 Task: Look for space in Bobrov, Russia from 8th August, 2023 to 15th August, 2023 for 9 adults in price range Rs.10000 to Rs.14000. Place can be shared room with 5 bedrooms having 9 beds and 5 bathrooms. Property type can be house, flat, guest house. Amenities needed are: wifi, TV, free parkinig on premises, gym, breakfast. Booking option can be shelf check-in. Required host language is English.
Action: Mouse moved to (417, 89)
Screenshot: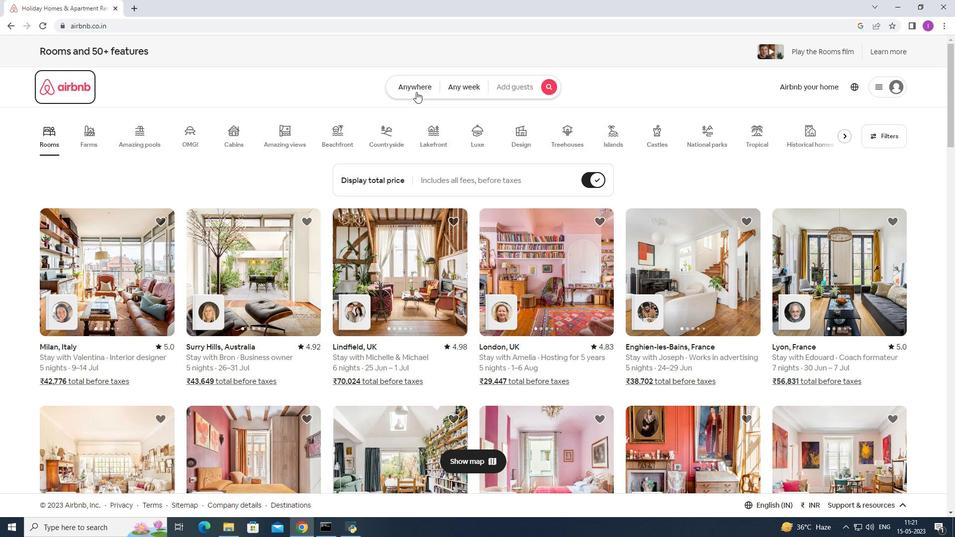 
Action: Mouse pressed left at (417, 89)
Screenshot: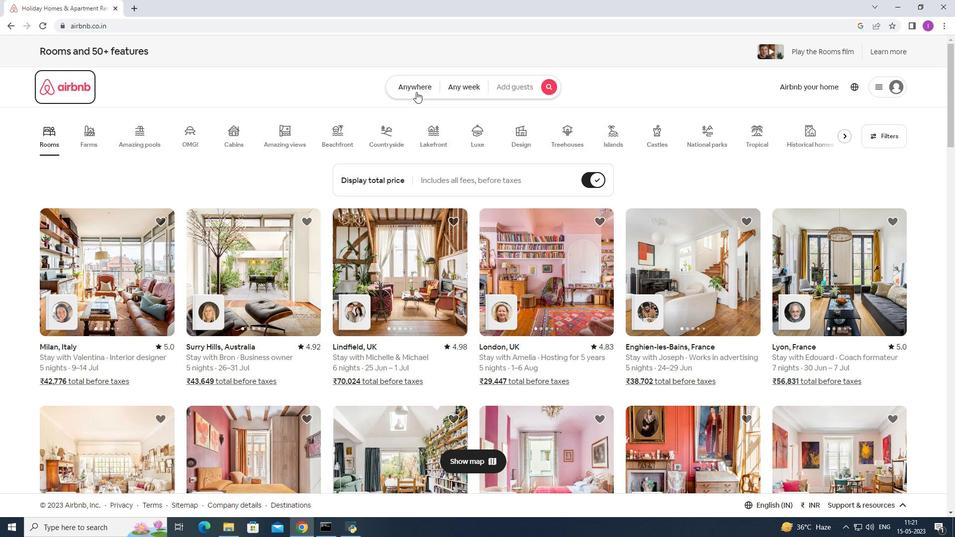 
Action: Mouse moved to (348, 129)
Screenshot: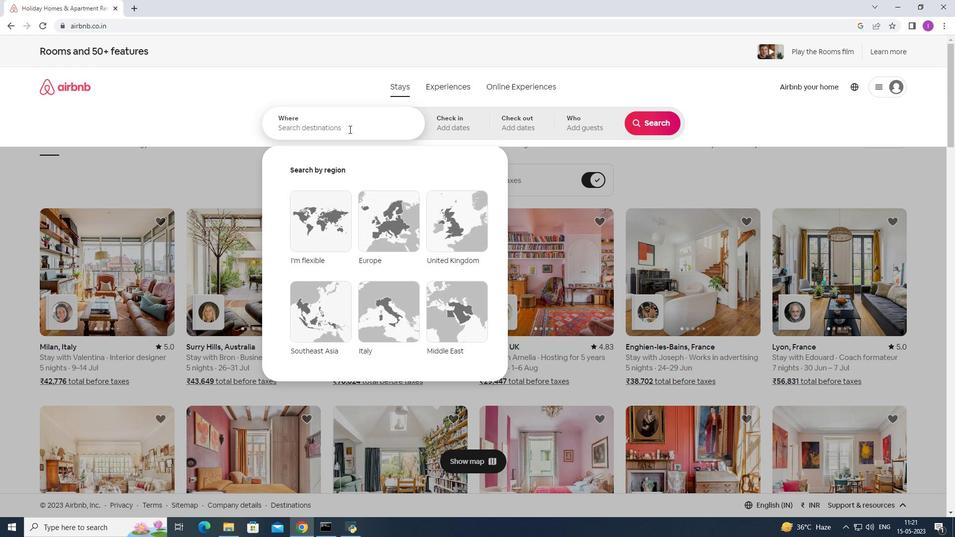 
Action: Mouse pressed left at (348, 129)
Screenshot: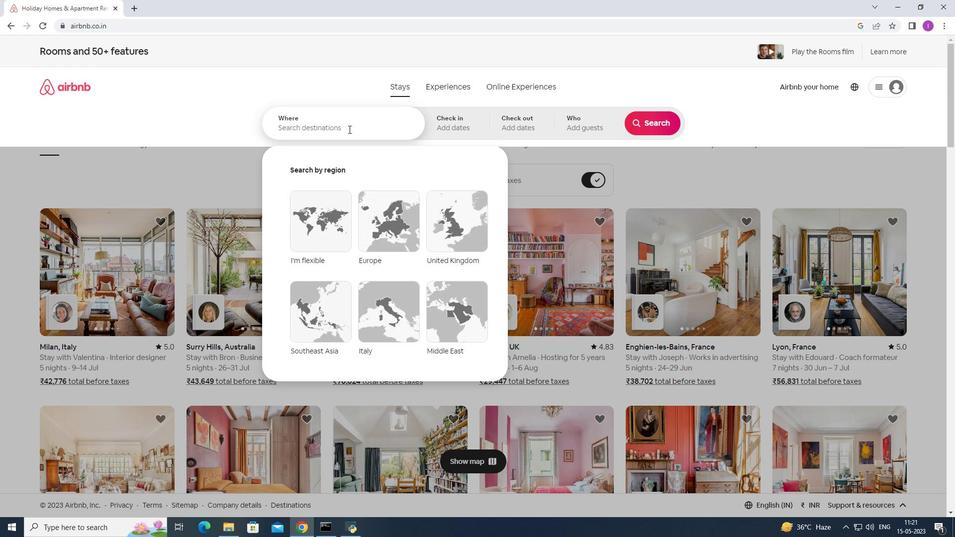 
Action: Mouse moved to (348, 121)
Screenshot: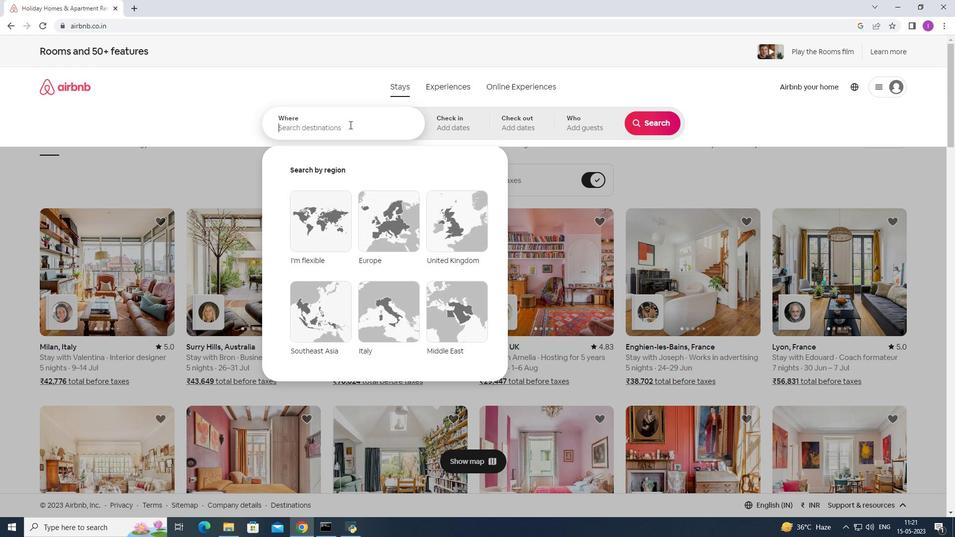 
Action: Key pressed <Key.shift>Bobrov,<Key.shift>Russia
Screenshot: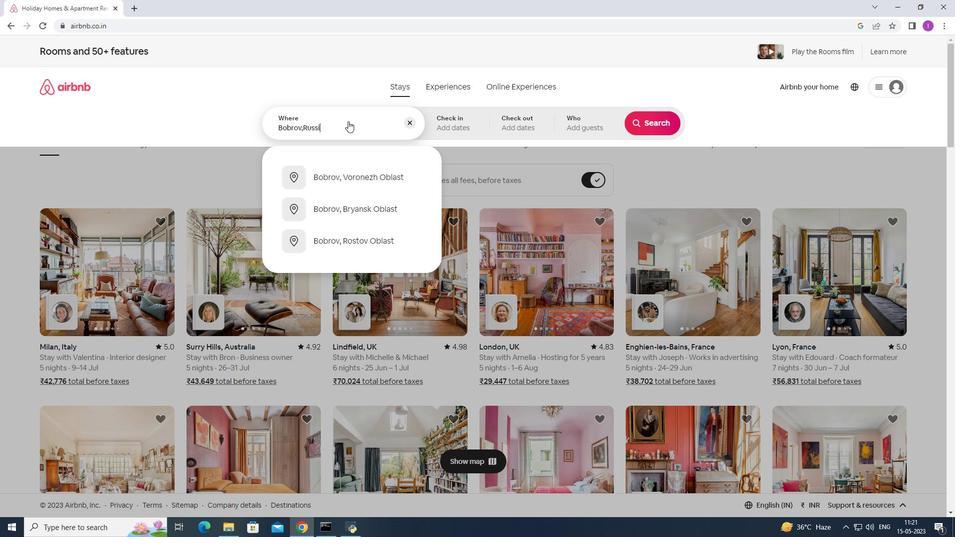 
Action: Mouse moved to (459, 118)
Screenshot: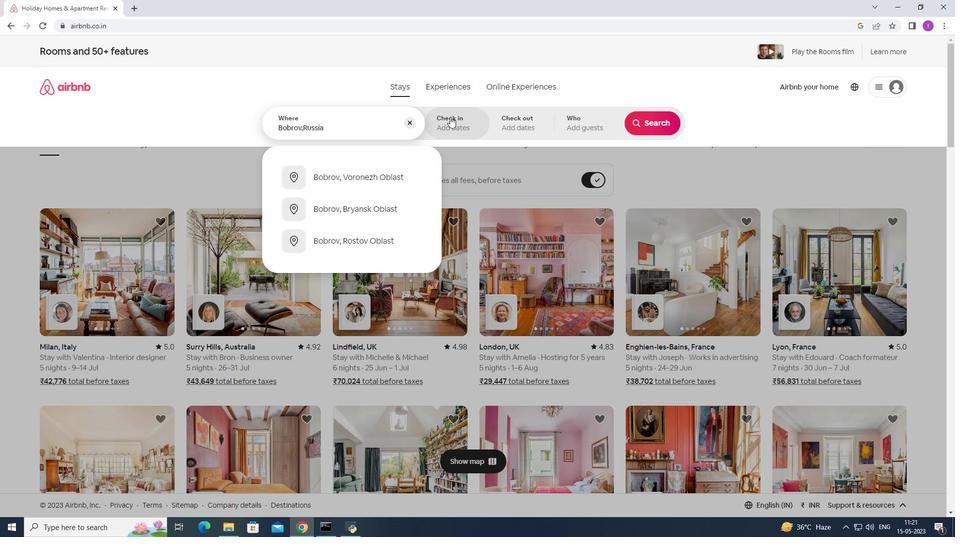 
Action: Mouse pressed left at (459, 118)
Screenshot: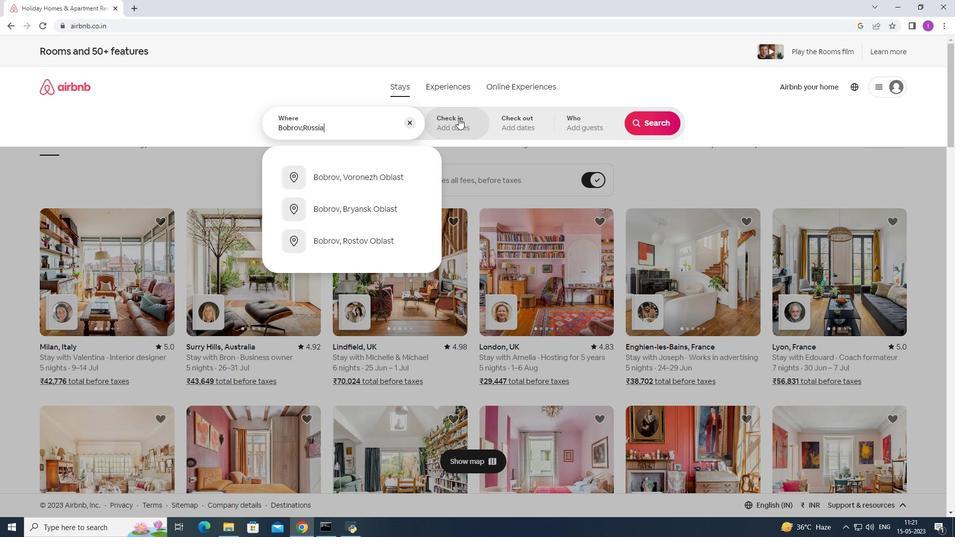 
Action: Mouse moved to (649, 208)
Screenshot: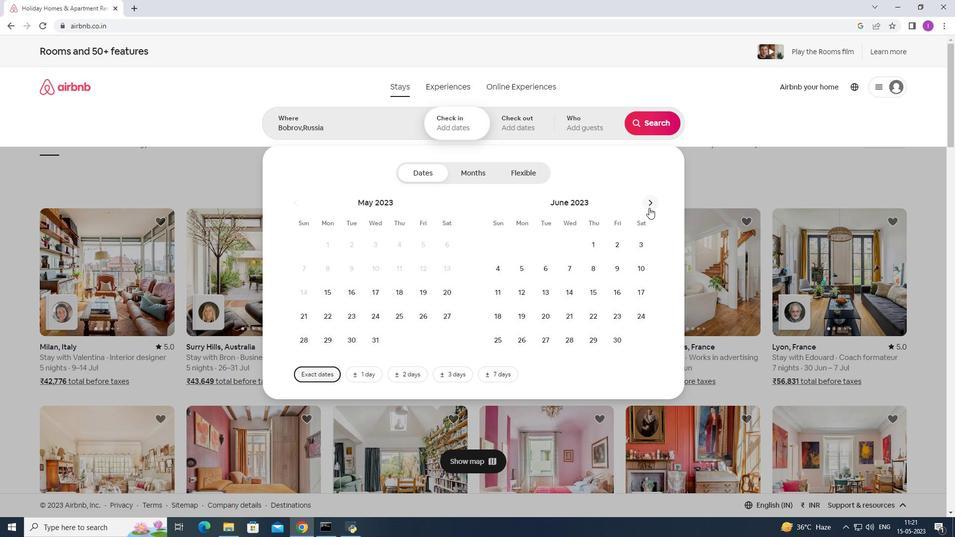 
Action: Mouse pressed left at (649, 208)
Screenshot: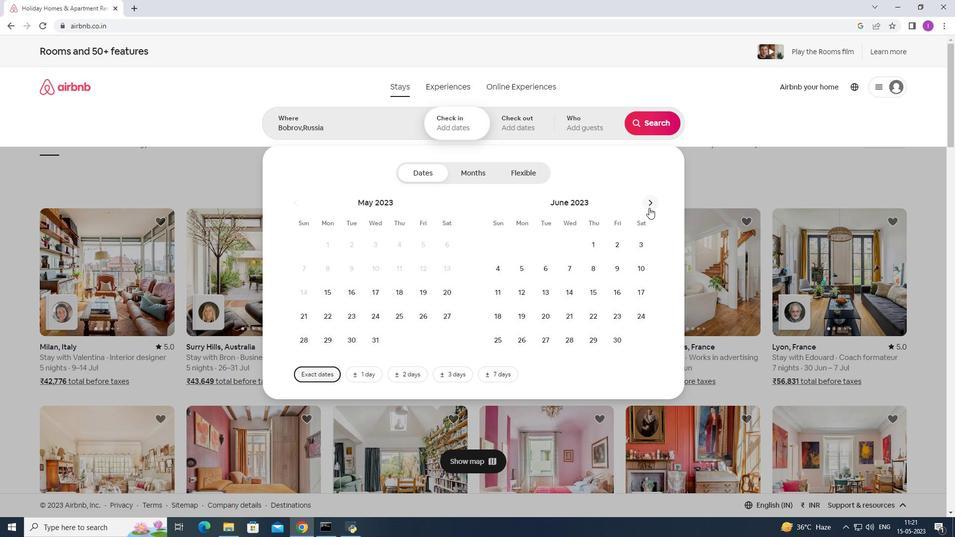
Action: Mouse moved to (650, 206)
Screenshot: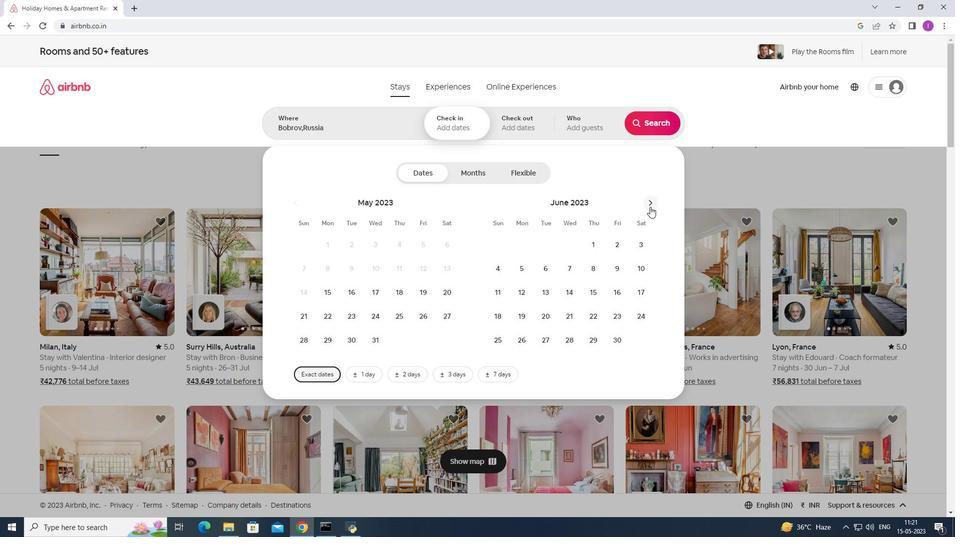 
Action: Mouse pressed left at (650, 206)
Screenshot: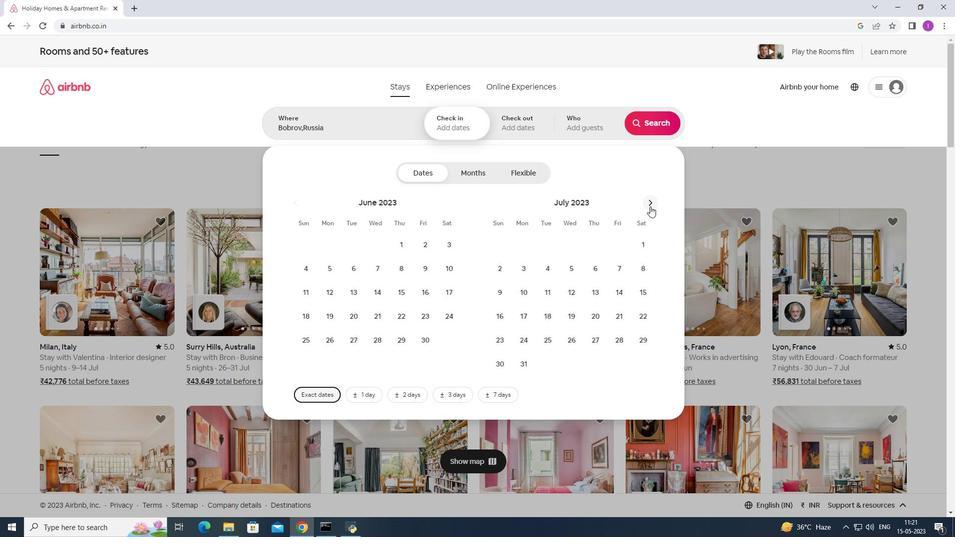 
Action: Mouse pressed left at (650, 206)
Screenshot: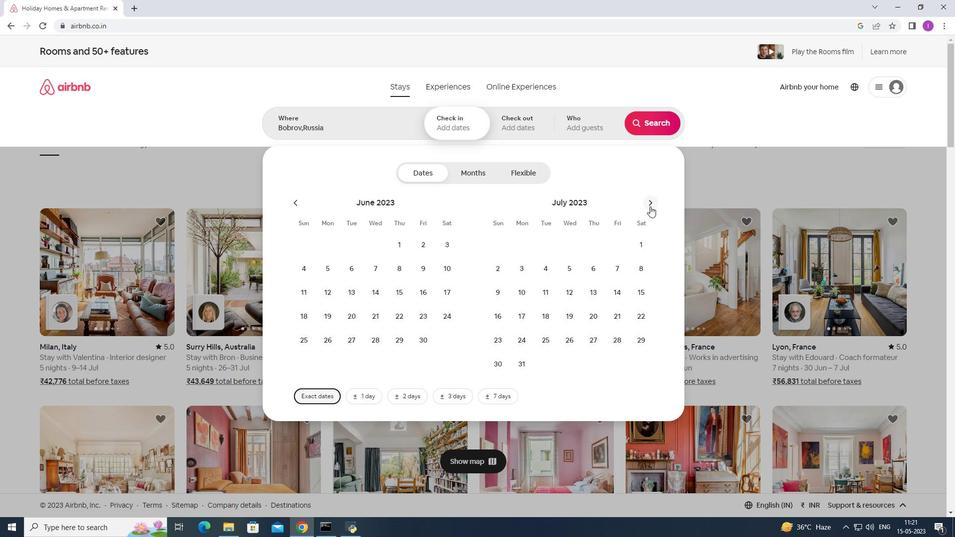 
Action: Mouse moved to (356, 270)
Screenshot: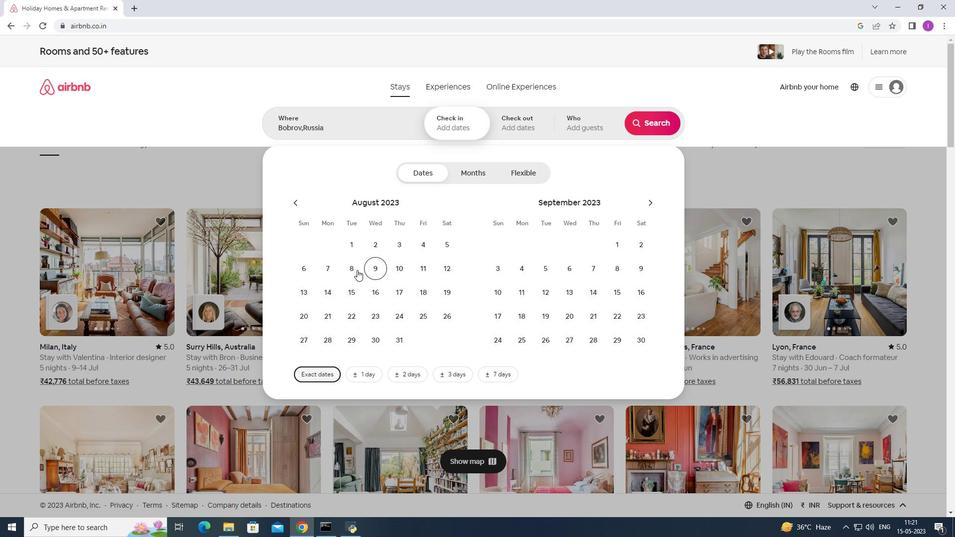 
Action: Mouse pressed left at (356, 270)
Screenshot: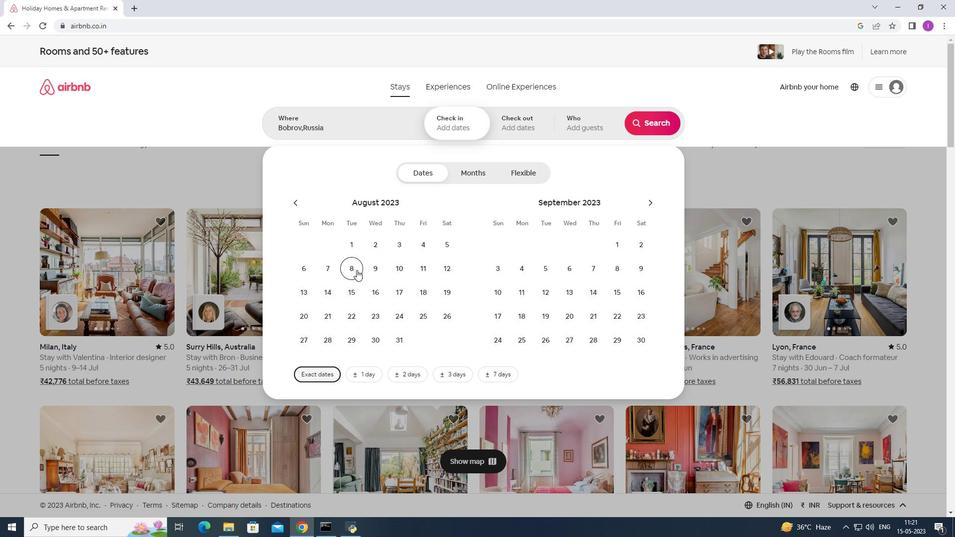 
Action: Mouse moved to (358, 290)
Screenshot: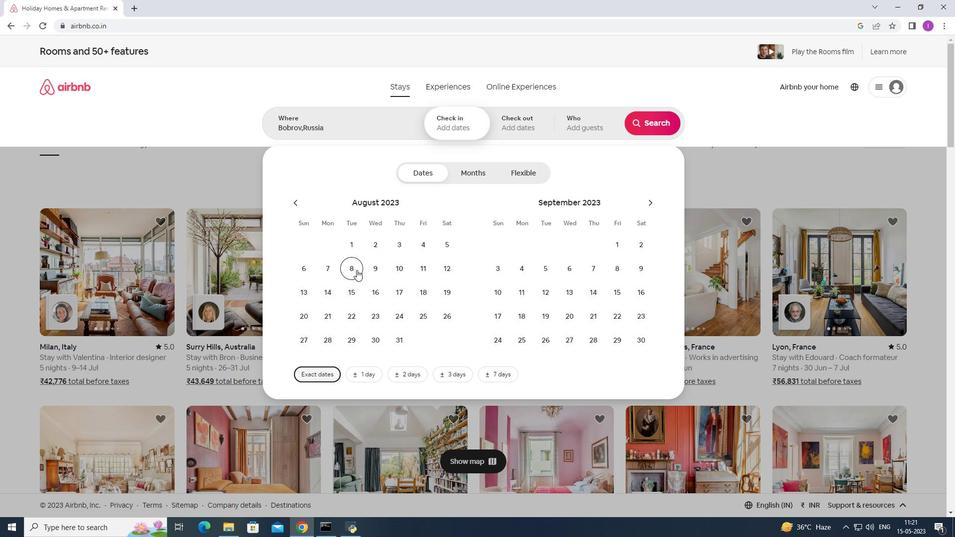 
Action: Mouse pressed left at (358, 290)
Screenshot: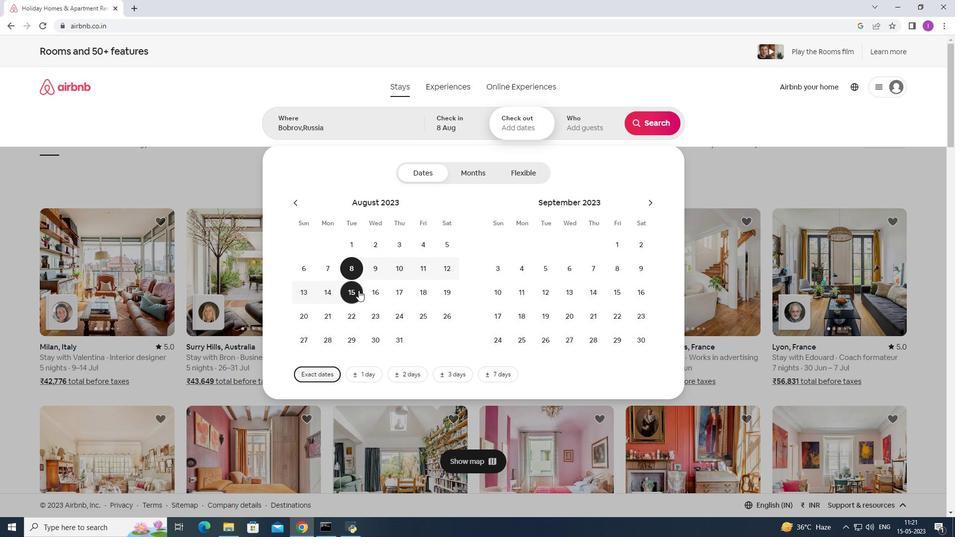 
Action: Mouse moved to (593, 122)
Screenshot: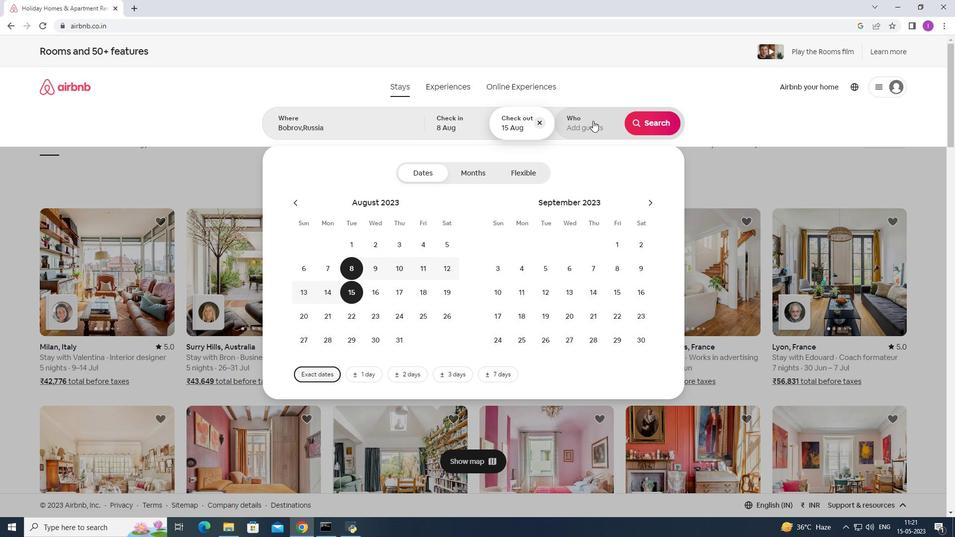 
Action: Mouse pressed left at (593, 122)
Screenshot: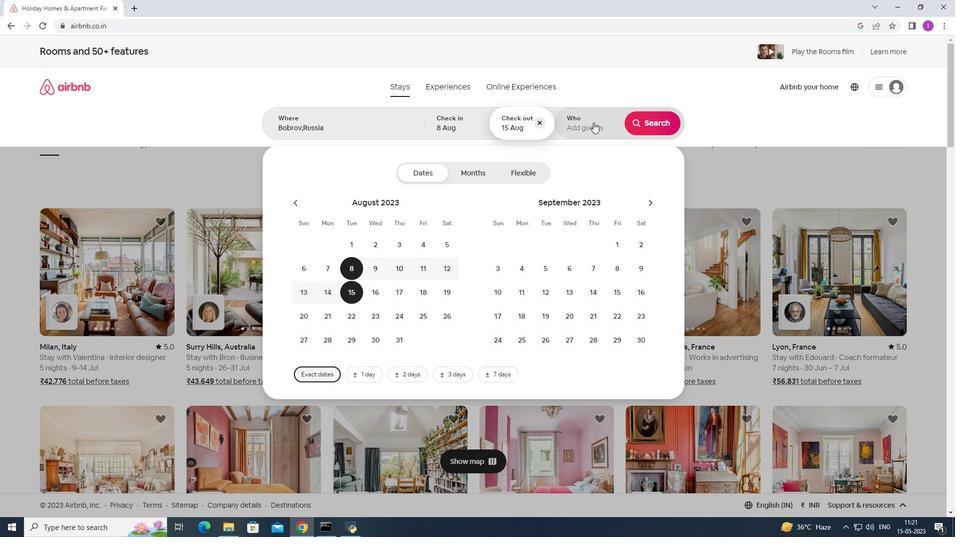 
Action: Mouse moved to (655, 179)
Screenshot: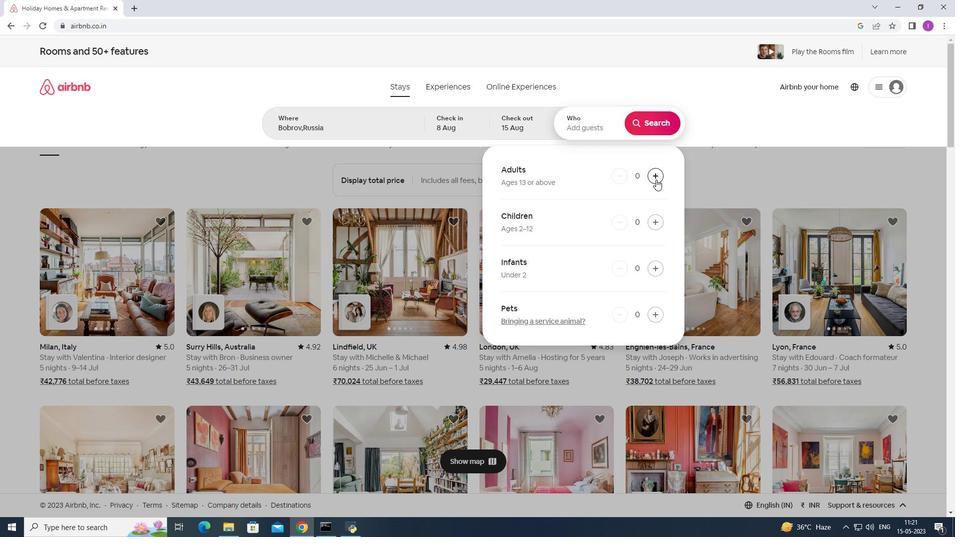 
Action: Mouse pressed left at (655, 179)
Screenshot: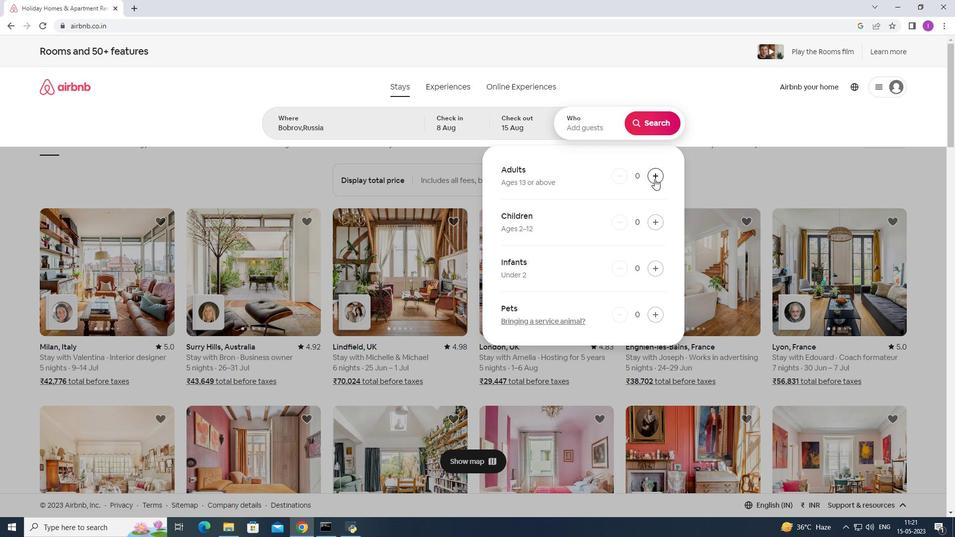 
Action: Mouse pressed left at (655, 179)
Screenshot: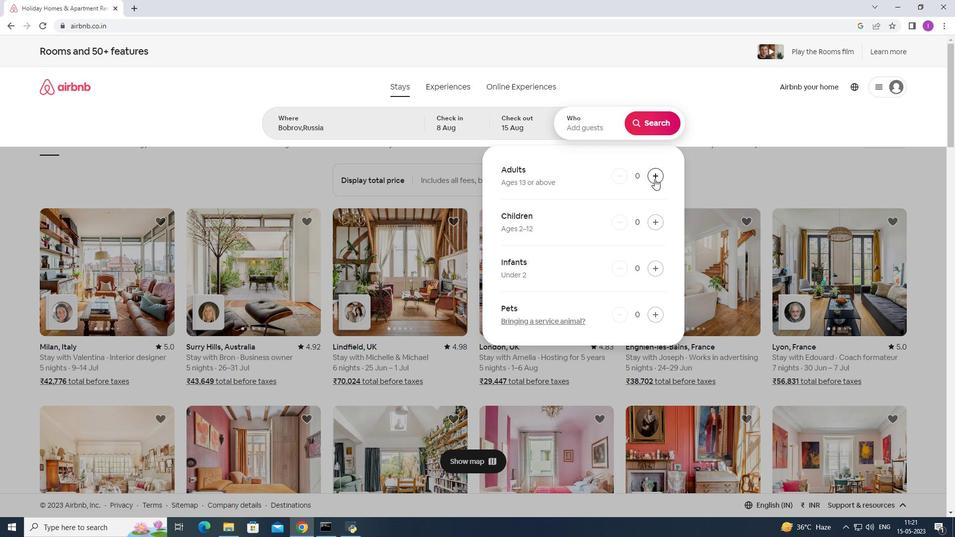 
Action: Mouse moved to (654, 179)
Screenshot: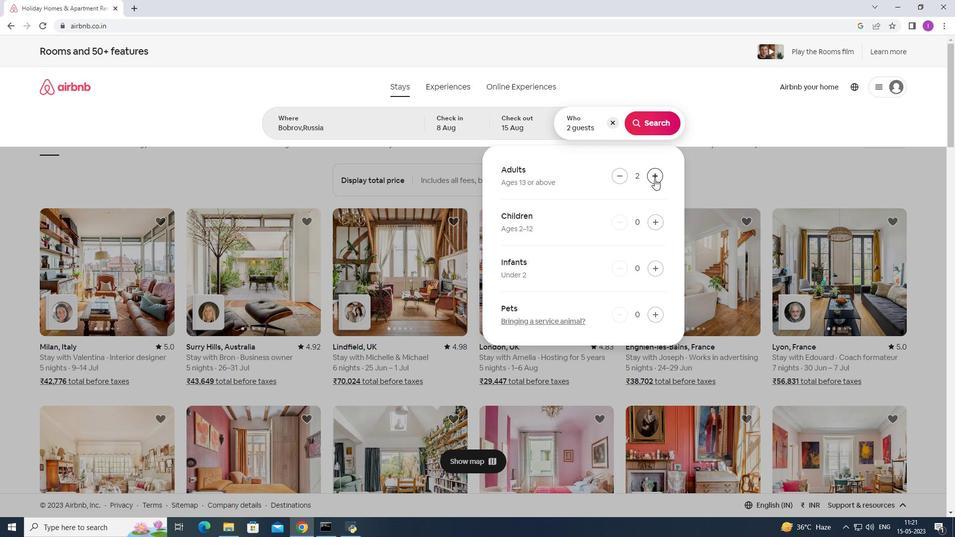 
Action: Mouse pressed left at (654, 179)
Screenshot: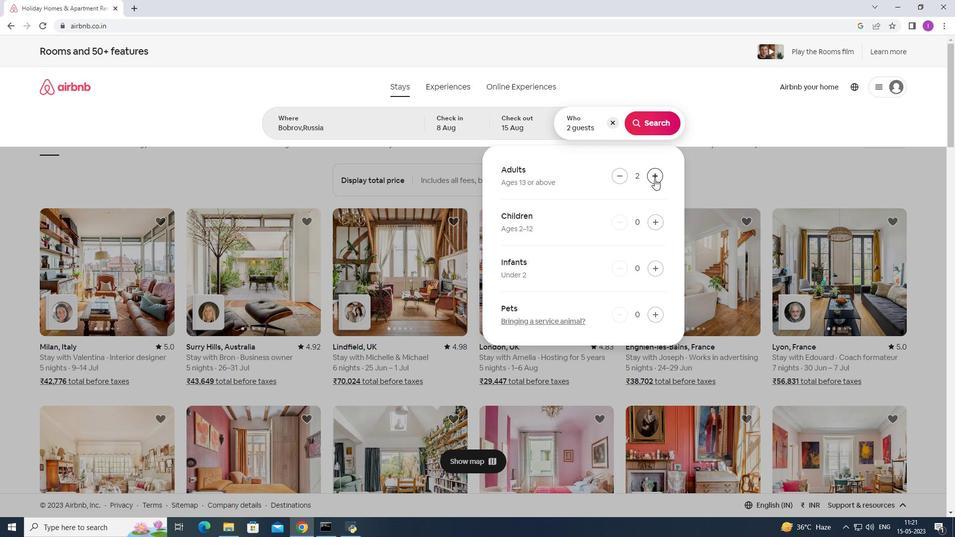 
Action: Mouse pressed left at (654, 179)
Screenshot: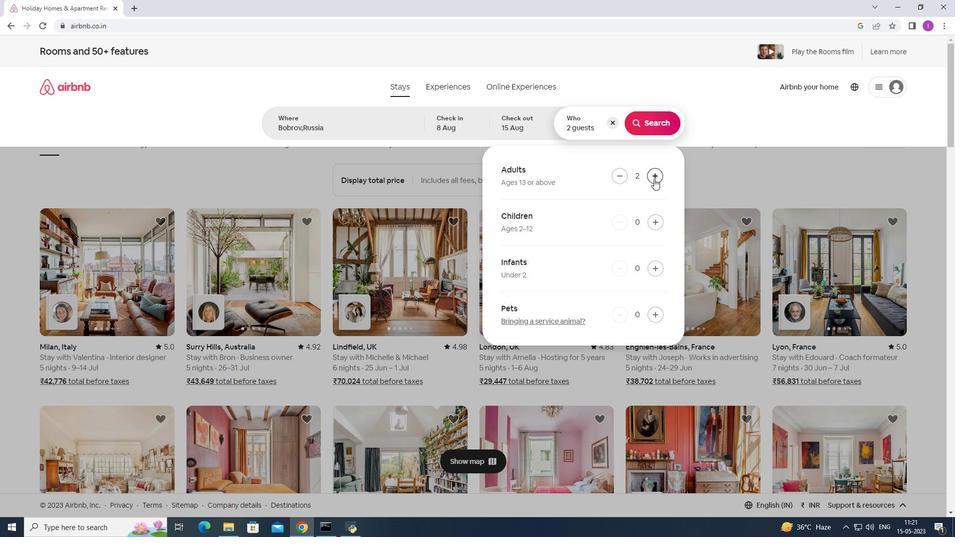
Action: Mouse pressed left at (654, 179)
Screenshot: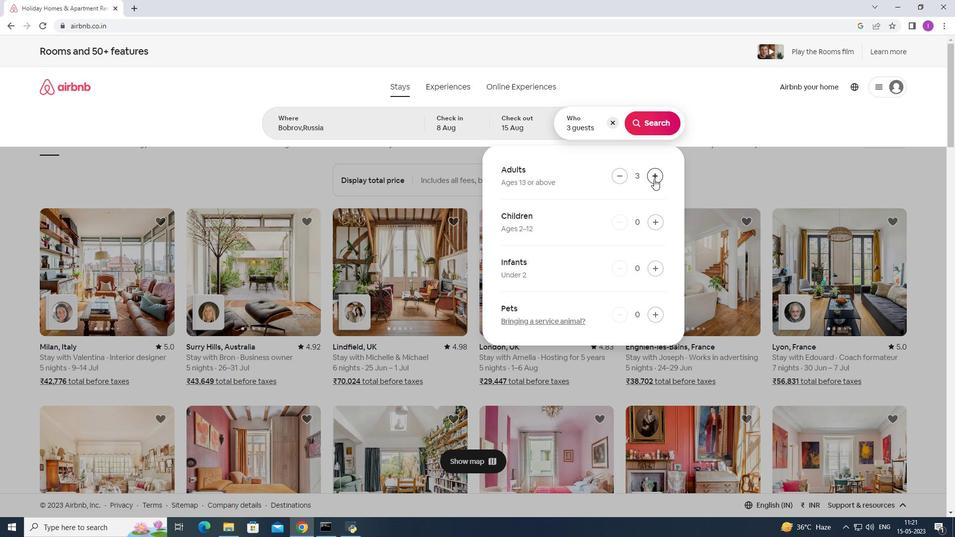 
Action: Mouse pressed left at (654, 179)
Screenshot: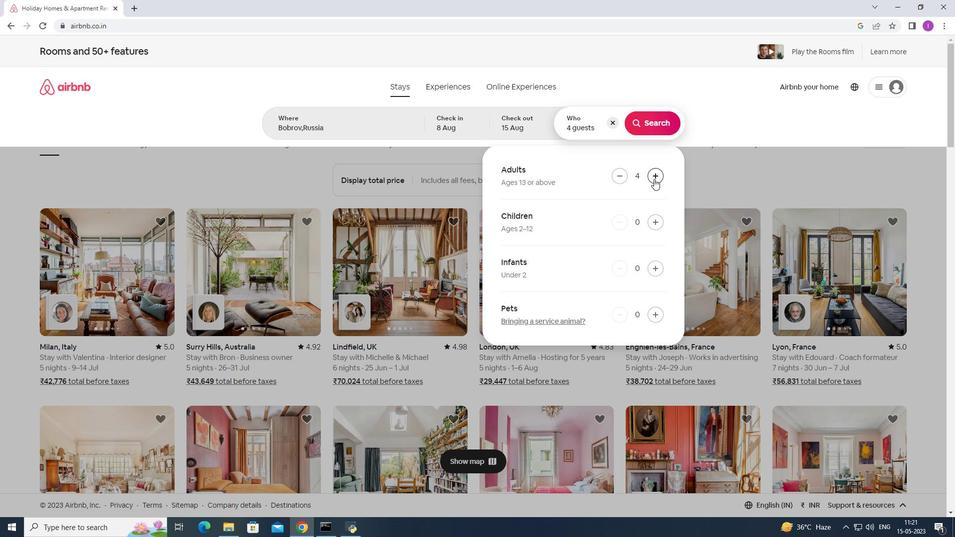 
Action: Mouse pressed left at (654, 179)
Screenshot: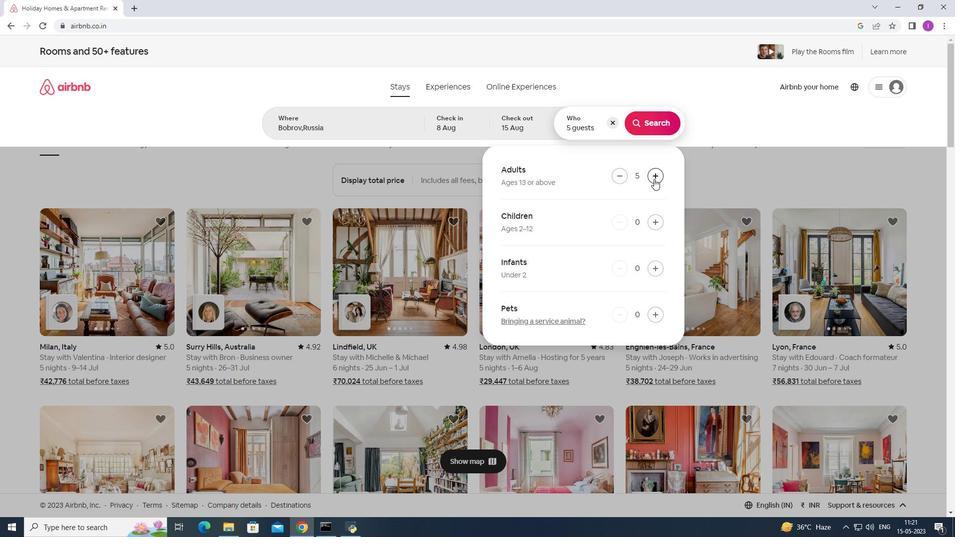 
Action: Mouse pressed left at (654, 179)
Screenshot: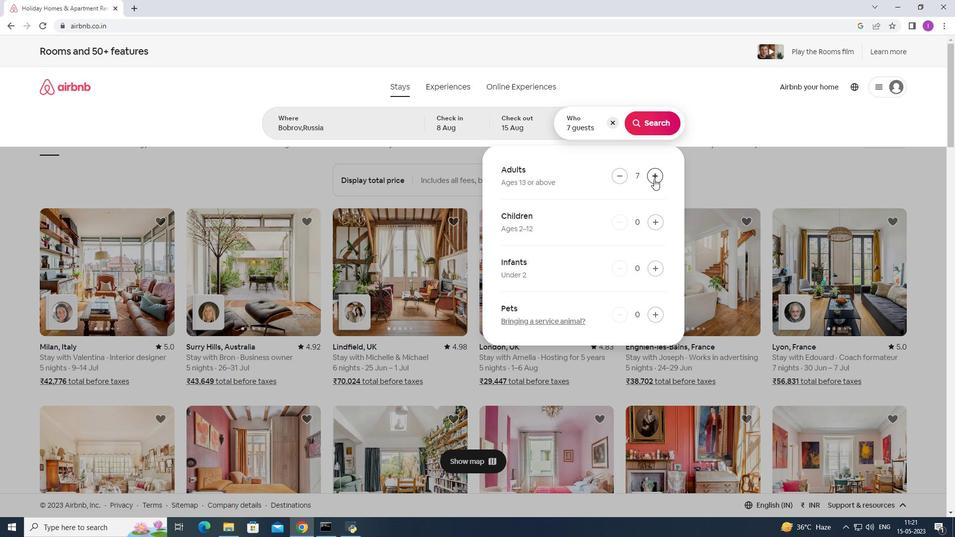 
Action: Mouse moved to (656, 175)
Screenshot: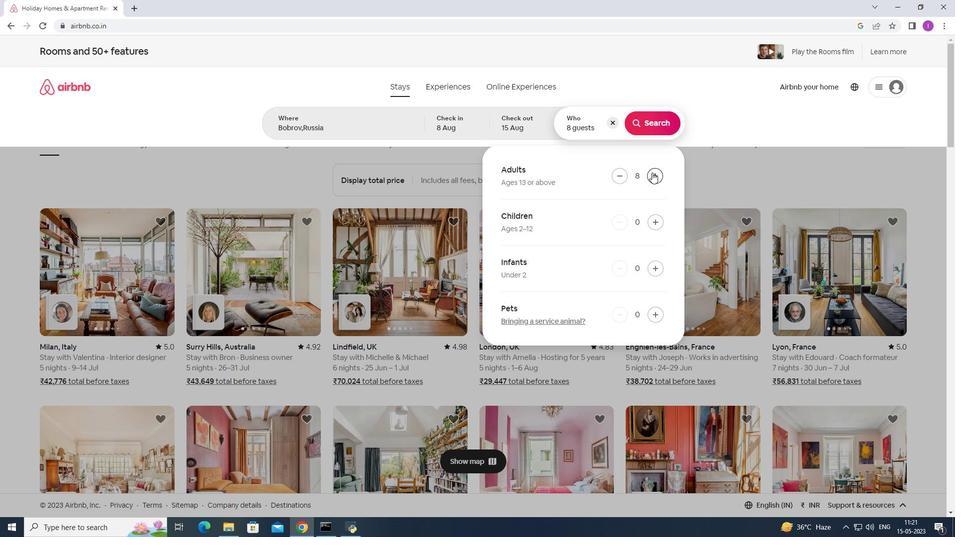 
Action: Mouse pressed left at (656, 175)
Screenshot: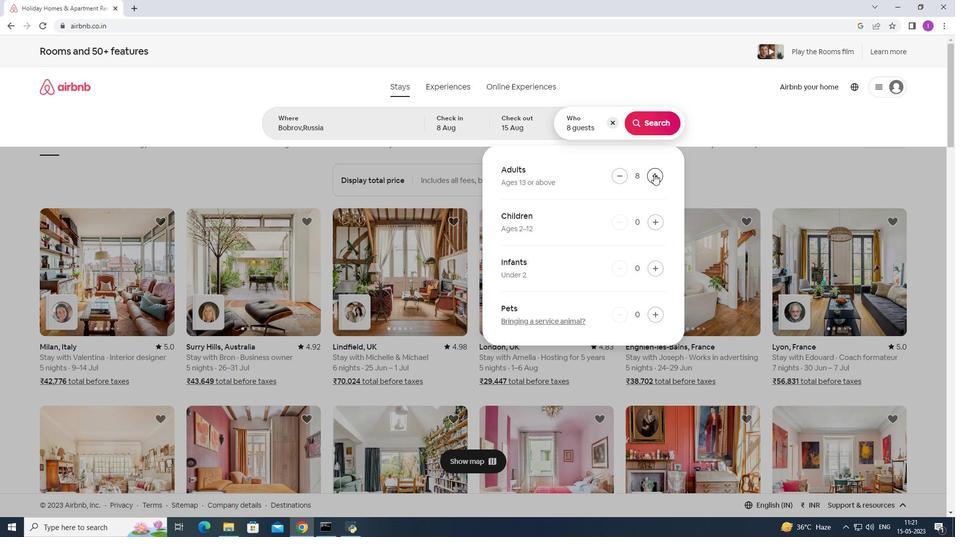 
Action: Mouse moved to (649, 127)
Screenshot: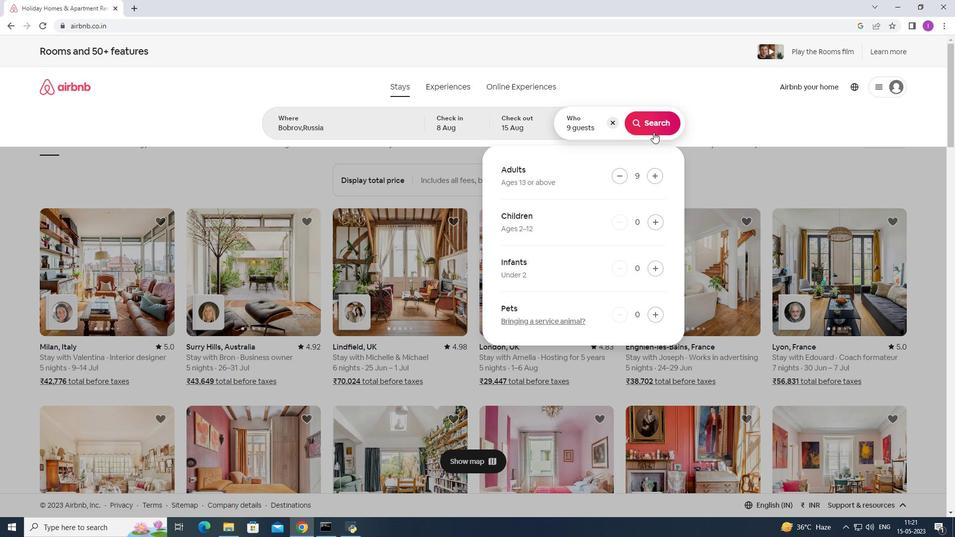 
Action: Mouse pressed left at (649, 127)
Screenshot: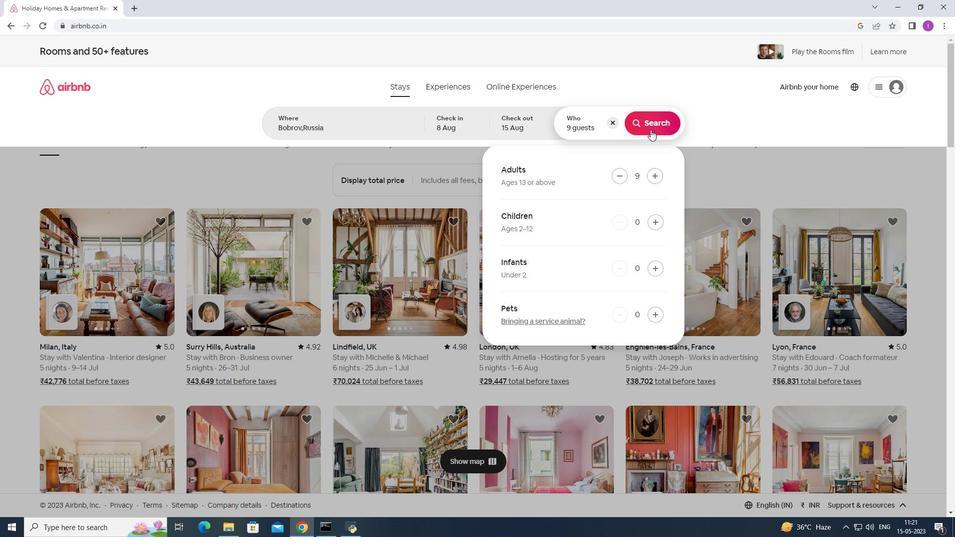 
Action: Mouse moved to (924, 99)
Screenshot: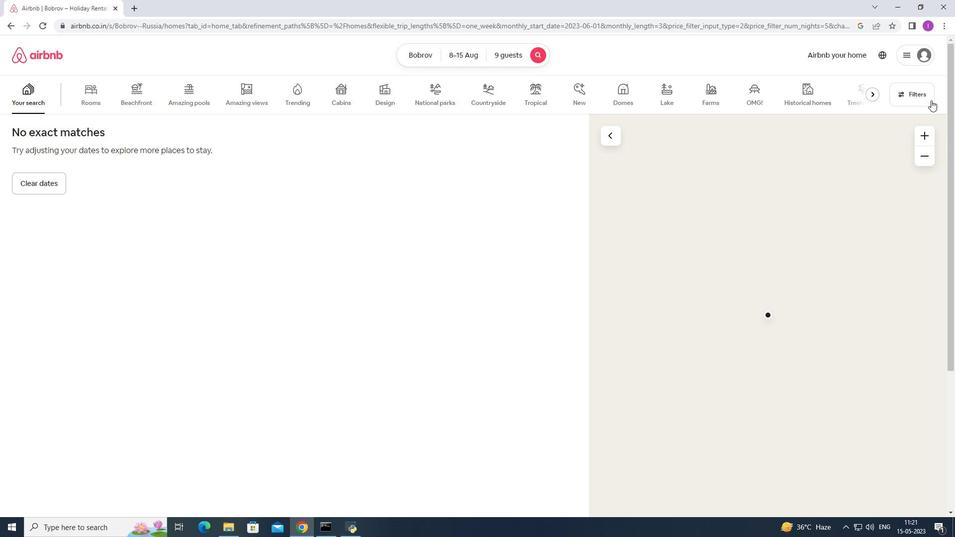 
Action: Mouse pressed left at (924, 99)
Screenshot: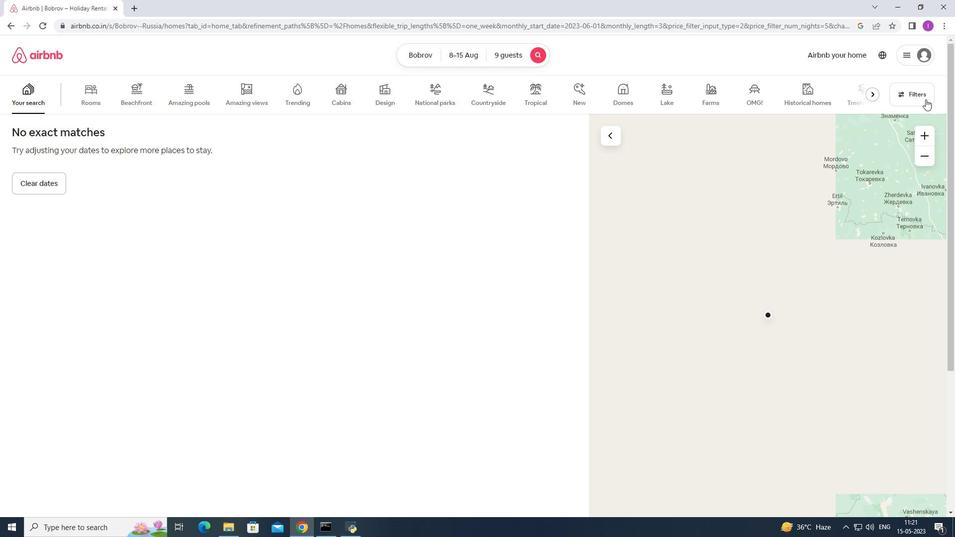 
Action: Mouse moved to (543, 342)
Screenshot: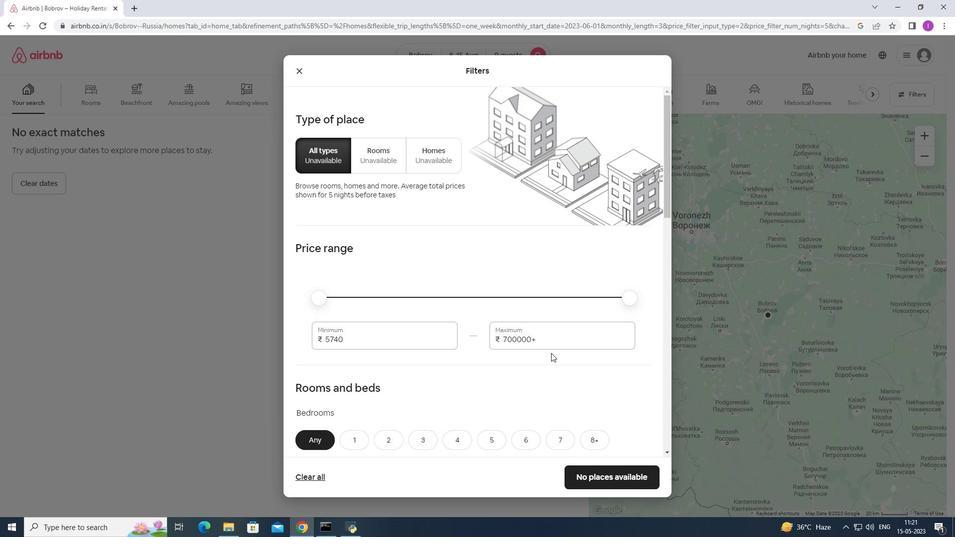 
Action: Mouse pressed left at (543, 342)
Screenshot: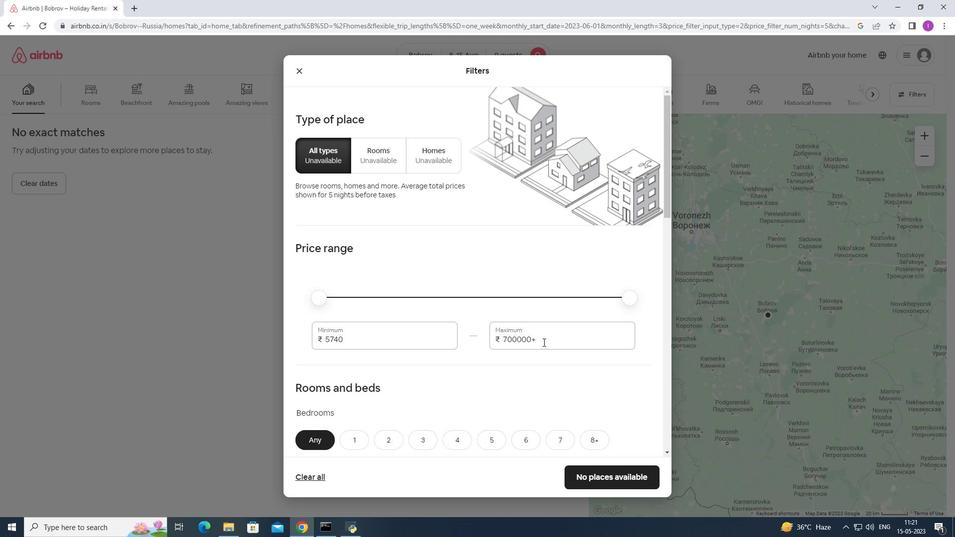 
Action: Mouse moved to (645, 347)
Screenshot: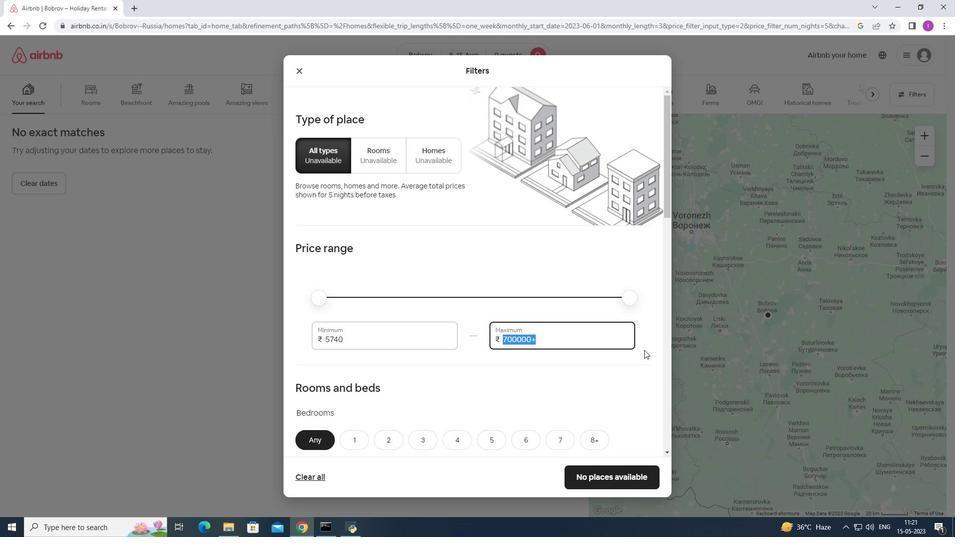 
Action: Key pressed 1
Screenshot: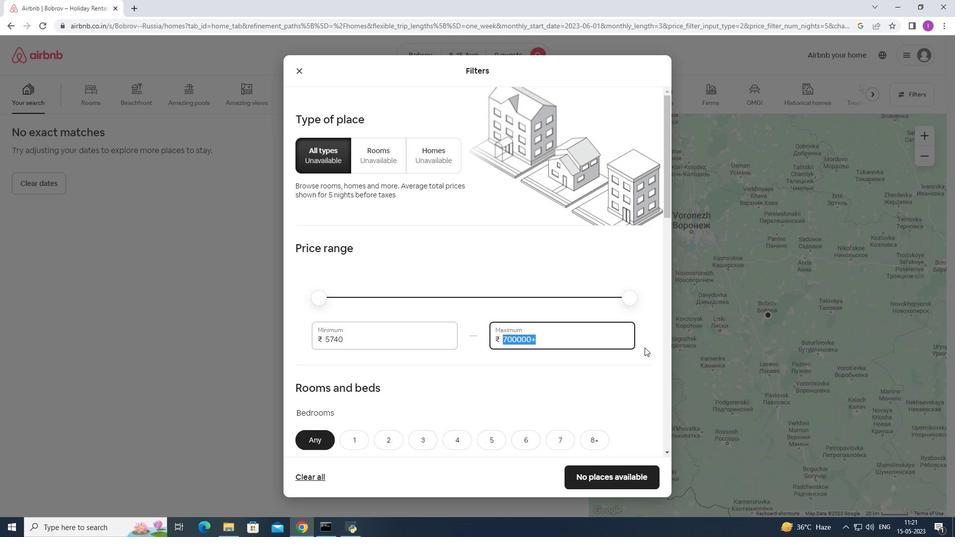 
Action: Mouse moved to (645, 347)
Screenshot: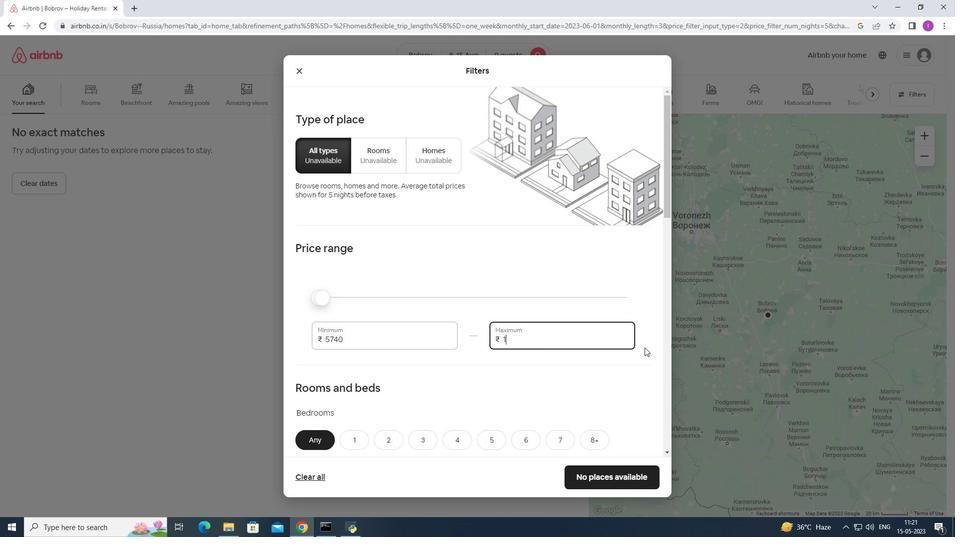 
Action: Key pressed 4
Screenshot: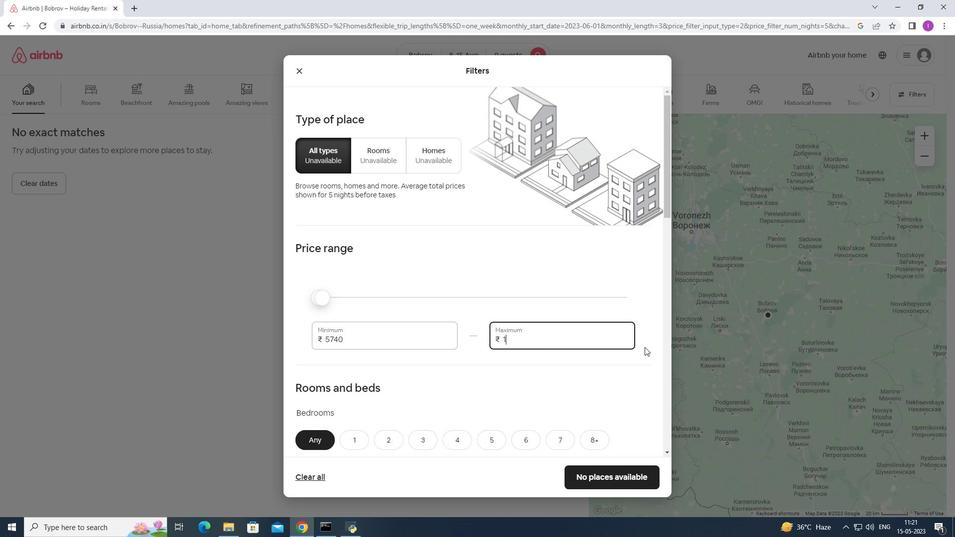 
Action: Mouse moved to (640, 350)
Screenshot: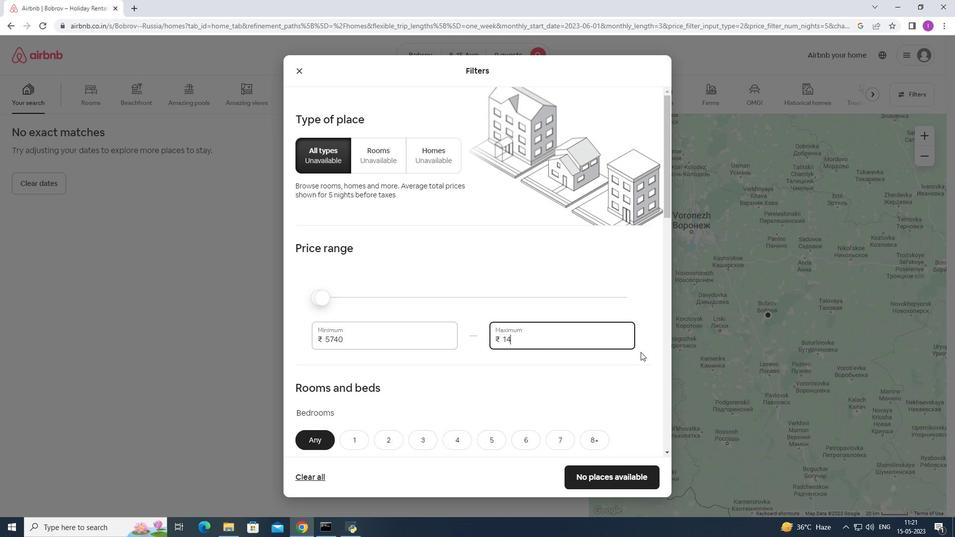 
Action: Key pressed 000
Screenshot: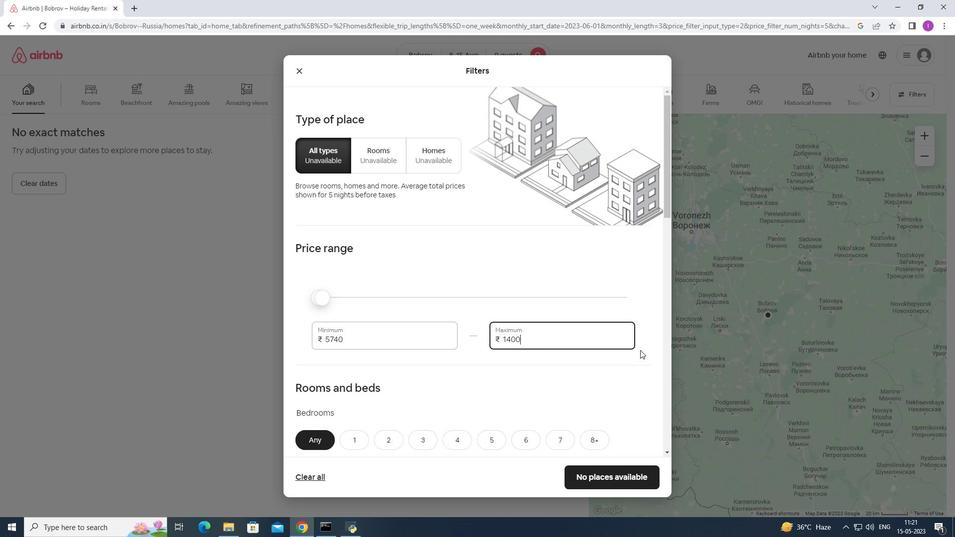 
Action: Mouse moved to (356, 339)
Screenshot: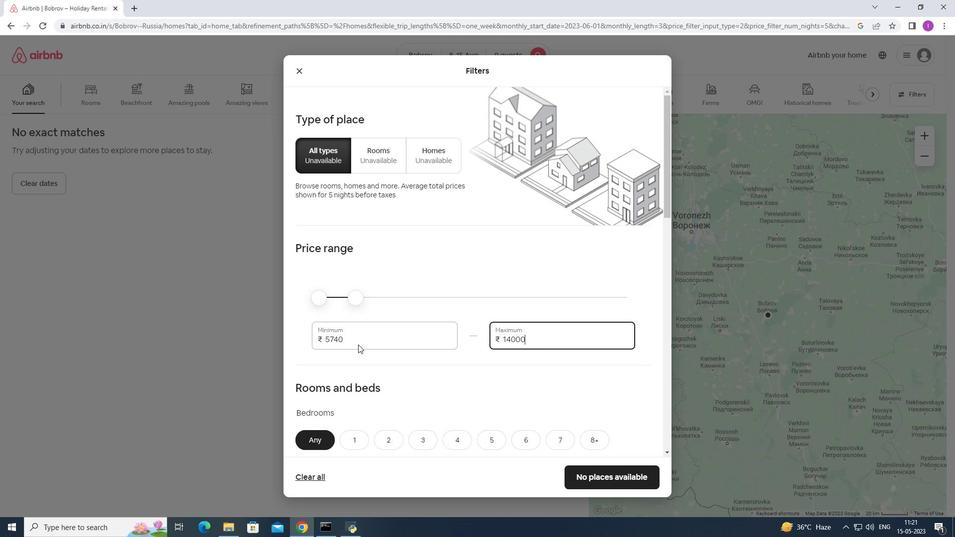 
Action: Mouse pressed left at (356, 339)
Screenshot: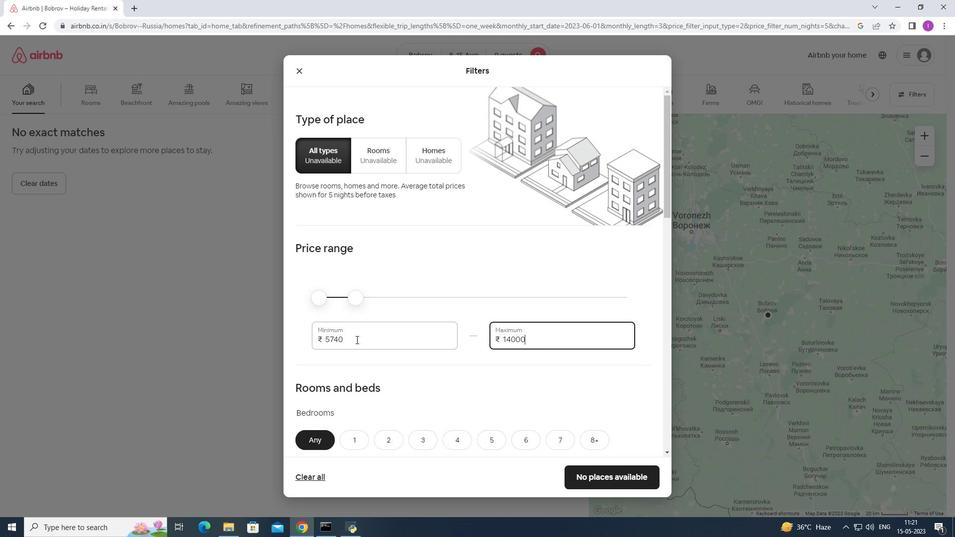 
Action: Mouse moved to (449, 356)
Screenshot: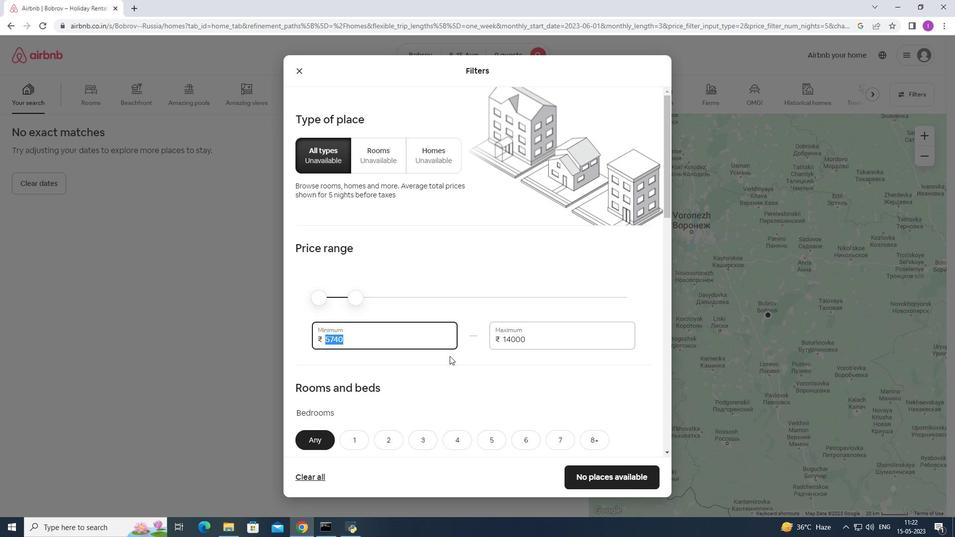 
Action: Key pressed 1
Screenshot: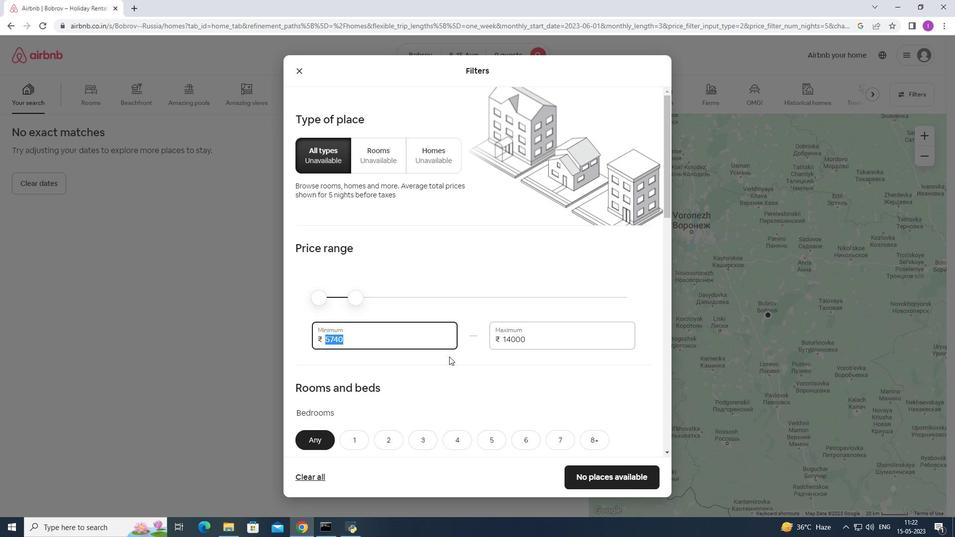 
Action: Mouse moved to (447, 359)
Screenshot: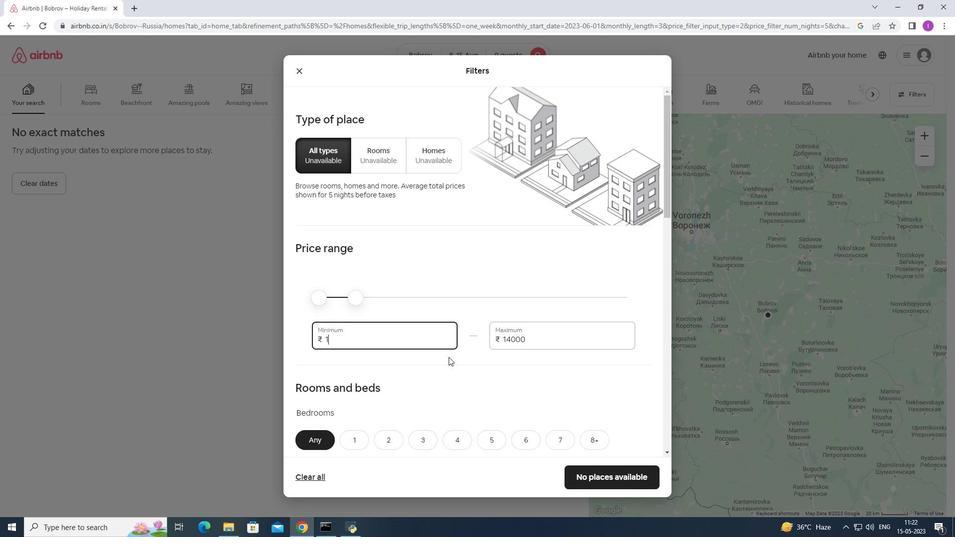 
Action: Key pressed 0000
Screenshot: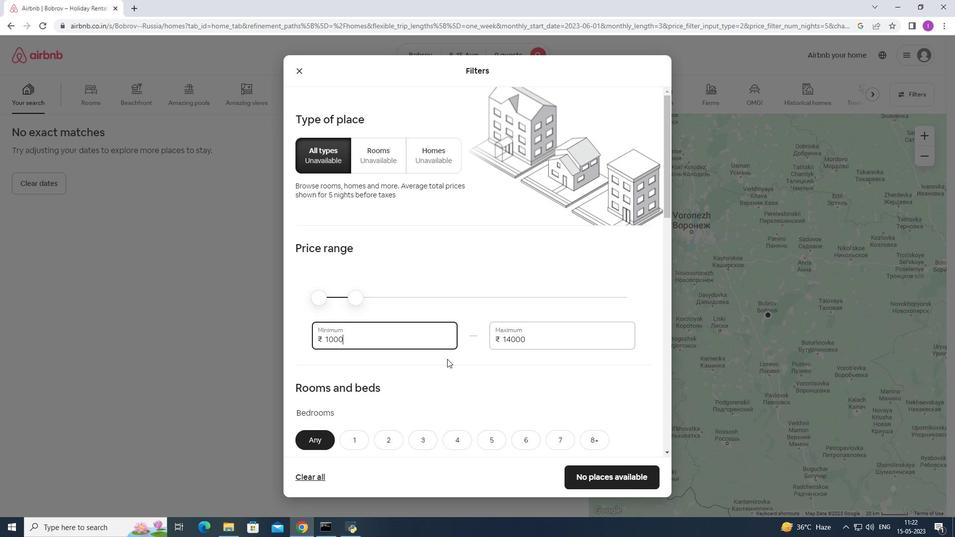 
Action: Mouse moved to (406, 381)
Screenshot: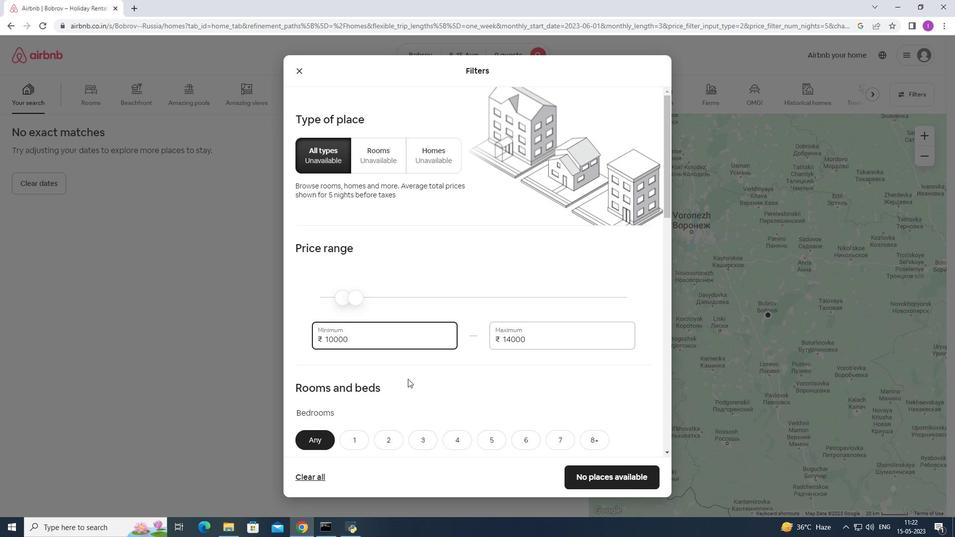 
Action: Mouse scrolled (406, 380) with delta (0, 0)
Screenshot: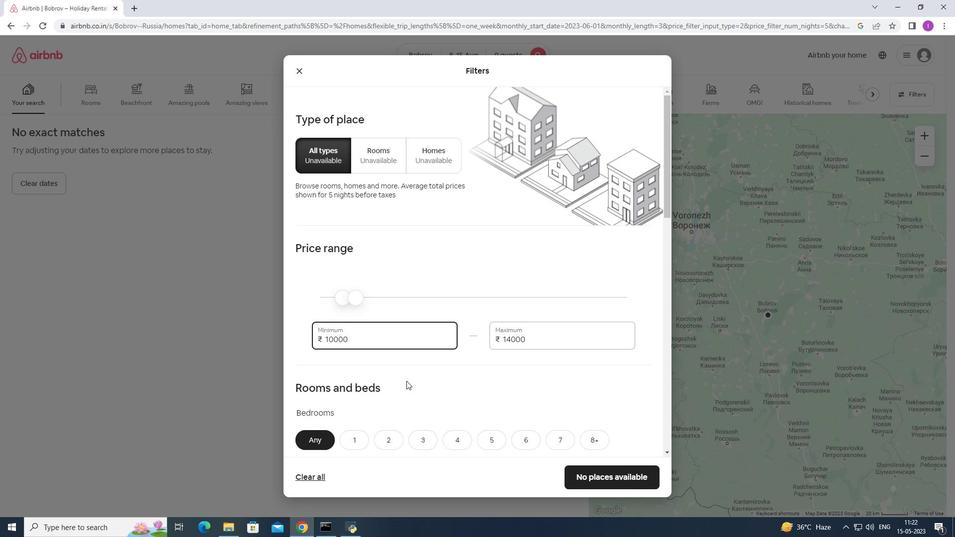 
Action: Mouse scrolled (406, 380) with delta (0, 0)
Screenshot: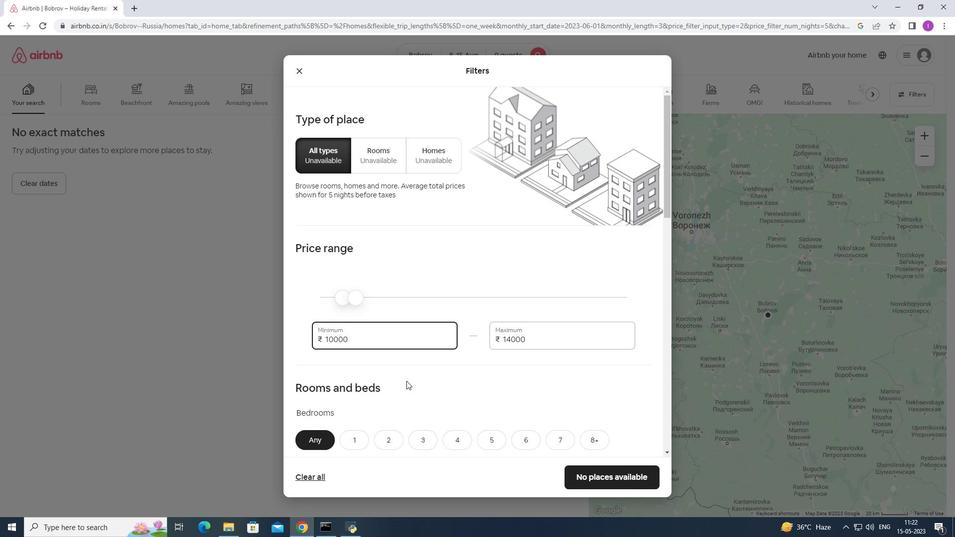 
Action: Mouse moved to (407, 431)
Screenshot: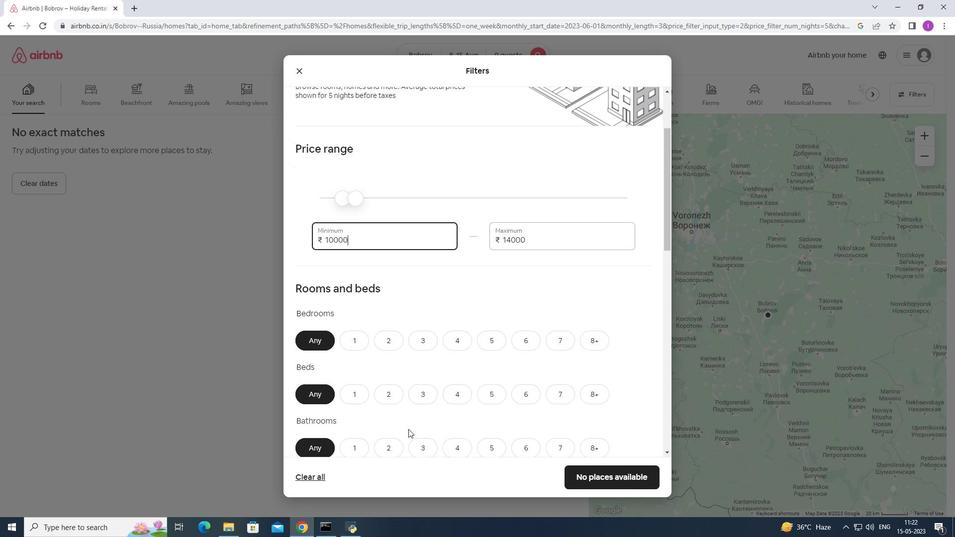 
Action: Mouse scrolled (407, 430) with delta (0, 0)
Screenshot: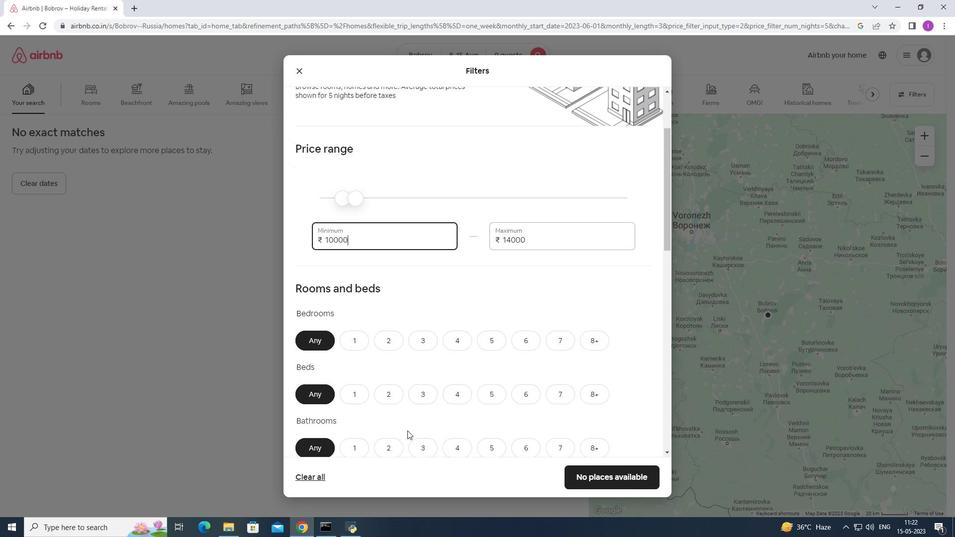 
Action: Mouse moved to (495, 295)
Screenshot: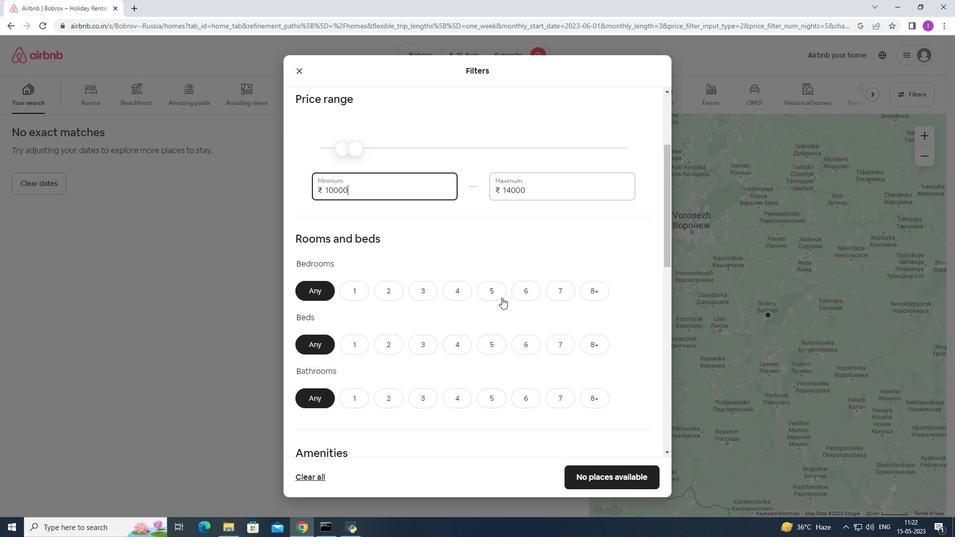 
Action: Mouse pressed left at (495, 295)
Screenshot: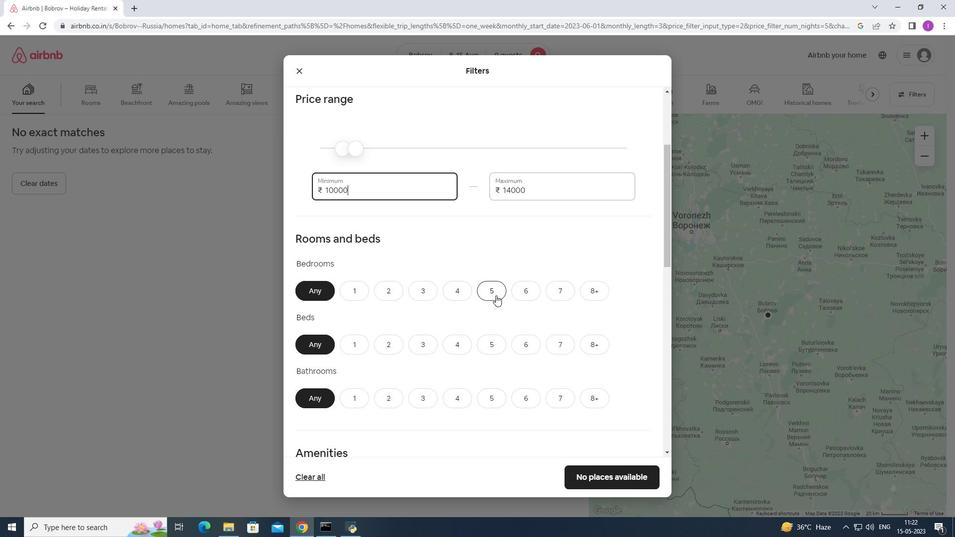
Action: Mouse moved to (593, 346)
Screenshot: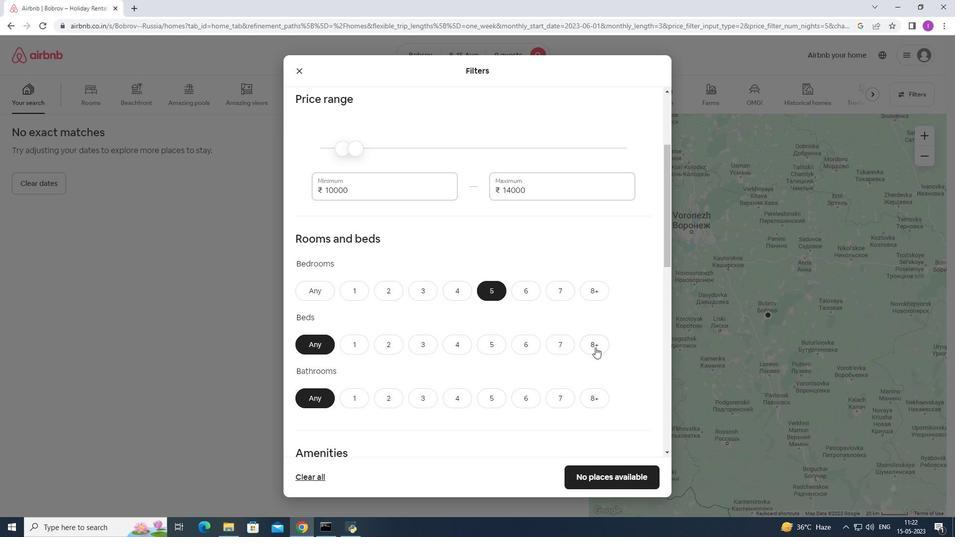 
Action: Mouse pressed left at (593, 346)
Screenshot: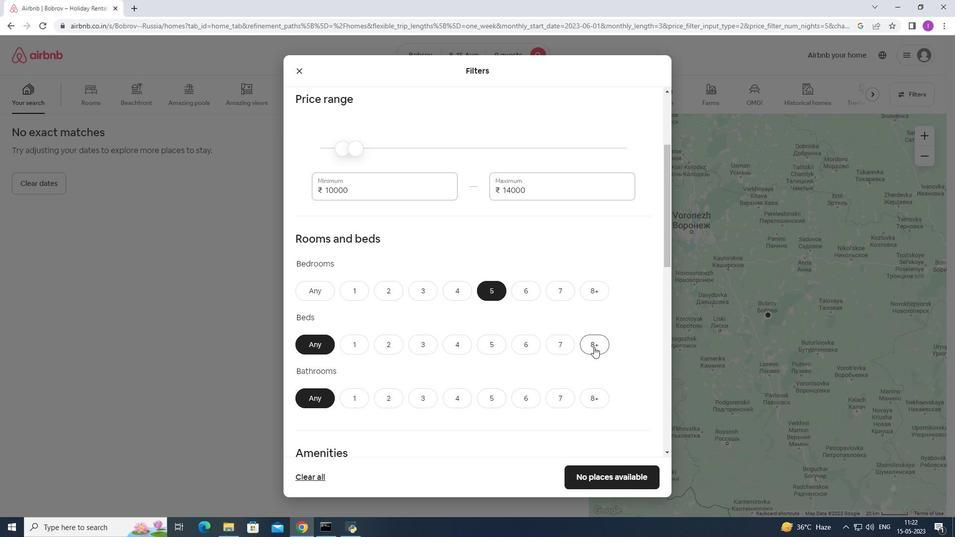 
Action: Mouse moved to (490, 399)
Screenshot: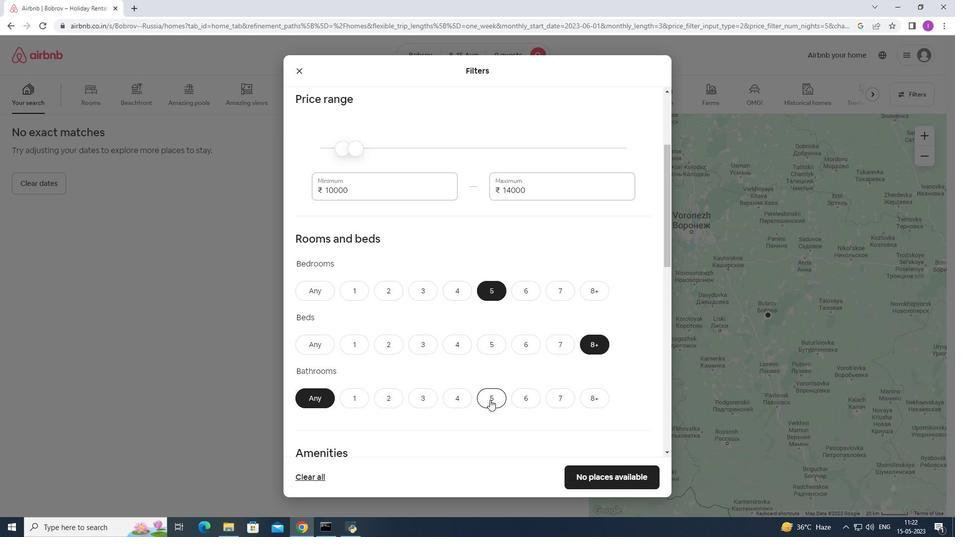 
Action: Mouse pressed left at (490, 399)
Screenshot: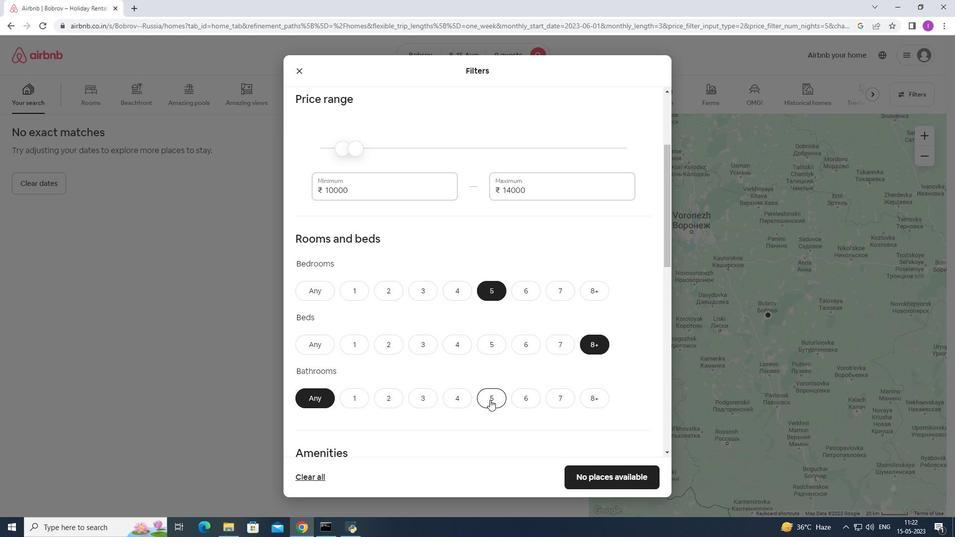 
Action: Mouse moved to (424, 372)
Screenshot: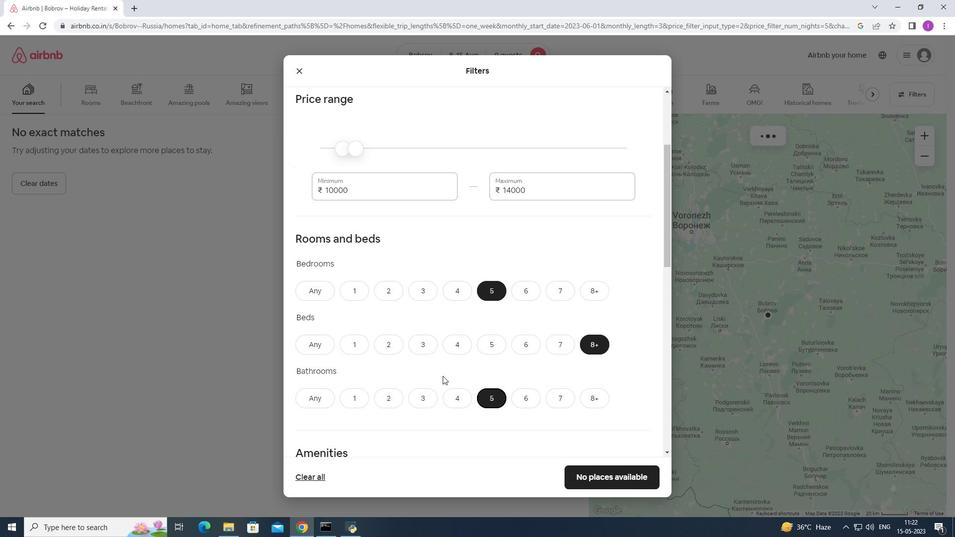 
Action: Mouse scrolled (424, 371) with delta (0, 0)
Screenshot: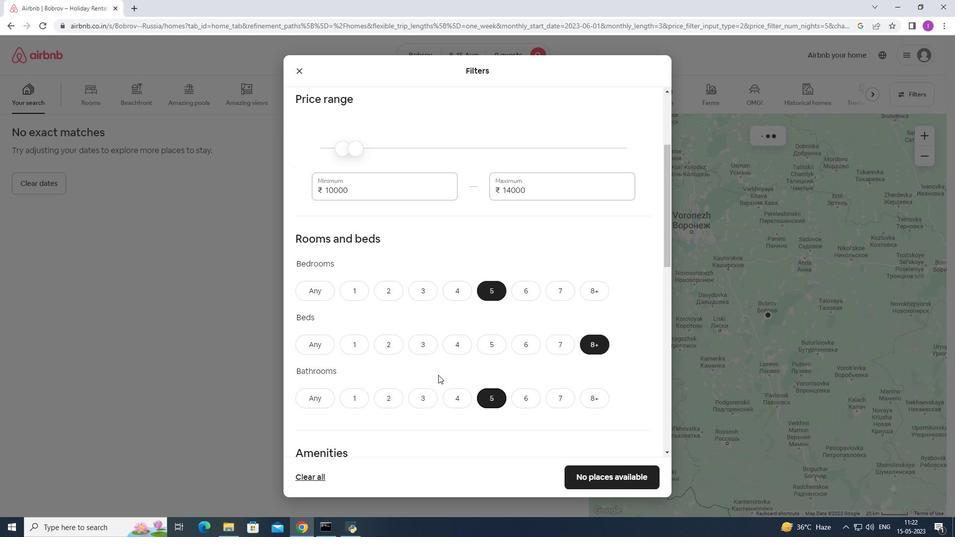 
Action: Mouse scrolled (424, 371) with delta (0, 0)
Screenshot: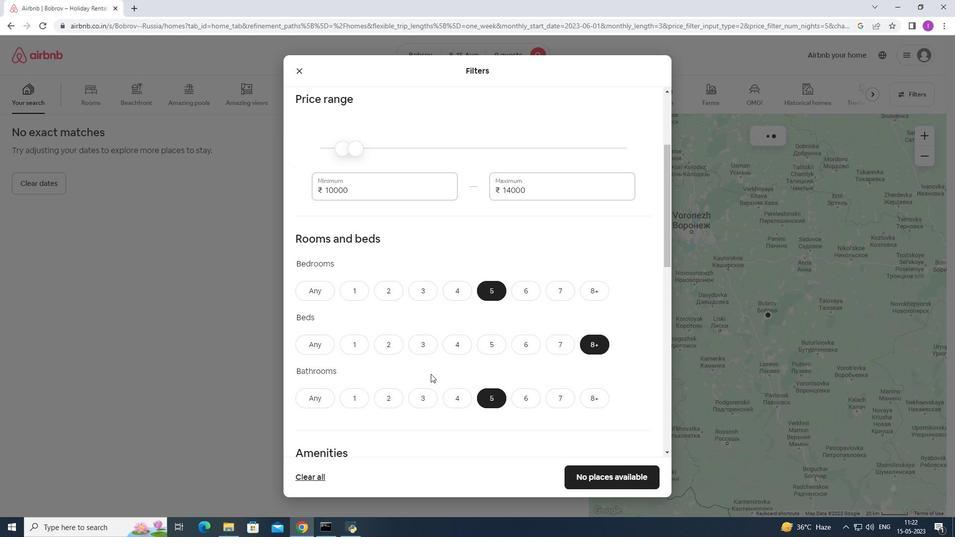 
Action: Mouse moved to (422, 379)
Screenshot: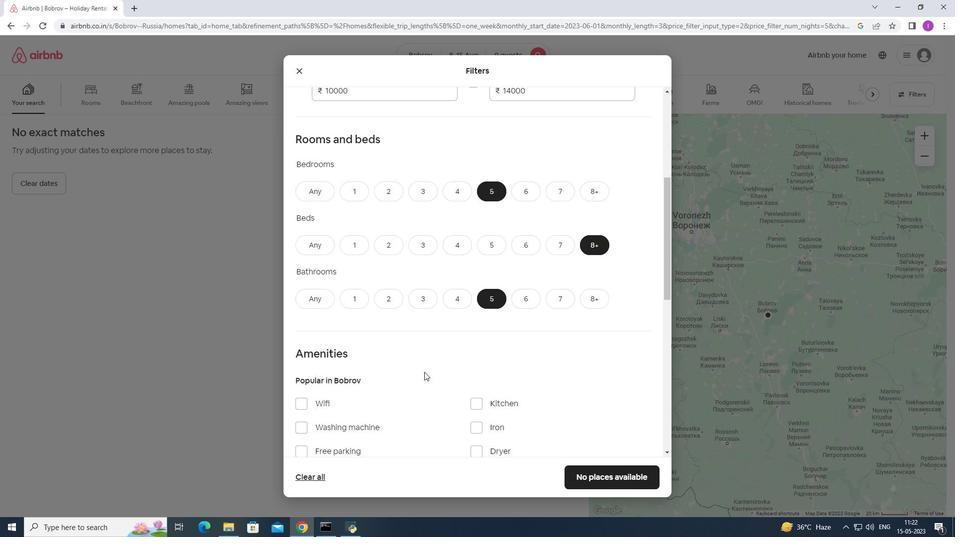 
Action: Mouse scrolled (422, 379) with delta (0, 0)
Screenshot: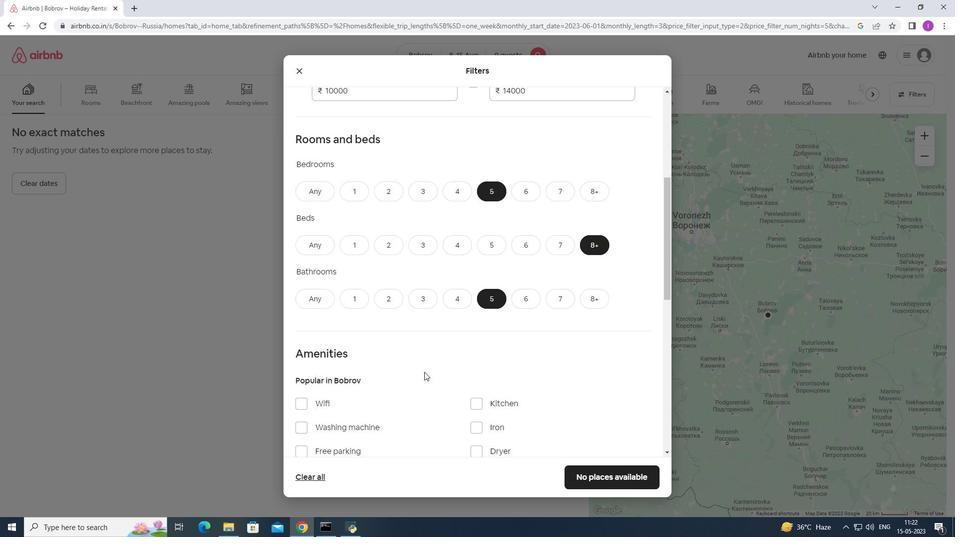 
Action: Mouse moved to (422, 381)
Screenshot: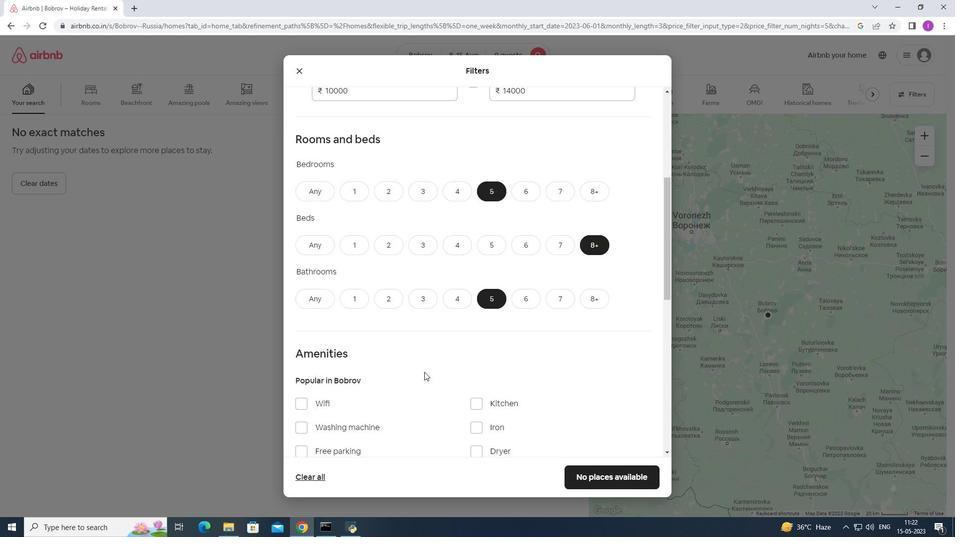 
Action: Mouse scrolled (422, 381) with delta (0, 0)
Screenshot: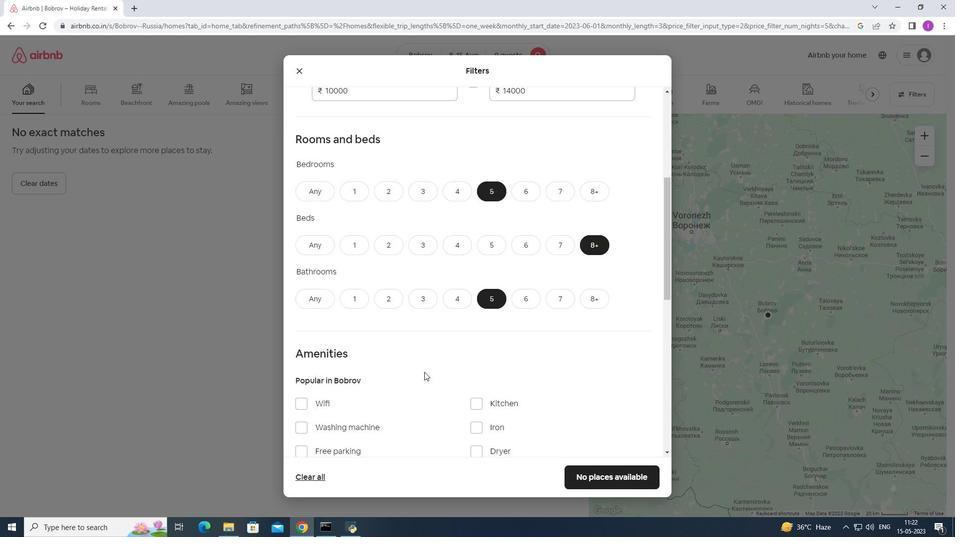 
Action: Mouse moved to (422, 381)
Screenshot: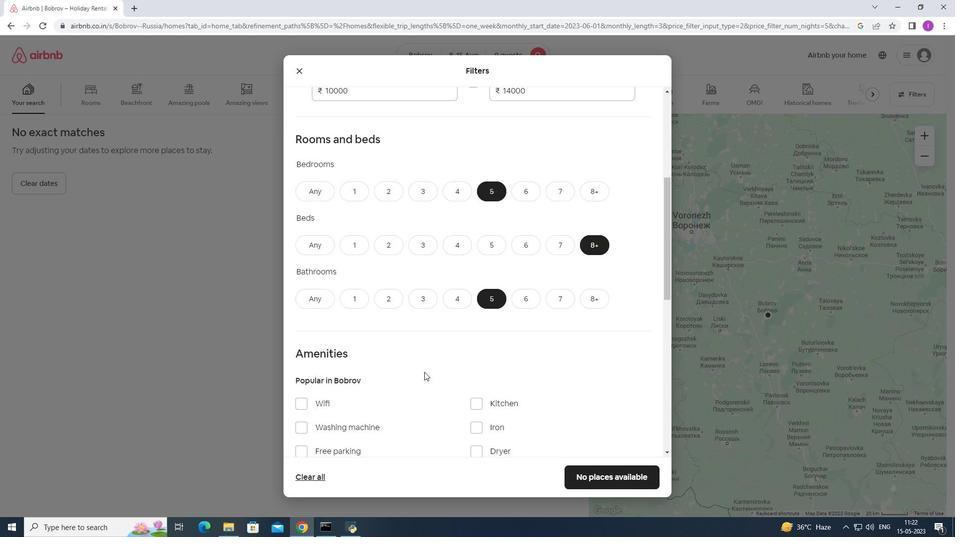 
Action: Mouse scrolled (422, 381) with delta (0, 0)
Screenshot: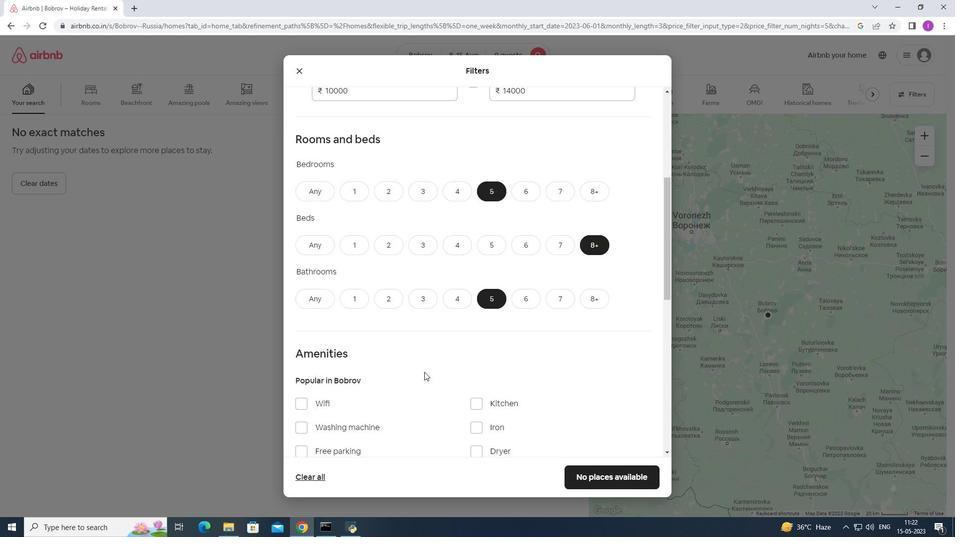 
Action: Mouse moved to (307, 248)
Screenshot: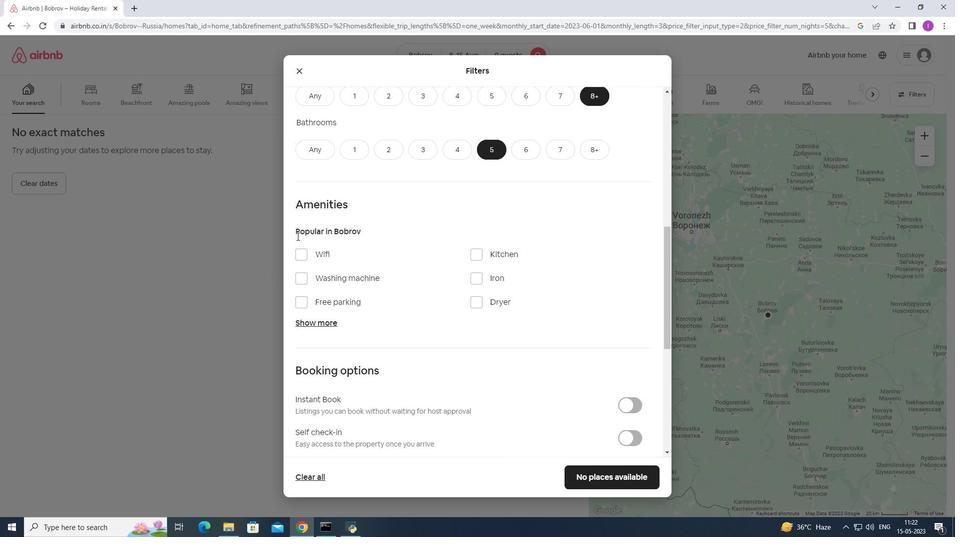
Action: Mouse pressed left at (307, 248)
Screenshot: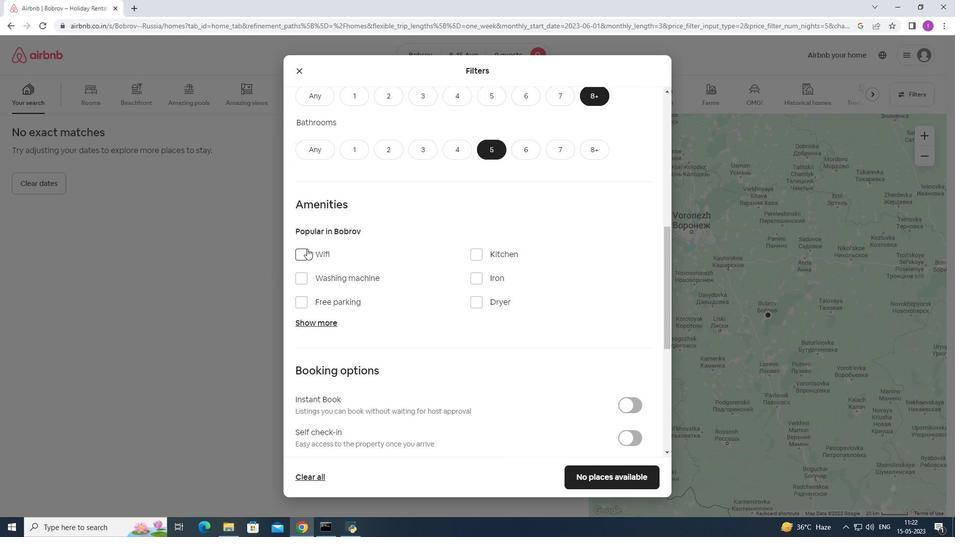 
Action: Mouse moved to (299, 303)
Screenshot: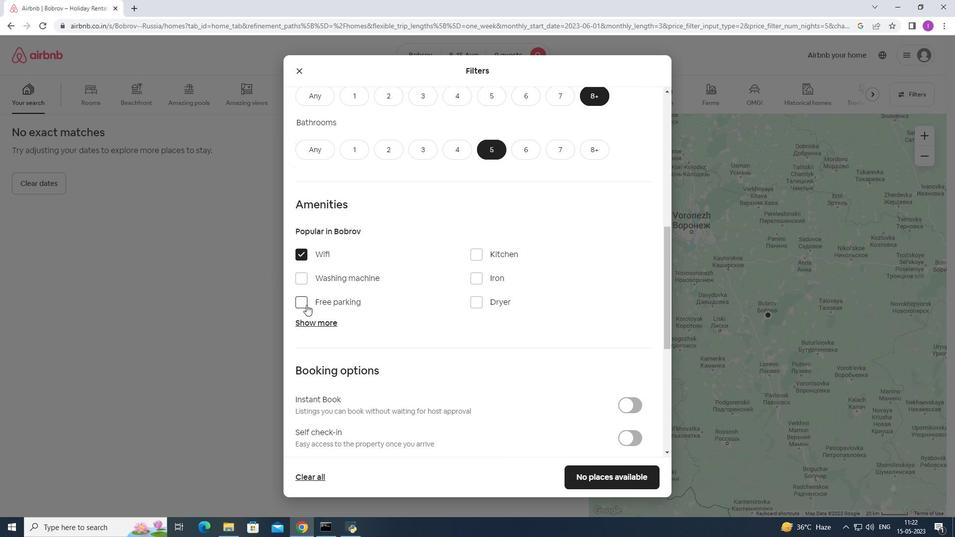 
Action: Mouse pressed left at (299, 303)
Screenshot: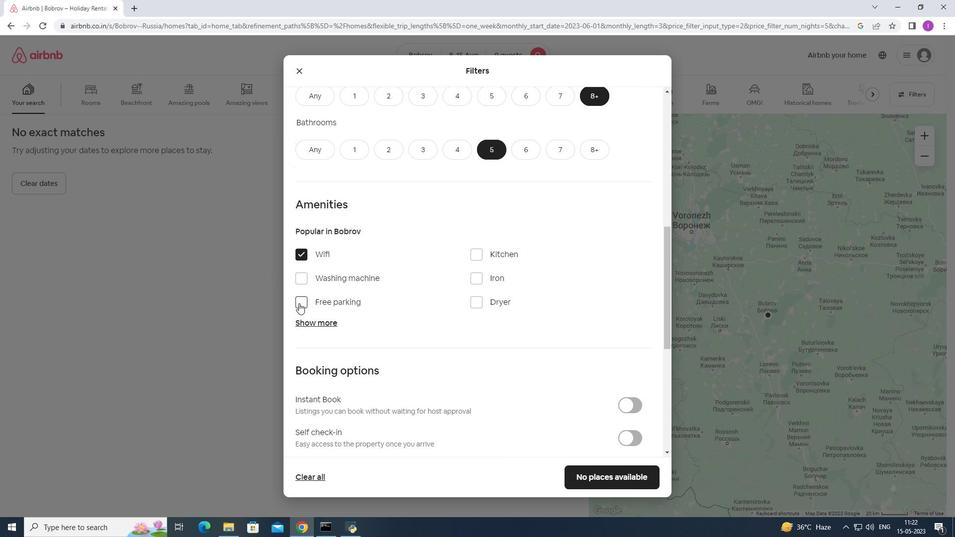 
Action: Mouse moved to (328, 323)
Screenshot: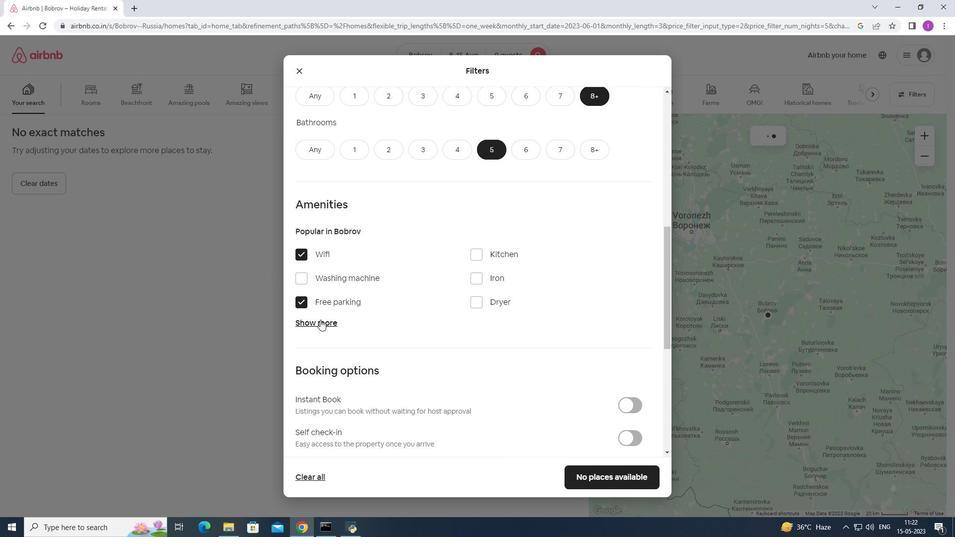 
Action: Mouse pressed left at (328, 323)
Screenshot: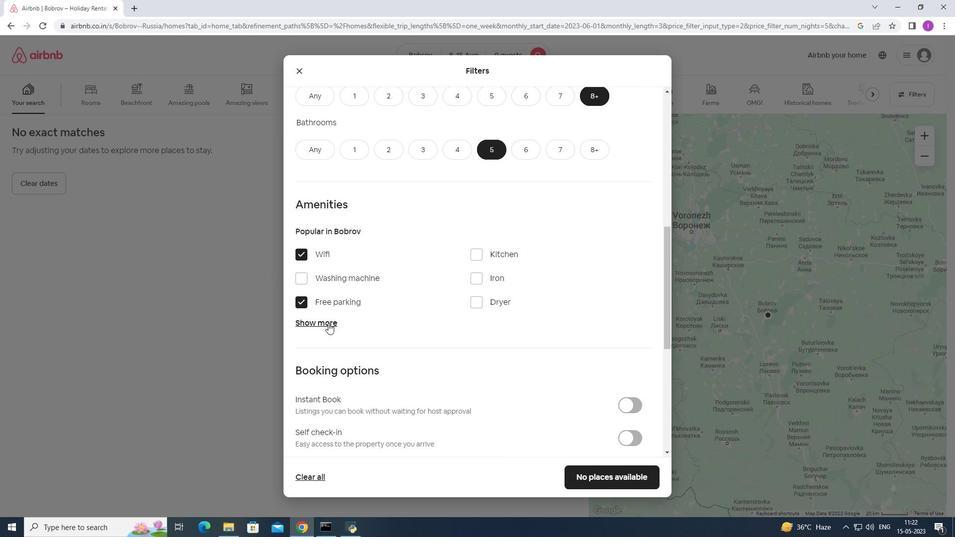 
Action: Mouse moved to (478, 380)
Screenshot: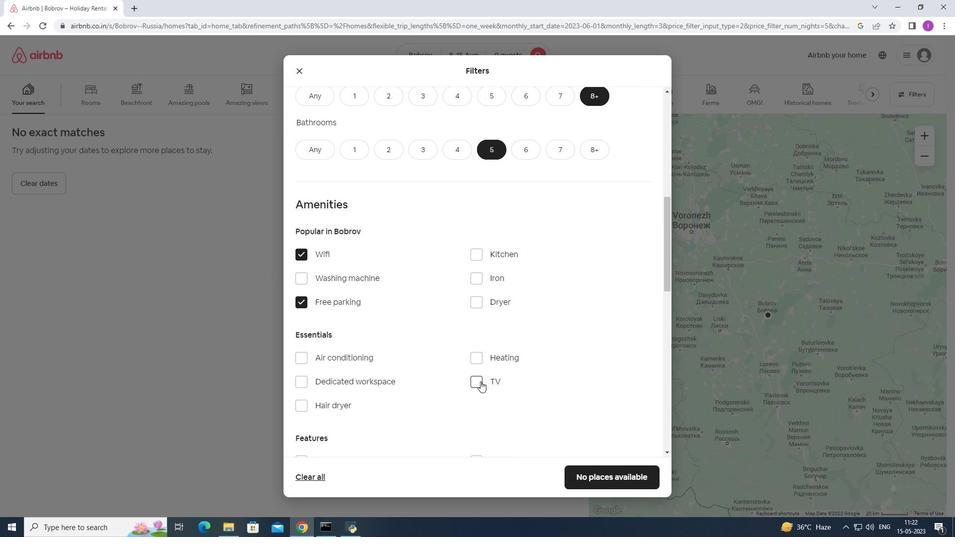 
Action: Mouse pressed left at (478, 380)
Screenshot: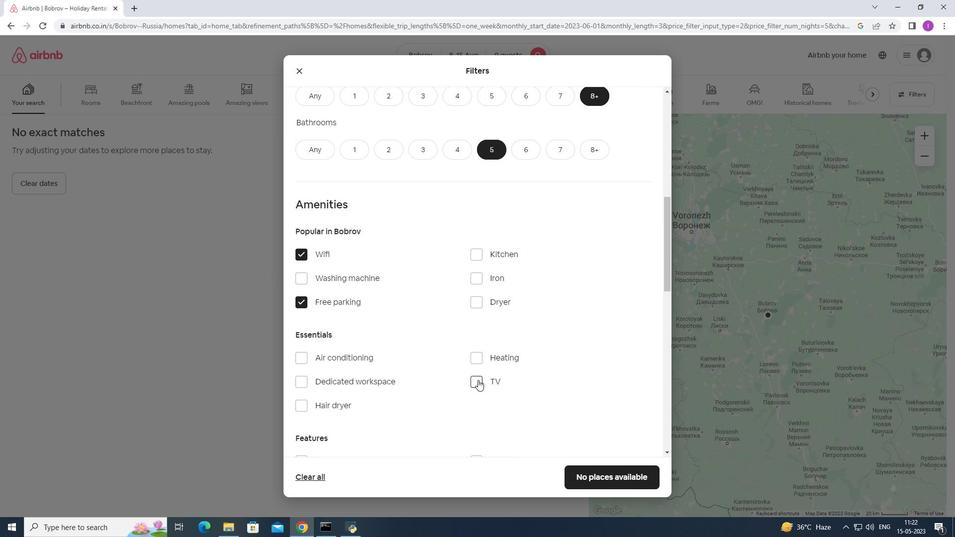 
Action: Mouse moved to (388, 377)
Screenshot: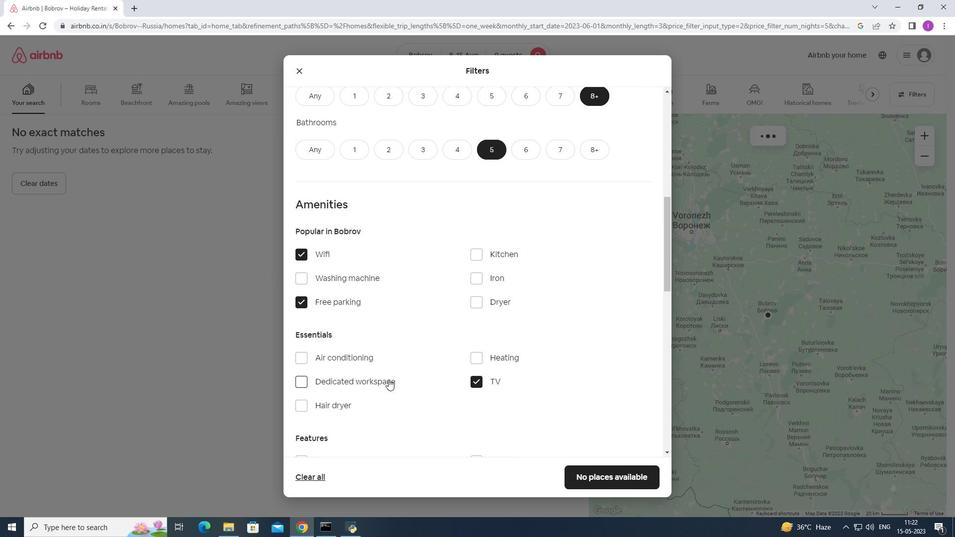 
Action: Mouse scrolled (388, 376) with delta (0, 0)
Screenshot: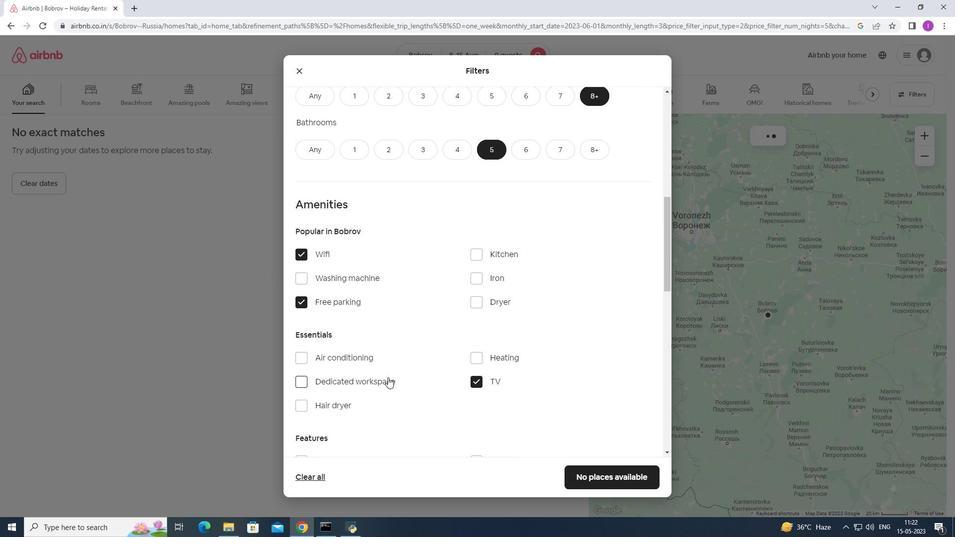 
Action: Mouse scrolled (388, 376) with delta (0, 0)
Screenshot: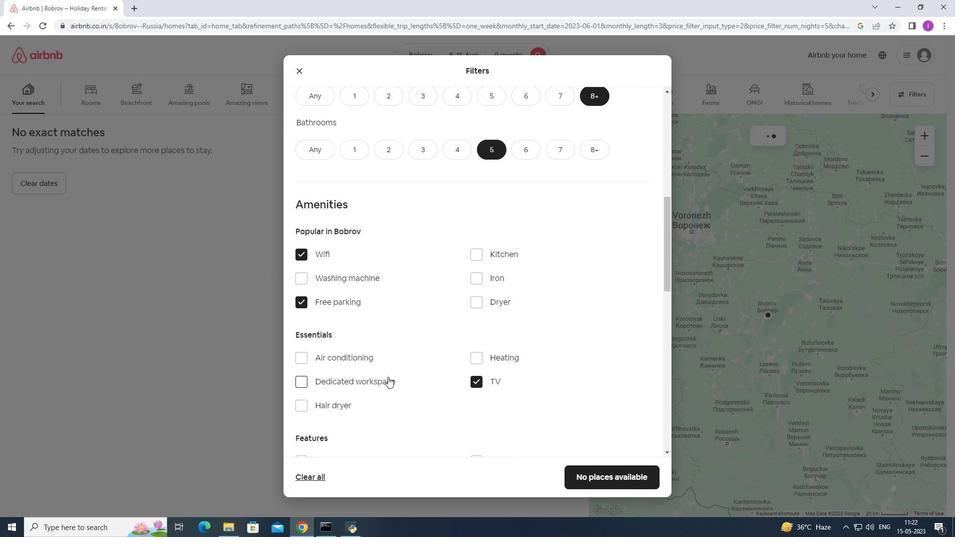 
Action: Mouse moved to (387, 374)
Screenshot: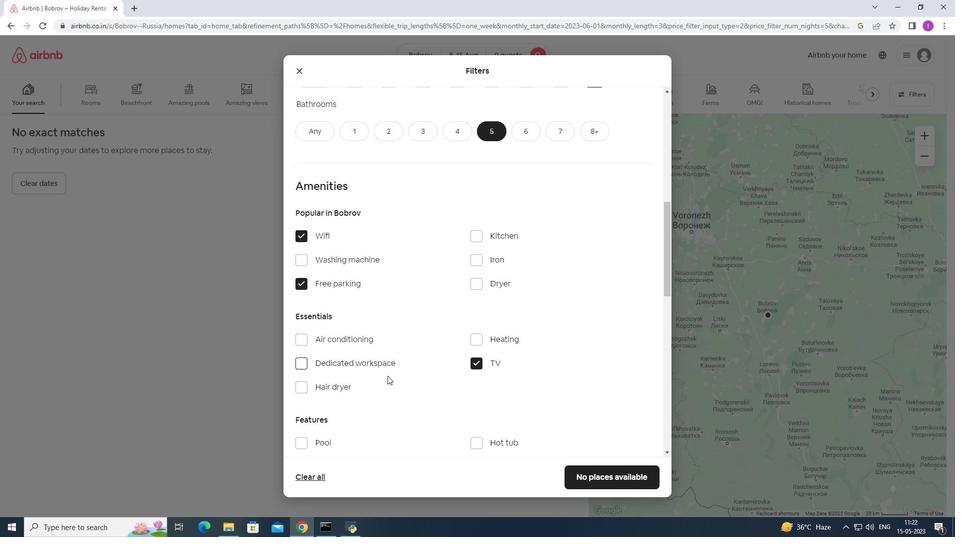
Action: Mouse scrolled (387, 374) with delta (0, 0)
Screenshot: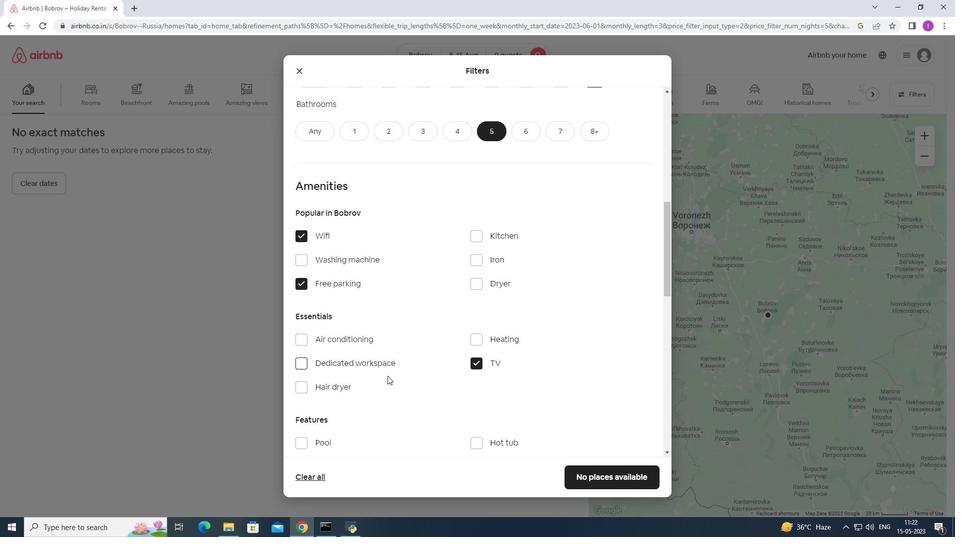 
Action: Mouse scrolled (387, 374) with delta (0, 0)
Screenshot: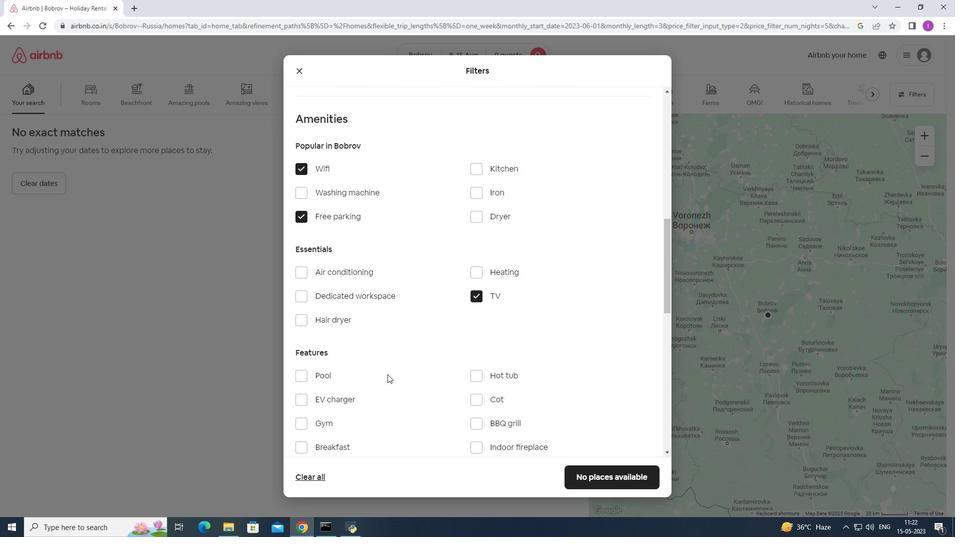 
Action: Mouse moved to (303, 313)
Screenshot: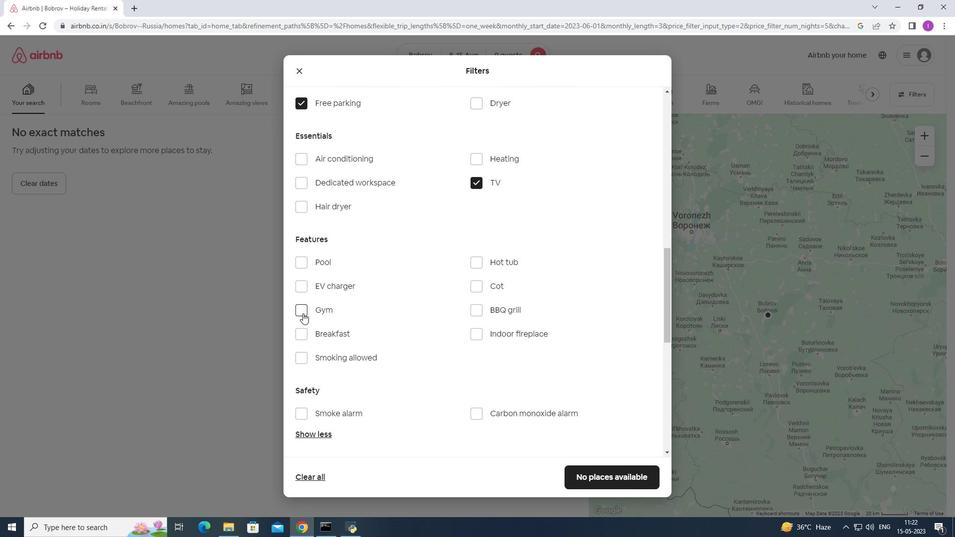 
Action: Mouse pressed left at (303, 313)
Screenshot: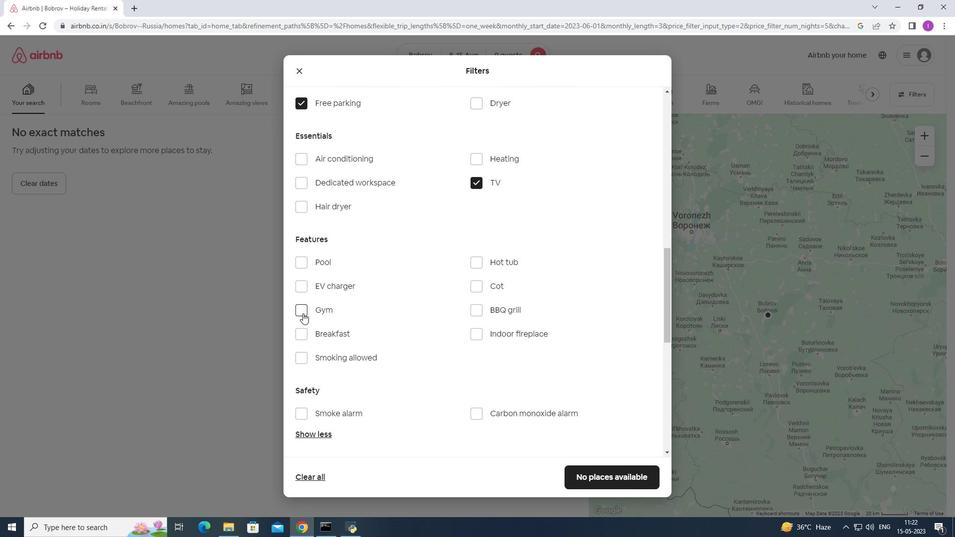
Action: Mouse moved to (303, 335)
Screenshot: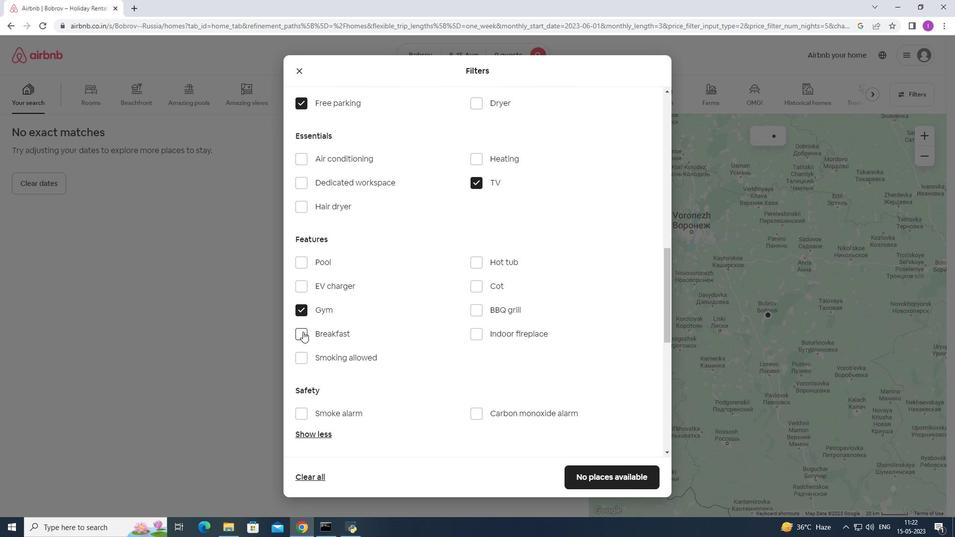 
Action: Mouse pressed left at (303, 335)
Screenshot: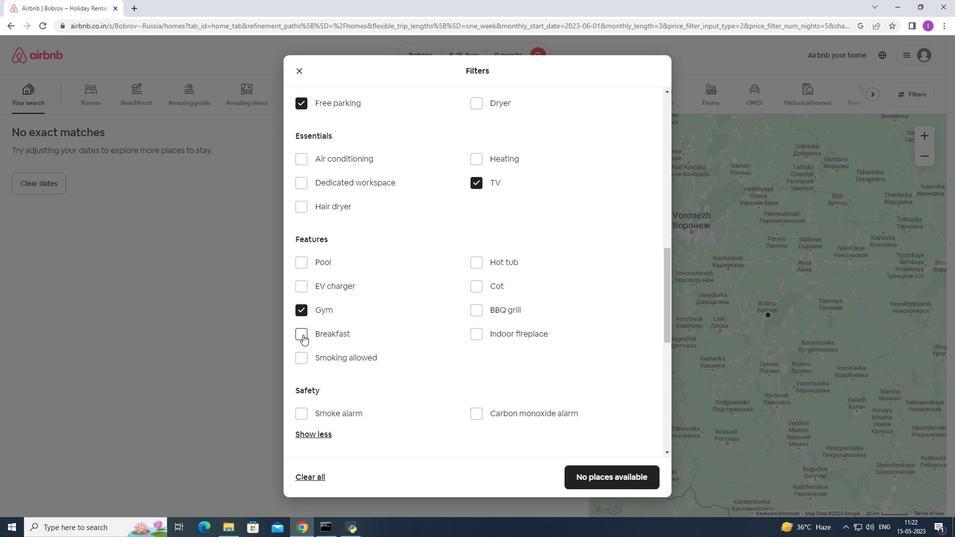 
Action: Mouse moved to (384, 333)
Screenshot: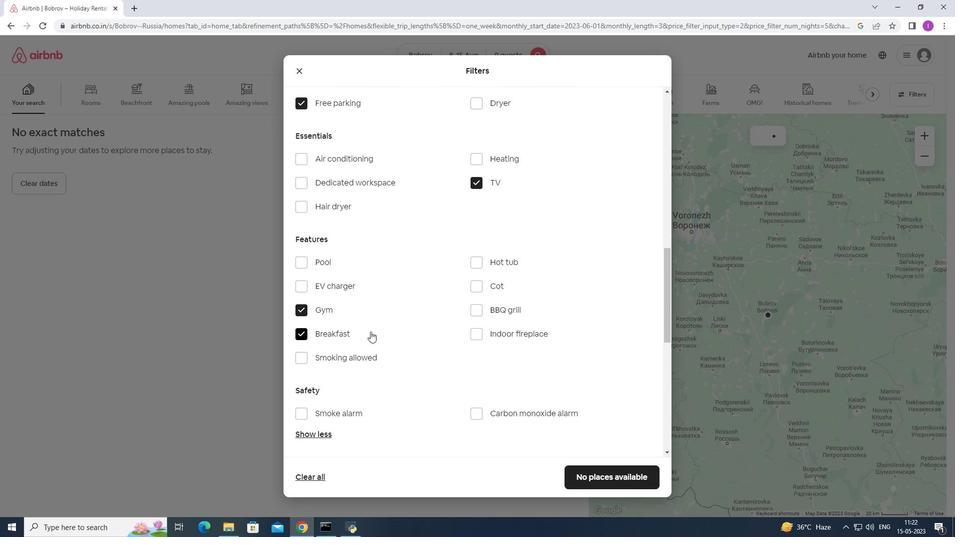 
Action: Mouse scrolled (384, 332) with delta (0, 0)
Screenshot: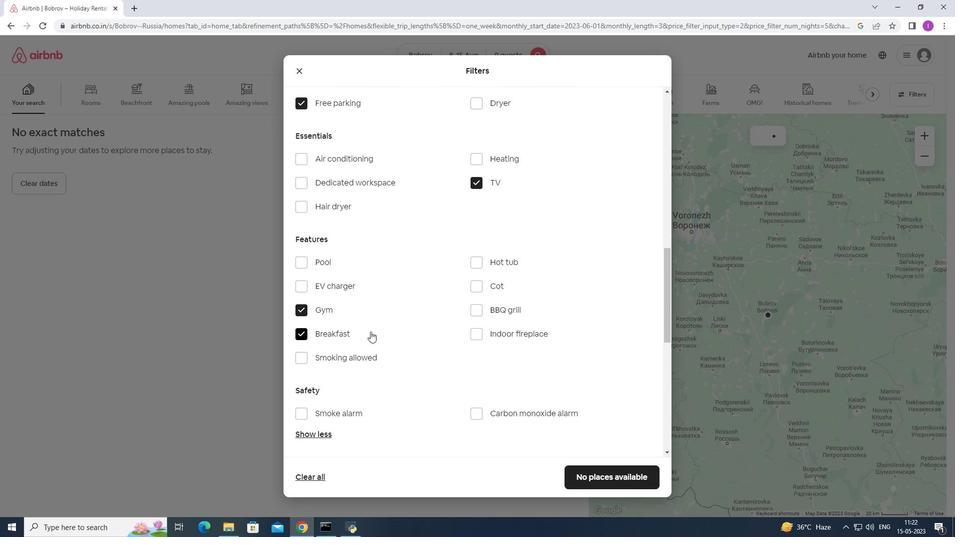 
Action: Mouse moved to (385, 333)
Screenshot: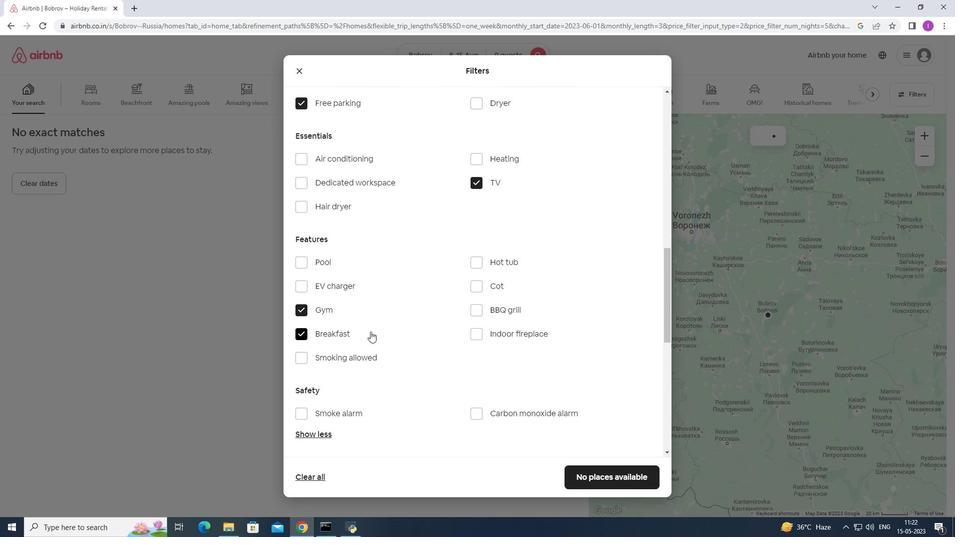 
Action: Mouse scrolled (385, 332) with delta (0, 0)
Screenshot: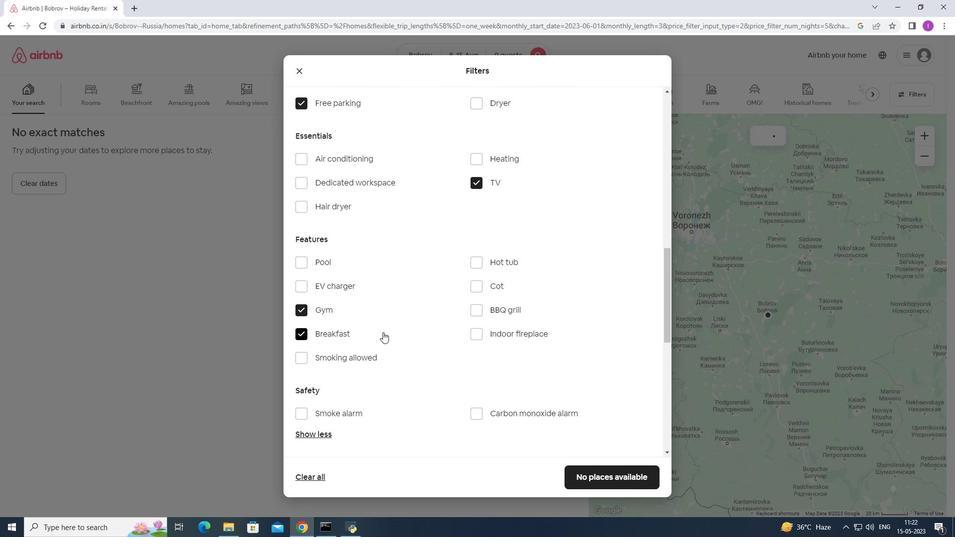 
Action: Mouse moved to (386, 333)
Screenshot: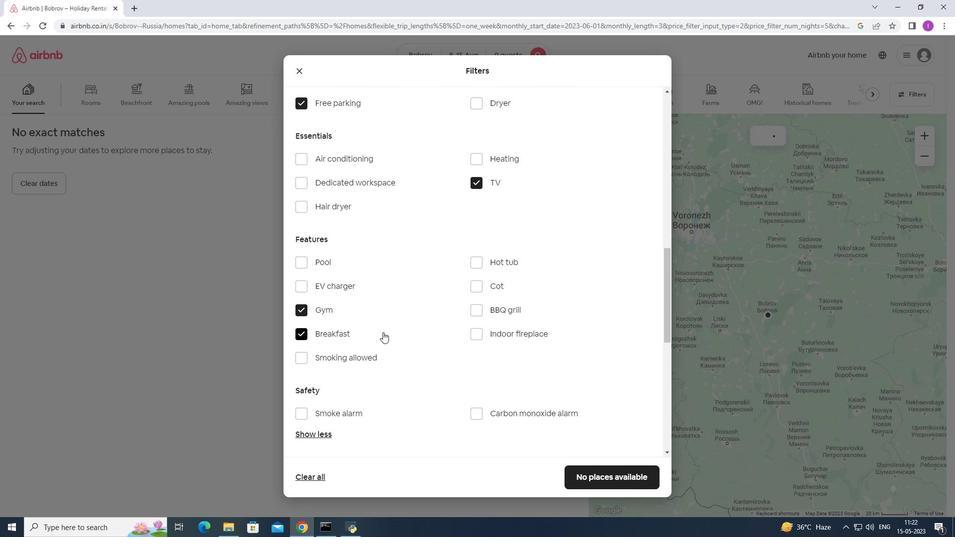 
Action: Mouse scrolled (386, 332) with delta (0, 0)
Screenshot: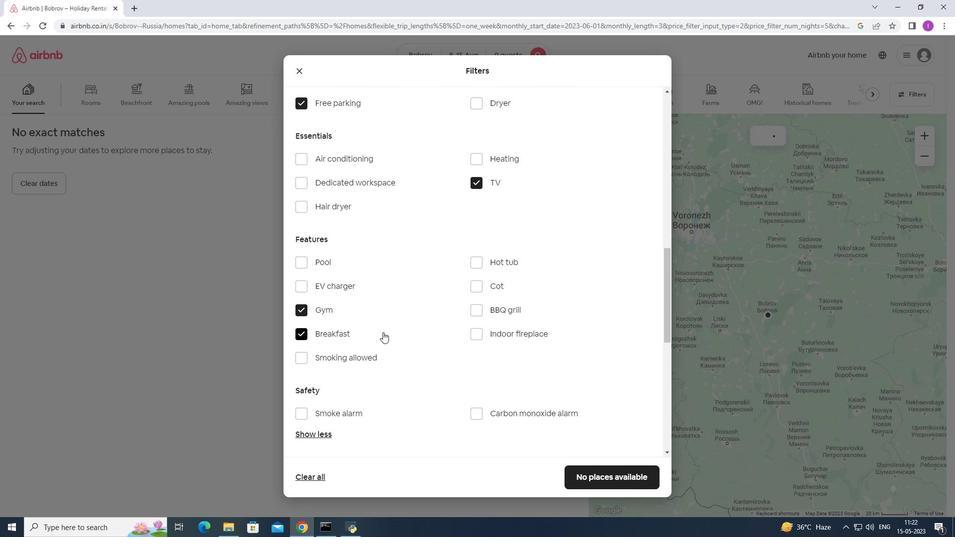 
Action: Mouse moved to (413, 315)
Screenshot: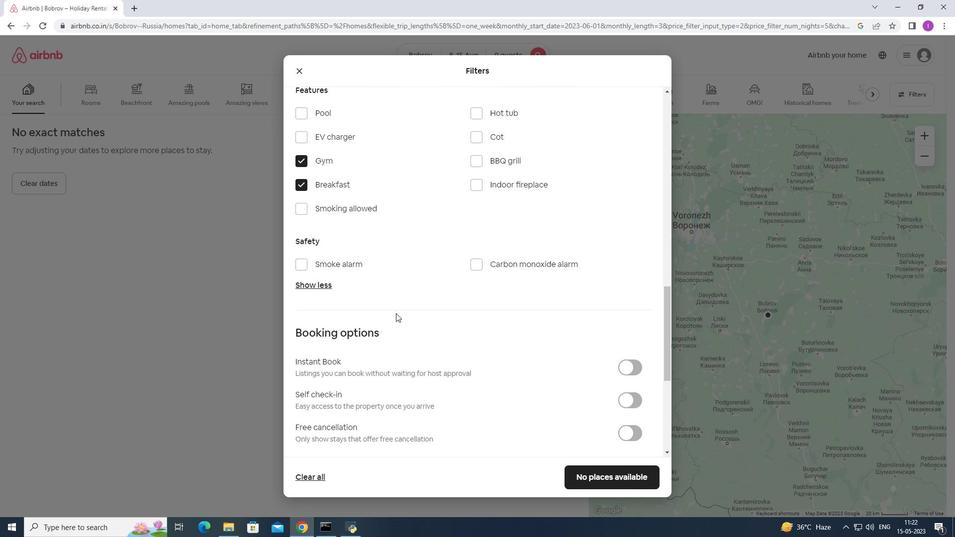 
Action: Mouse scrolled (413, 314) with delta (0, 0)
Screenshot: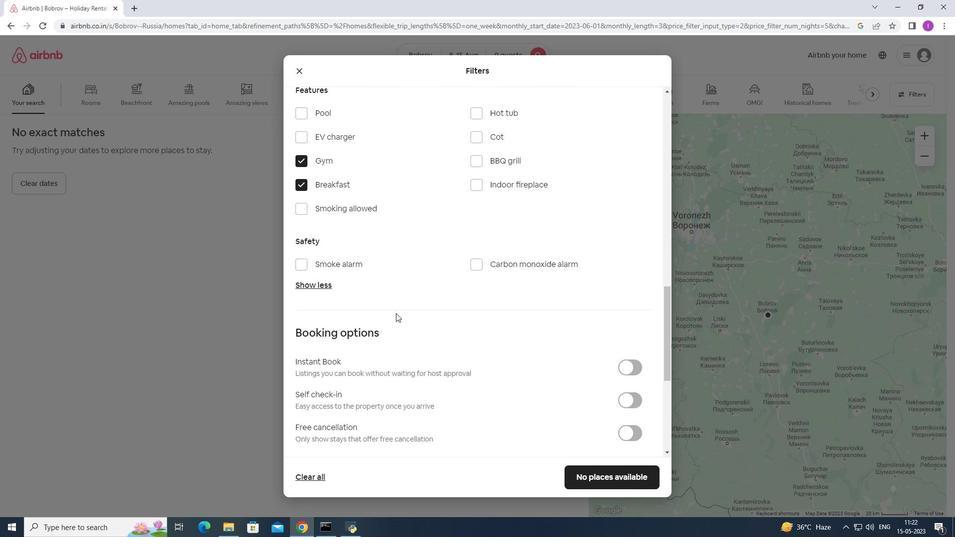 
Action: Mouse moved to (419, 315)
Screenshot: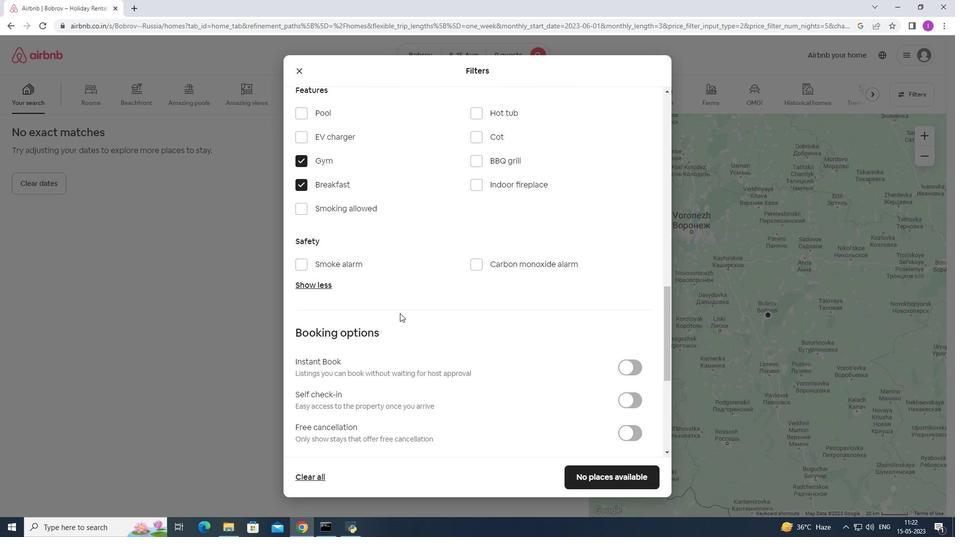 
Action: Mouse scrolled (418, 314) with delta (0, 0)
Screenshot: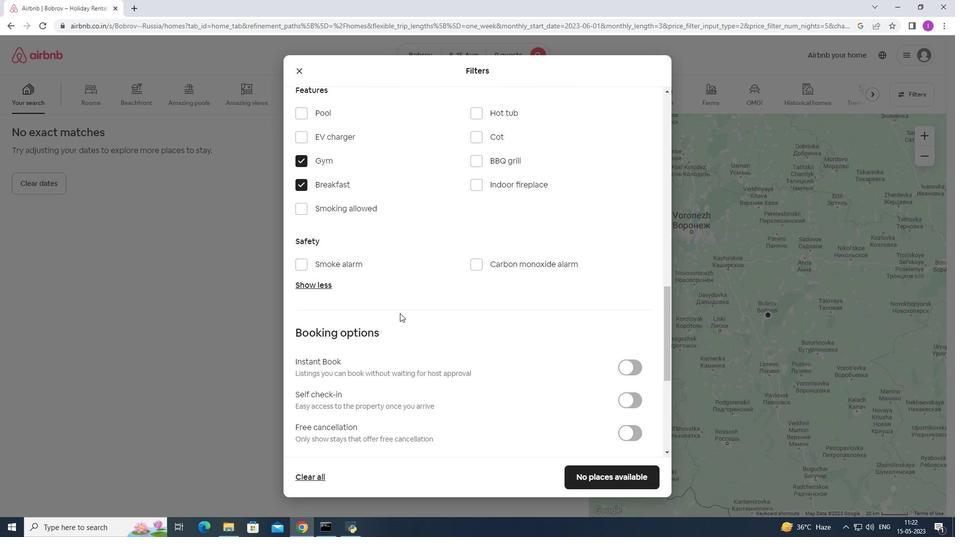 
Action: Mouse moved to (641, 296)
Screenshot: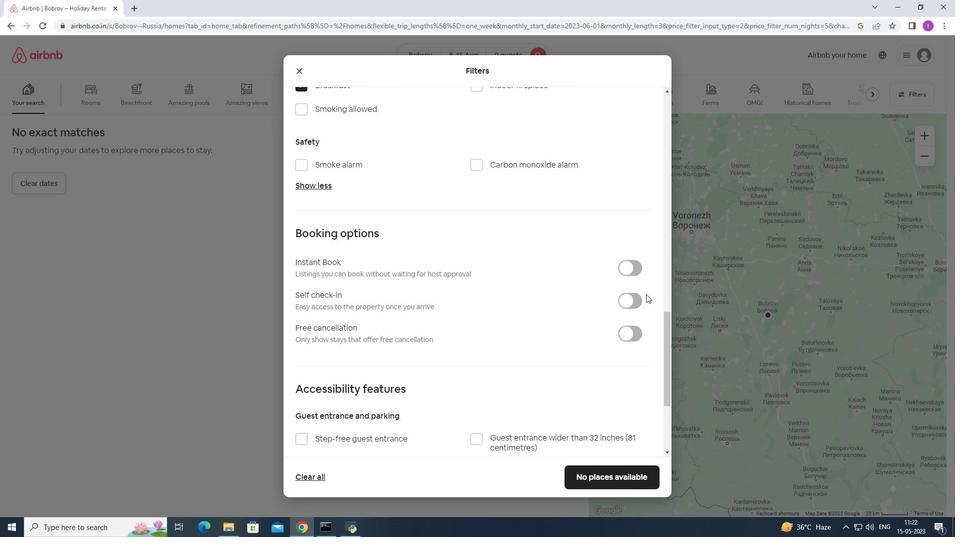 
Action: Mouse pressed left at (641, 296)
Screenshot: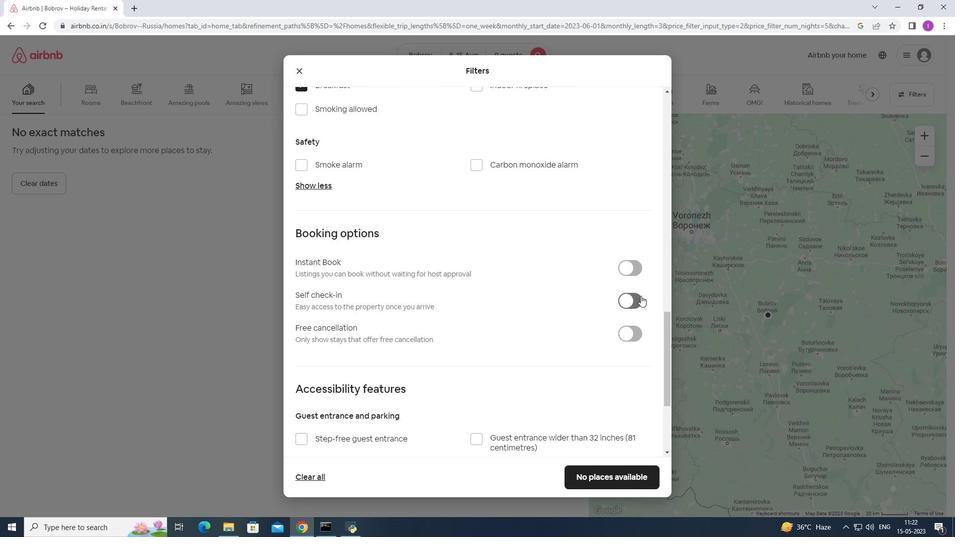 
Action: Mouse moved to (583, 294)
Screenshot: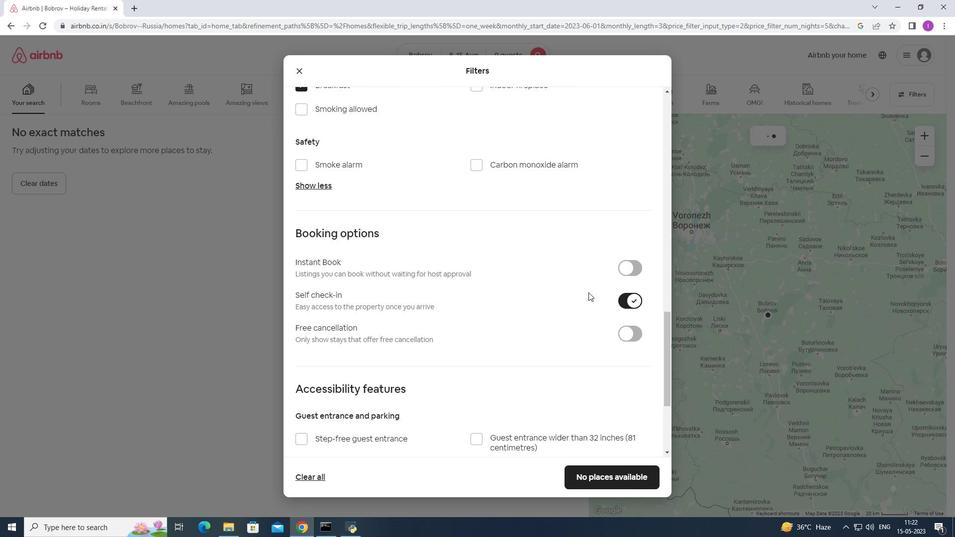 
Action: Mouse scrolled (583, 294) with delta (0, 0)
Screenshot: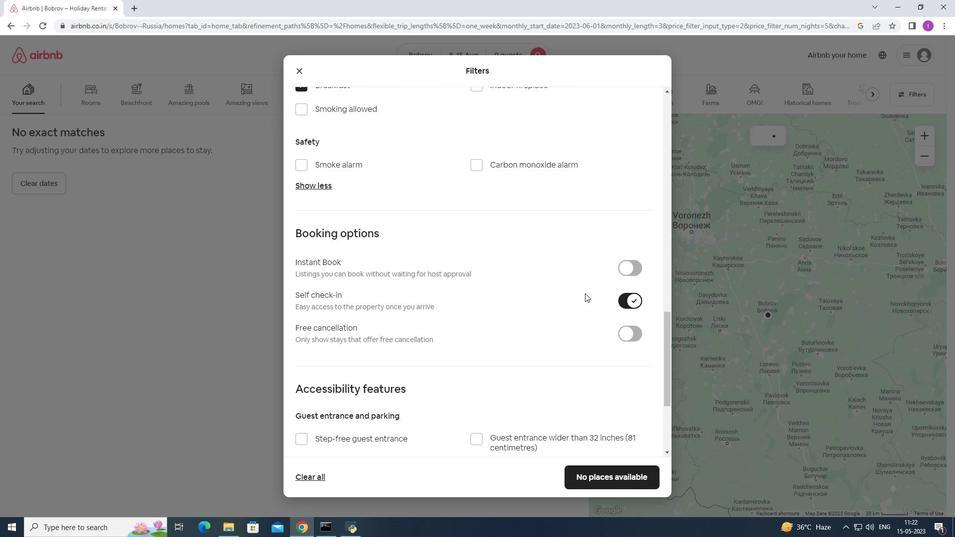 
Action: Mouse scrolled (583, 294) with delta (0, 0)
Screenshot: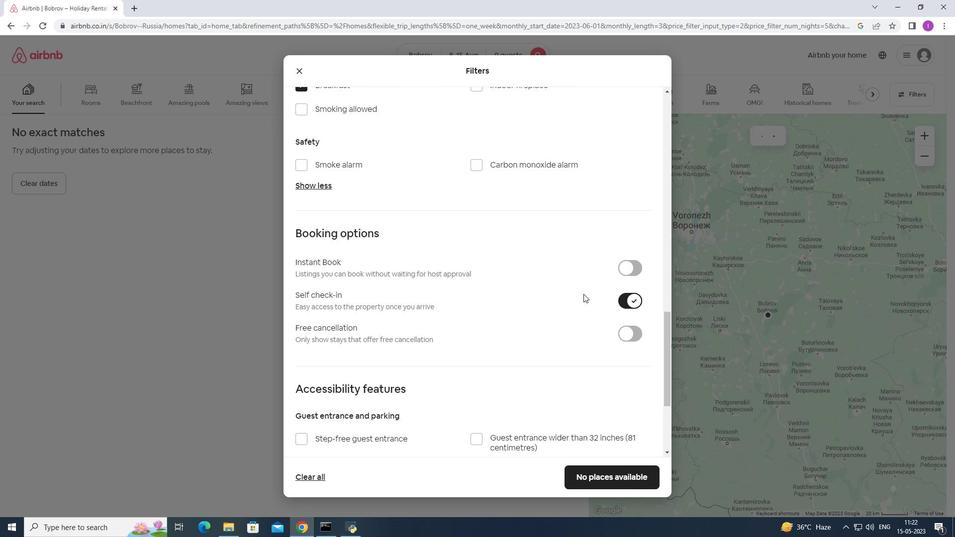 
Action: Mouse scrolled (583, 294) with delta (0, 0)
Screenshot: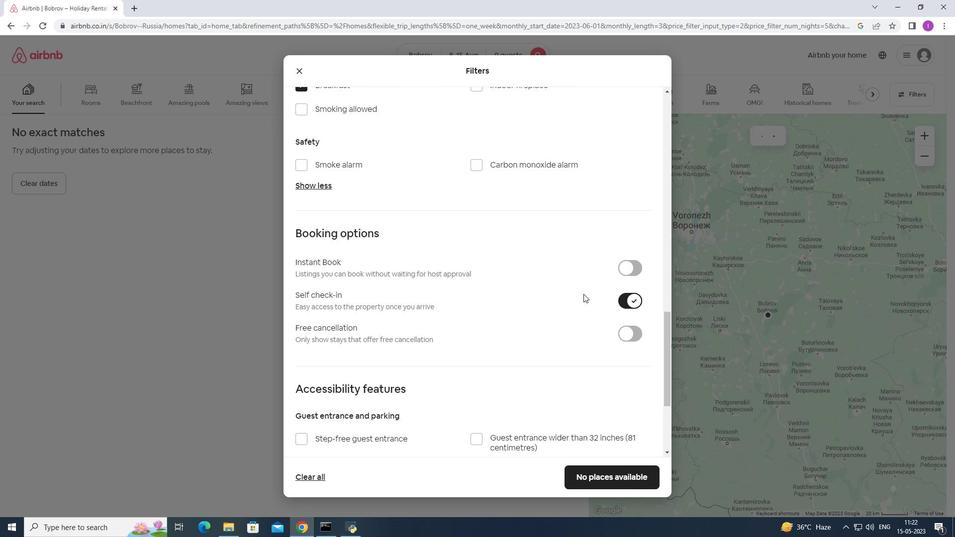 
Action: Mouse moved to (583, 292)
Screenshot: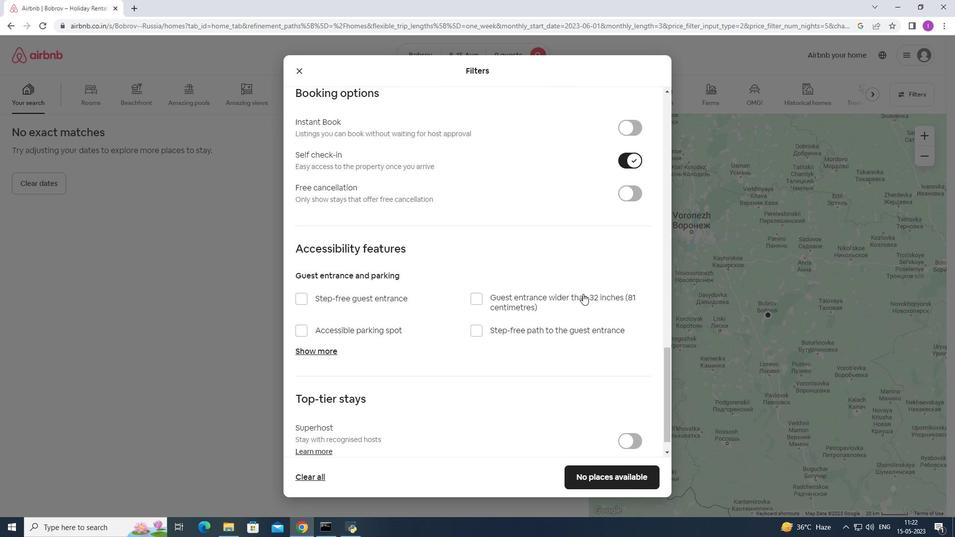 
Action: Mouse scrolled (583, 291) with delta (0, 0)
Screenshot: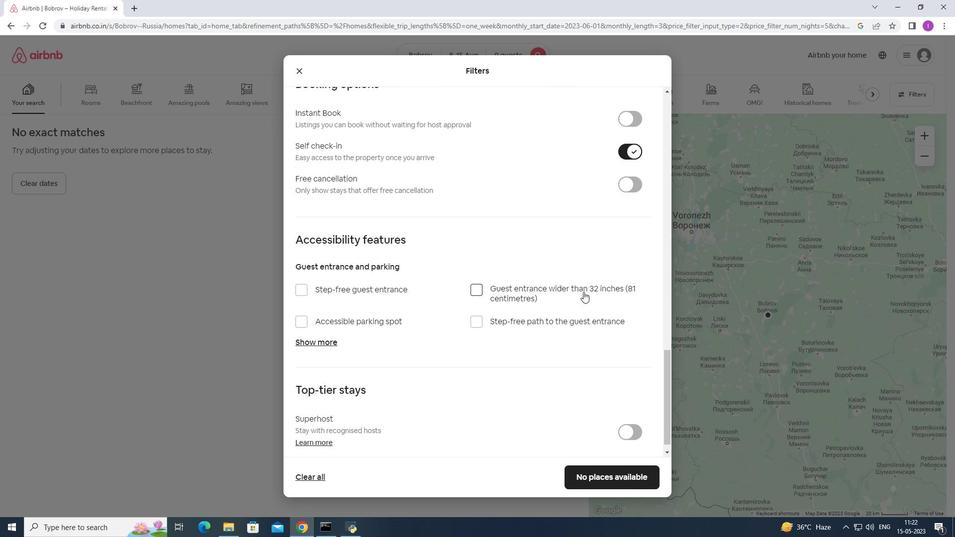 
Action: Mouse scrolled (583, 291) with delta (0, 0)
Screenshot: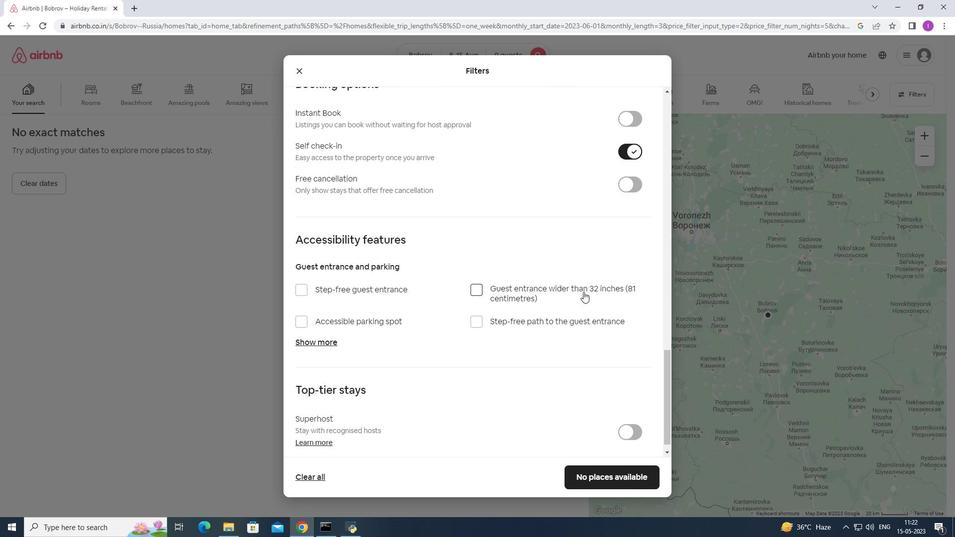 
Action: Mouse scrolled (583, 291) with delta (0, 0)
Screenshot: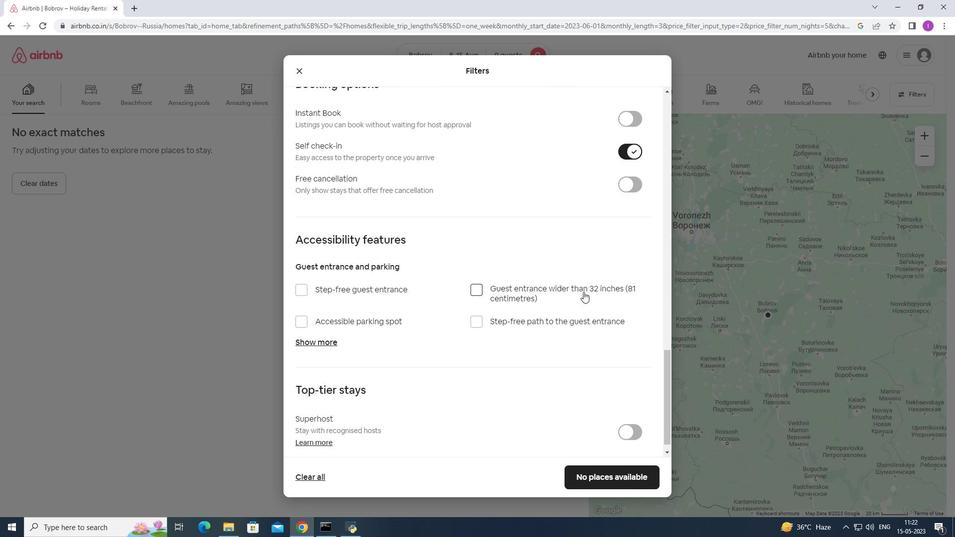 
Action: Mouse moved to (580, 302)
Screenshot: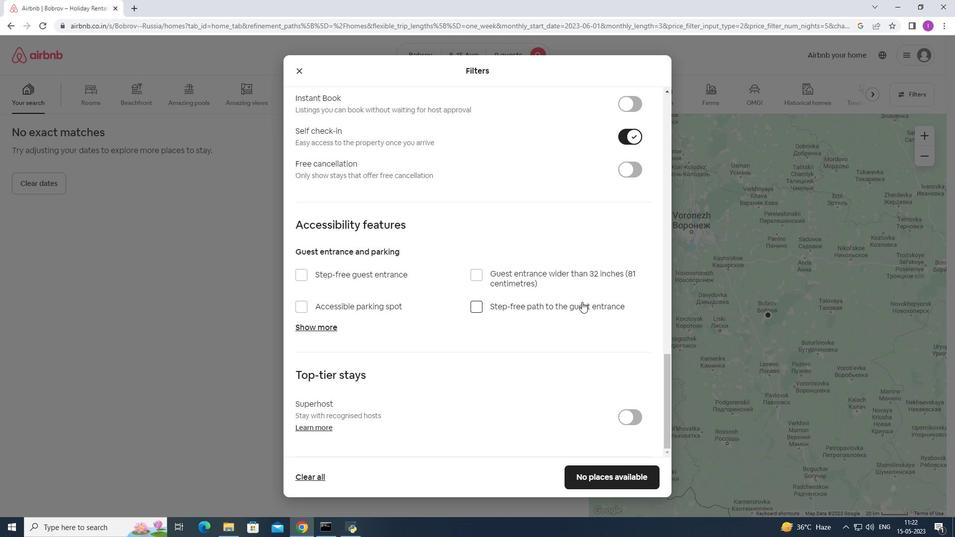 
Action: Mouse scrolled (580, 301) with delta (0, 0)
Screenshot: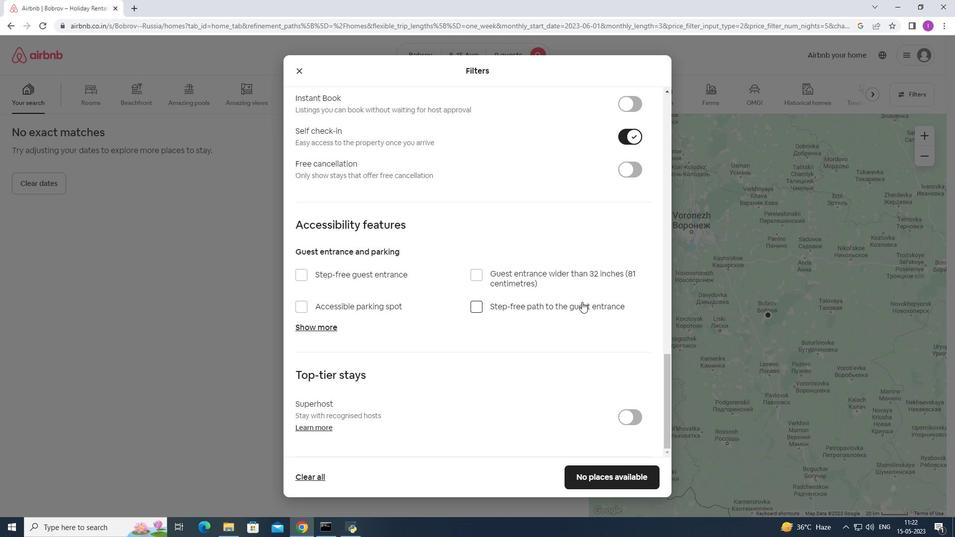 
Action: Mouse scrolled (580, 301) with delta (0, 0)
Screenshot: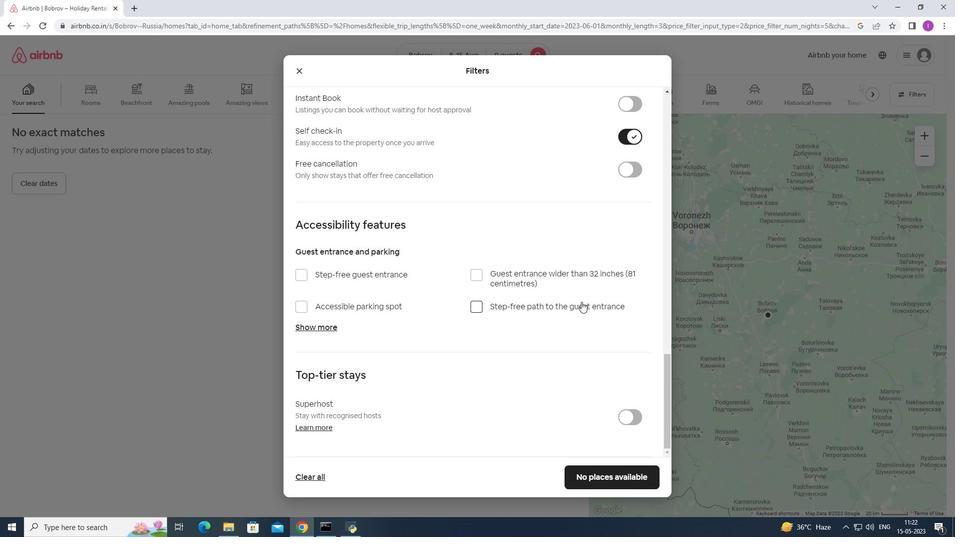 
Action: Mouse scrolled (580, 302) with delta (0, 0)
Screenshot: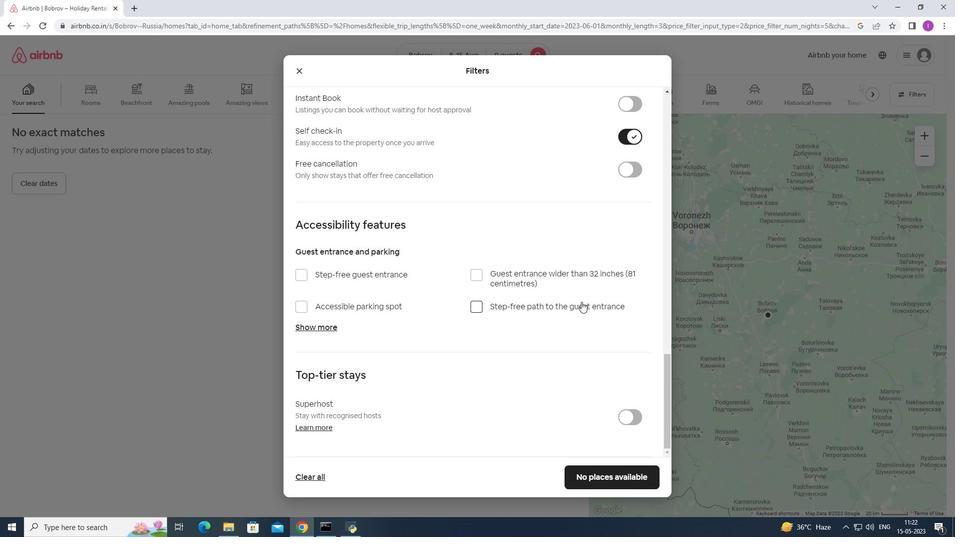 
Action: Mouse moved to (580, 315)
Screenshot: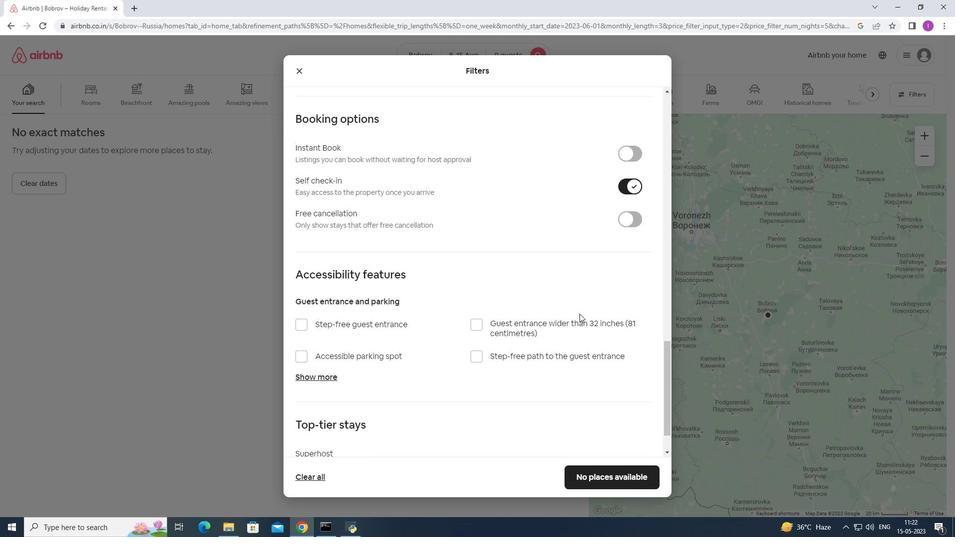 
Action: Mouse scrolled (580, 314) with delta (0, 0)
Screenshot: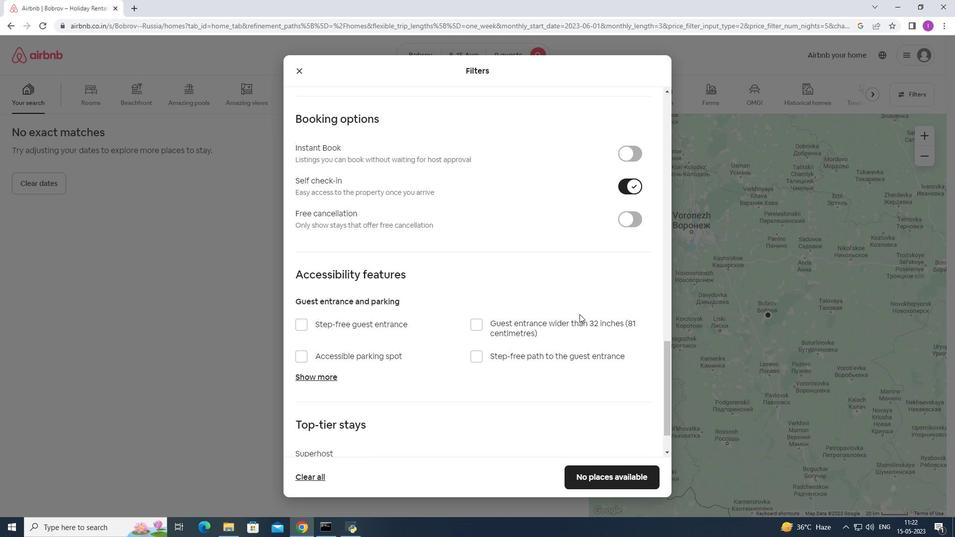 
Action: Mouse moved to (581, 315)
Screenshot: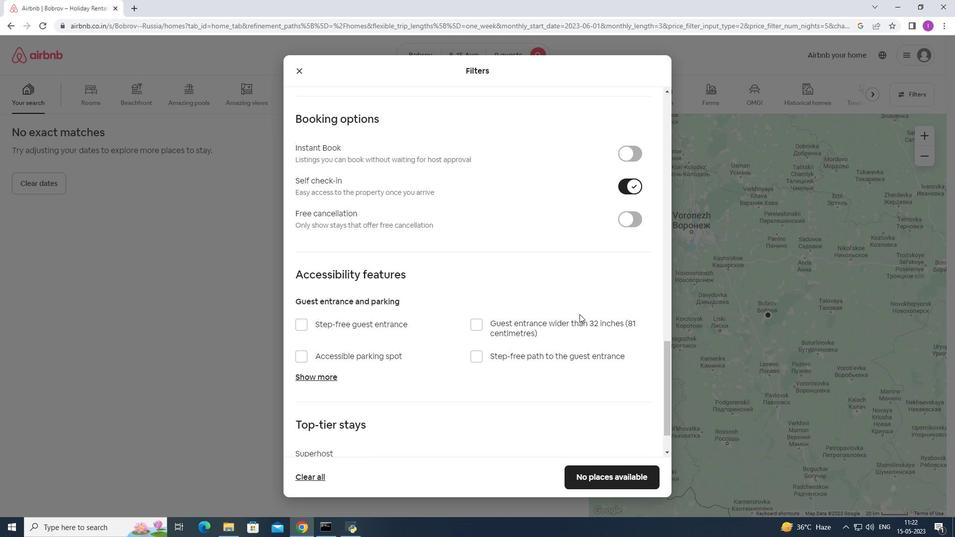 
Action: Mouse scrolled (581, 315) with delta (0, 0)
Screenshot: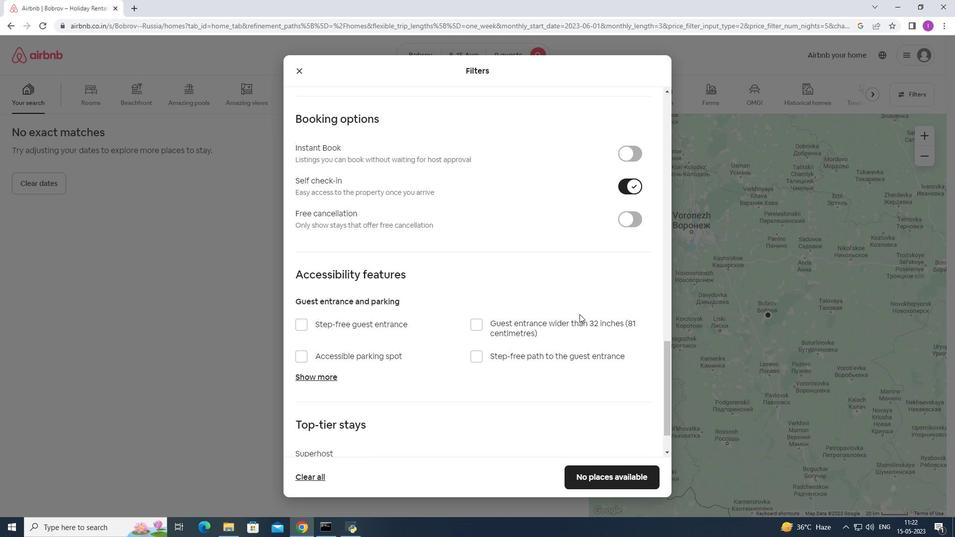 
Action: Mouse moved to (584, 315)
Screenshot: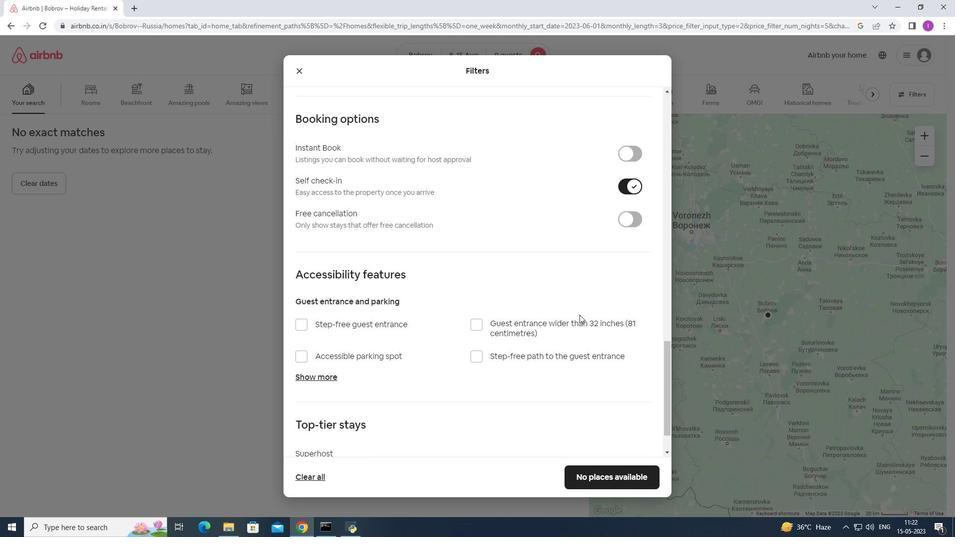 
Action: Mouse scrolled (583, 315) with delta (0, 0)
Screenshot: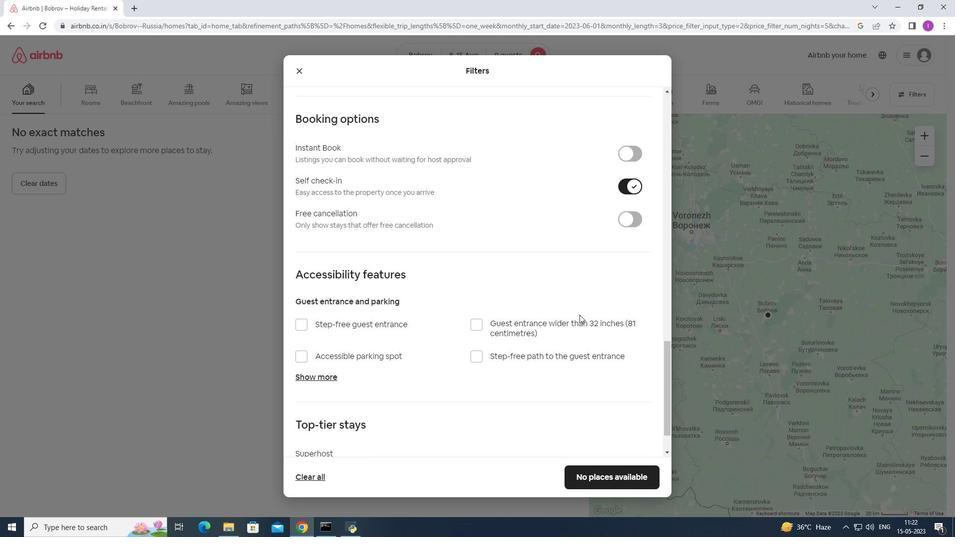 
Action: Mouse moved to (591, 308)
Screenshot: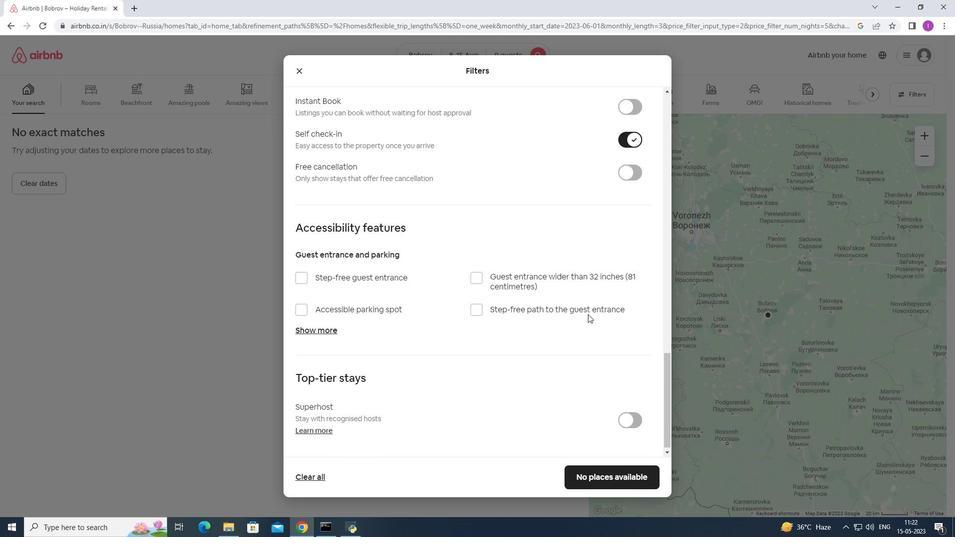 
Action: Mouse scrolled (591, 307) with delta (0, 0)
Screenshot: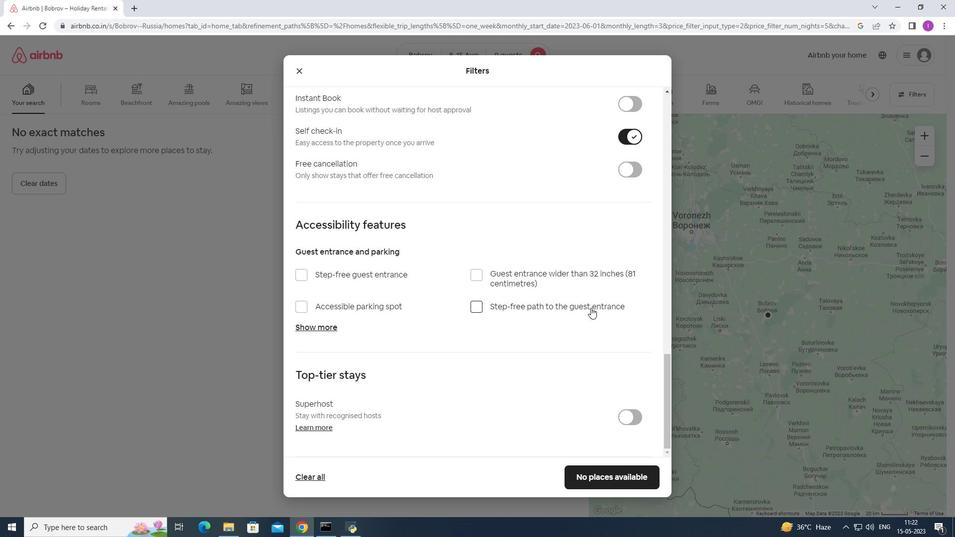 
Action: Mouse scrolled (591, 307) with delta (0, 0)
Screenshot: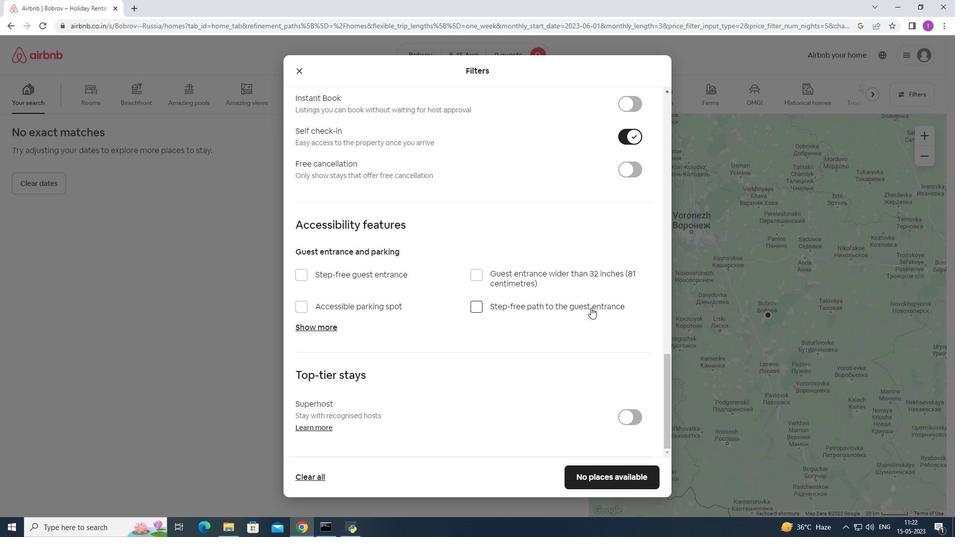 
Action: Mouse scrolled (591, 307) with delta (0, 0)
Screenshot: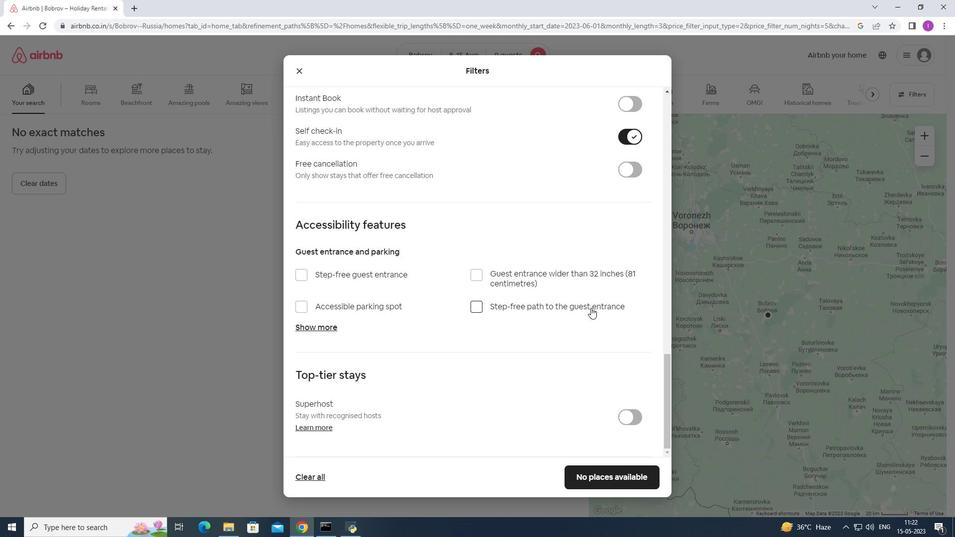 
Action: Mouse scrolled (591, 307) with delta (0, 0)
Screenshot: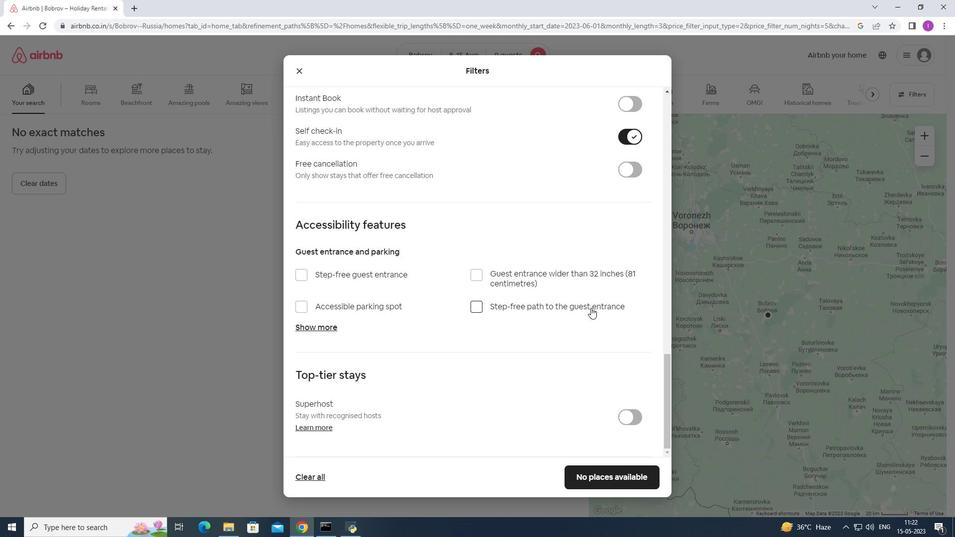 
Action: Mouse moved to (590, 308)
Screenshot: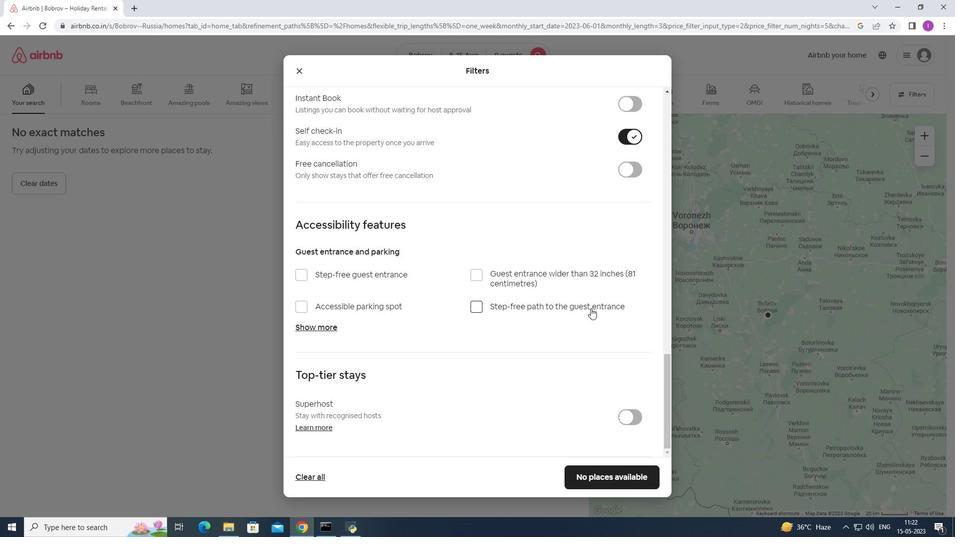 
Action: Mouse scrolled (590, 307) with delta (0, 0)
Screenshot: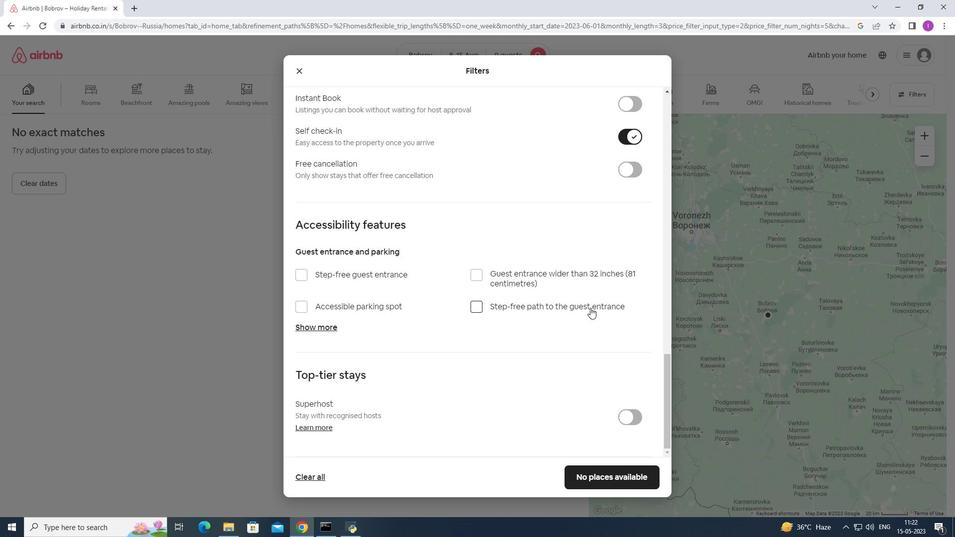 
Action: Mouse scrolled (590, 307) with delta (0, 0)
Screenshot: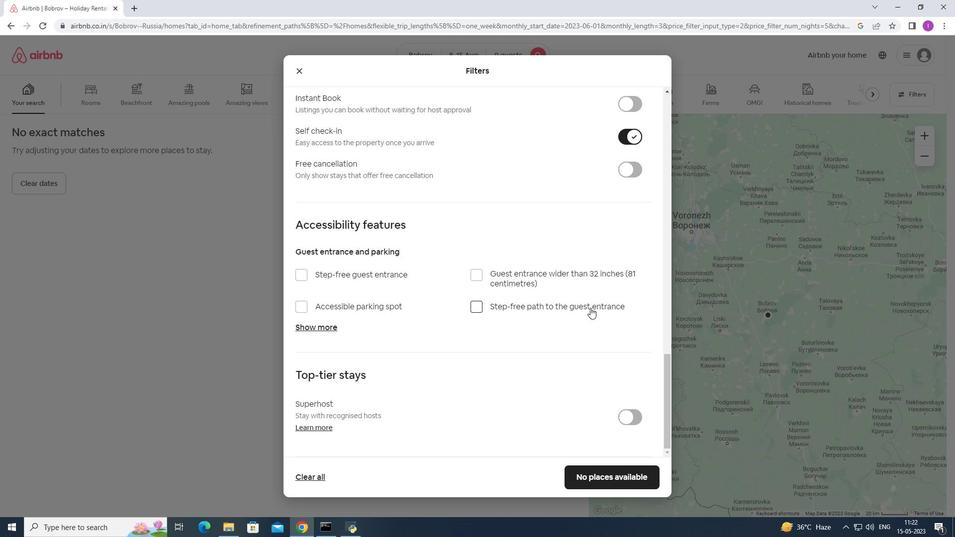 
Action: Mouse scrolled (590, 307) with delta (0, 0)
Screenshot: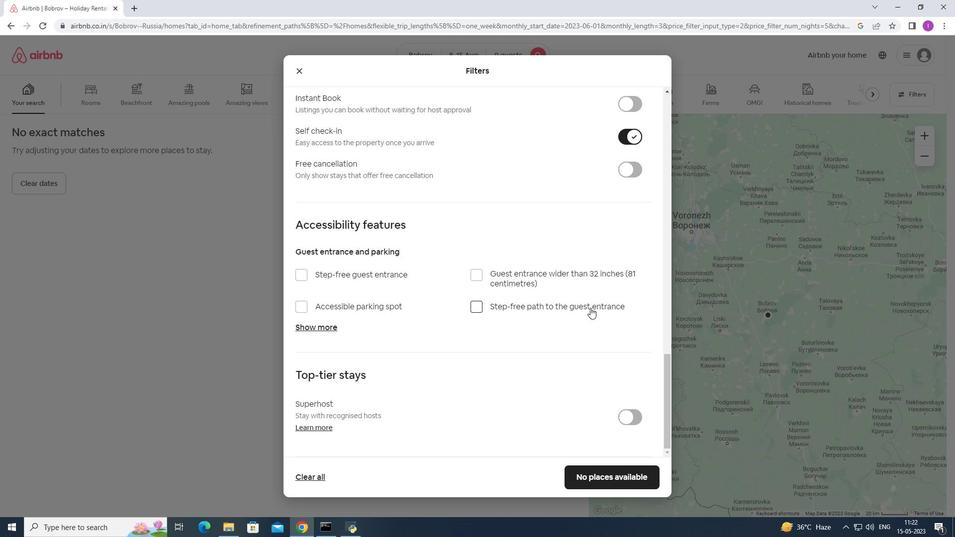 
Action: Mouse moved to (599, 473)
Screenshot: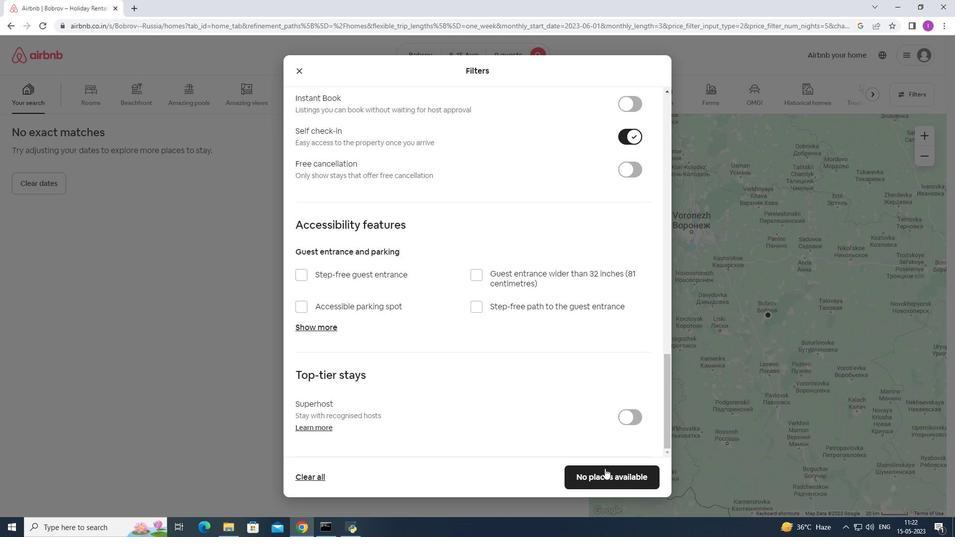 
Action: Mouse pressed left at (599, 473)
Screenshot: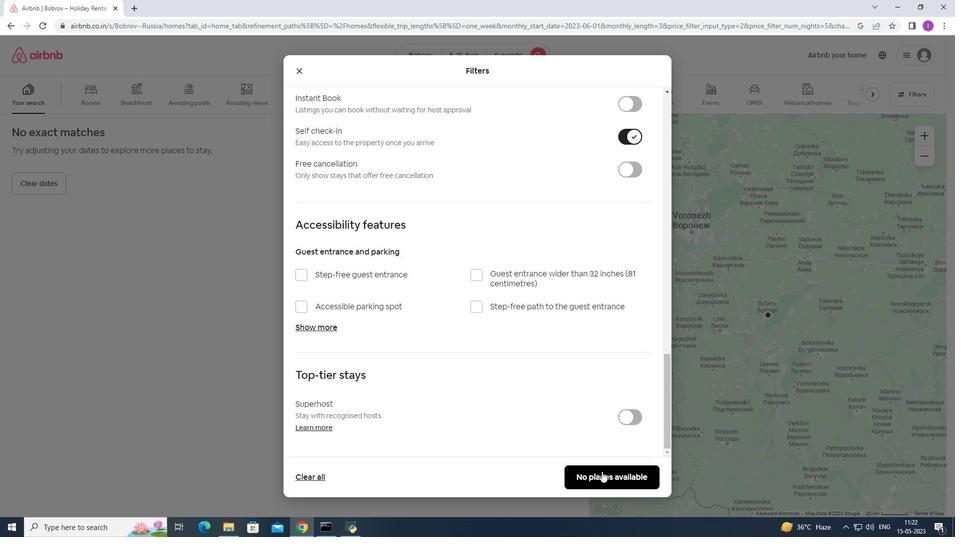 
Action: Mouse moved to (593, 452)
Screenshot: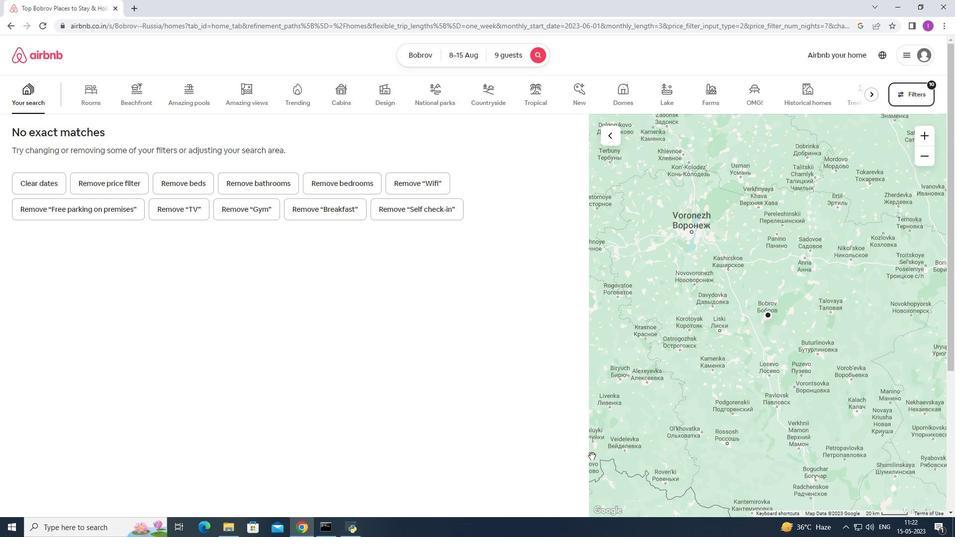 
